 Task: Find connections with filter location Londerzeel with filter topic #Storytellingwith filter profile language German with filter current company L&T POWER with filter school SHANTILAL SHAH ENGINEERING COLLEGE ,BHAVNAGAR 043 with filter industry Wholesale Alcoholic Beverages with filter service category Filing with filter keywords title Animal Shelter Worker
Action: Mouse moved to (692, 137)
Screenshot: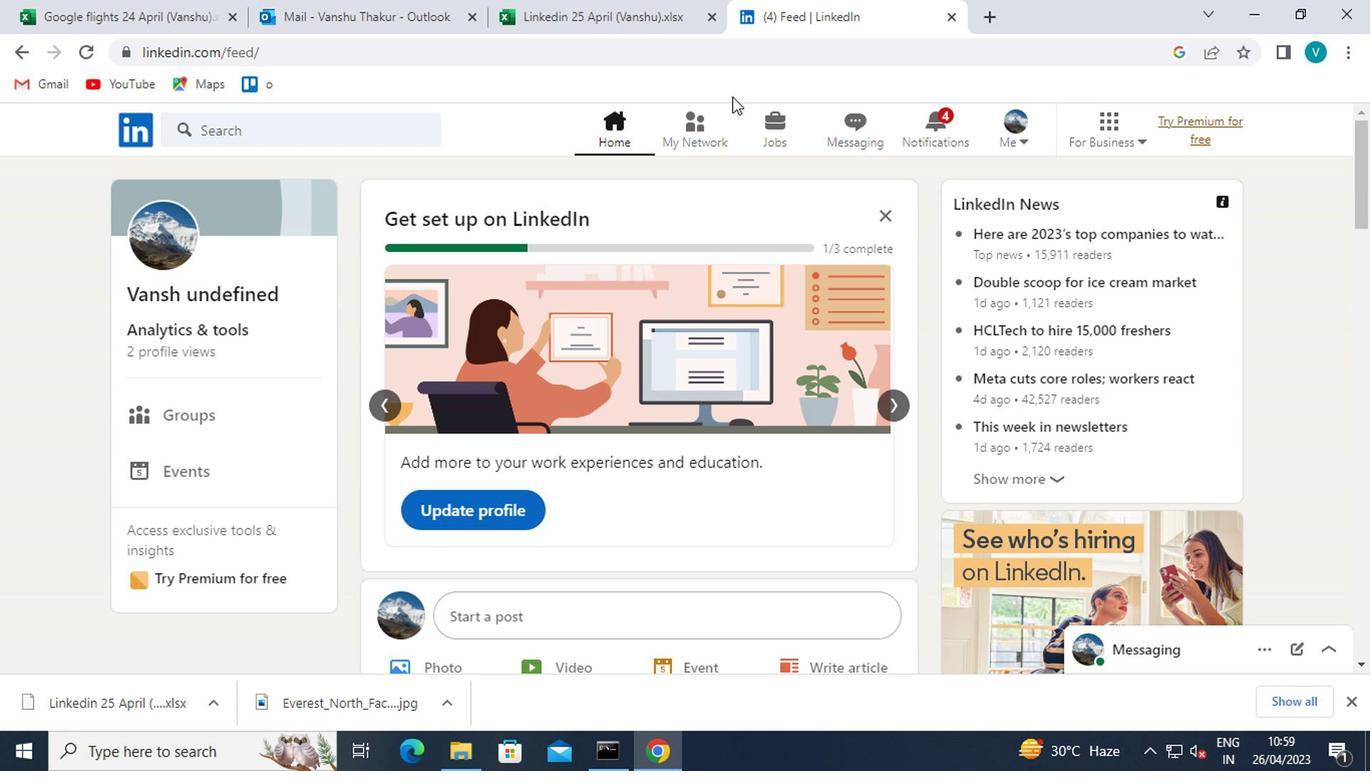 
Action: Mouse pressed left at (692, 137)
Screenshot: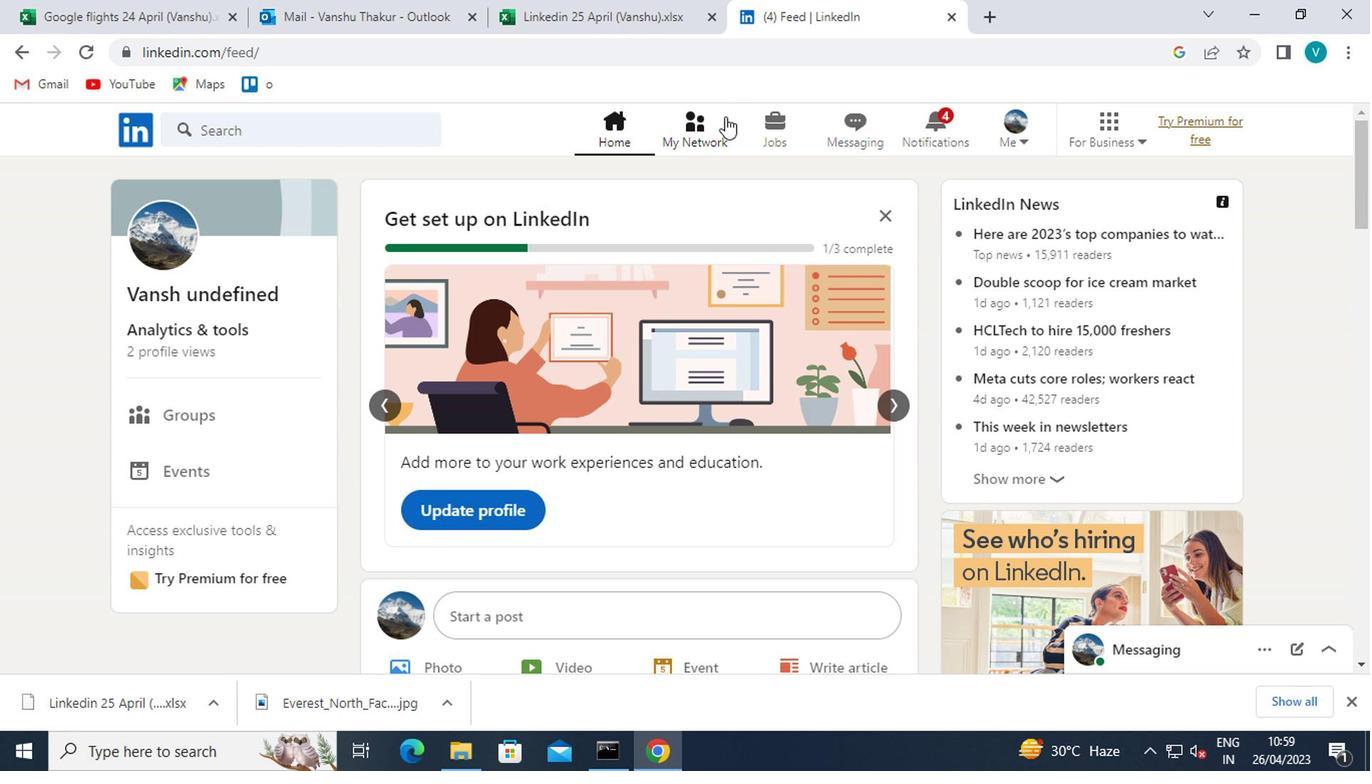 
Action: Mouse moved to (236, 237)
Screenshot: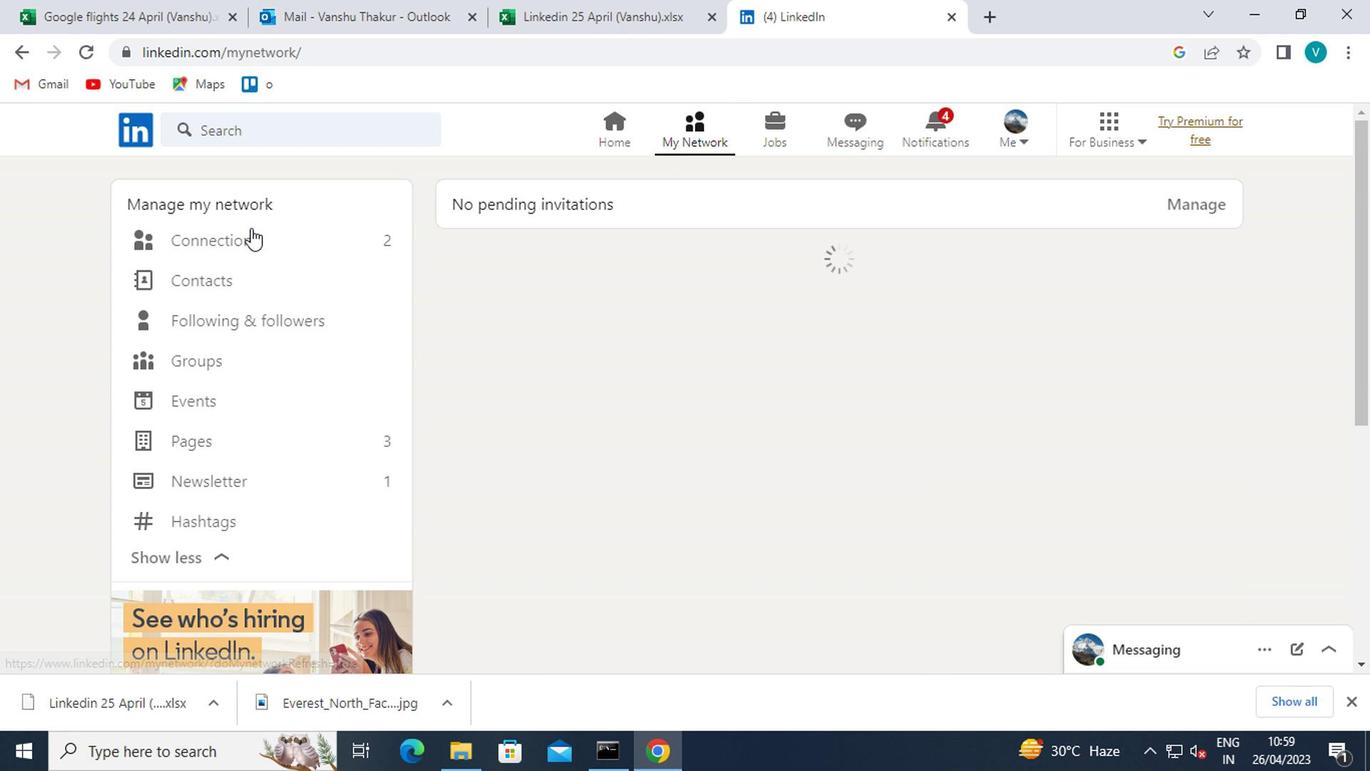 
Action: Mouse pressed left at (236, 237)
Screenshot: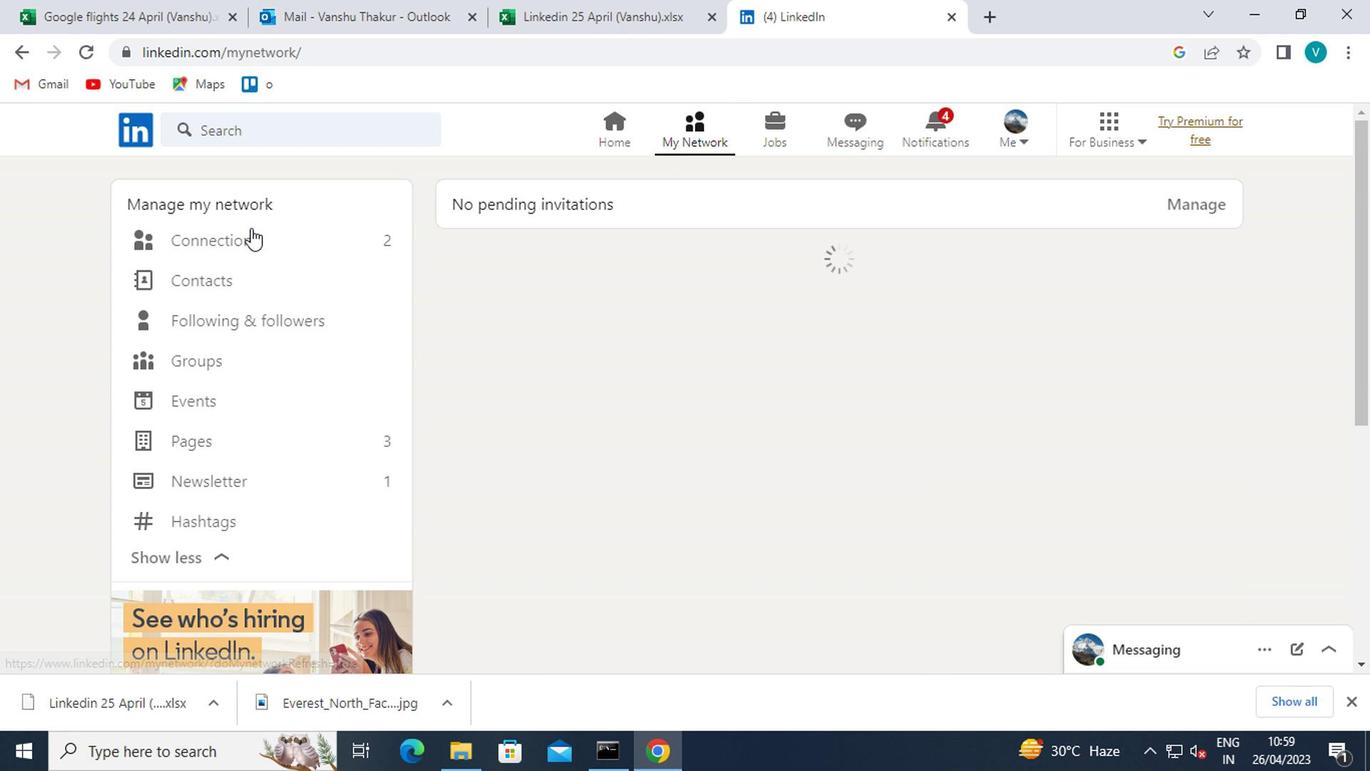 
Action: Mouse moved to (827, 242)
Screenshot: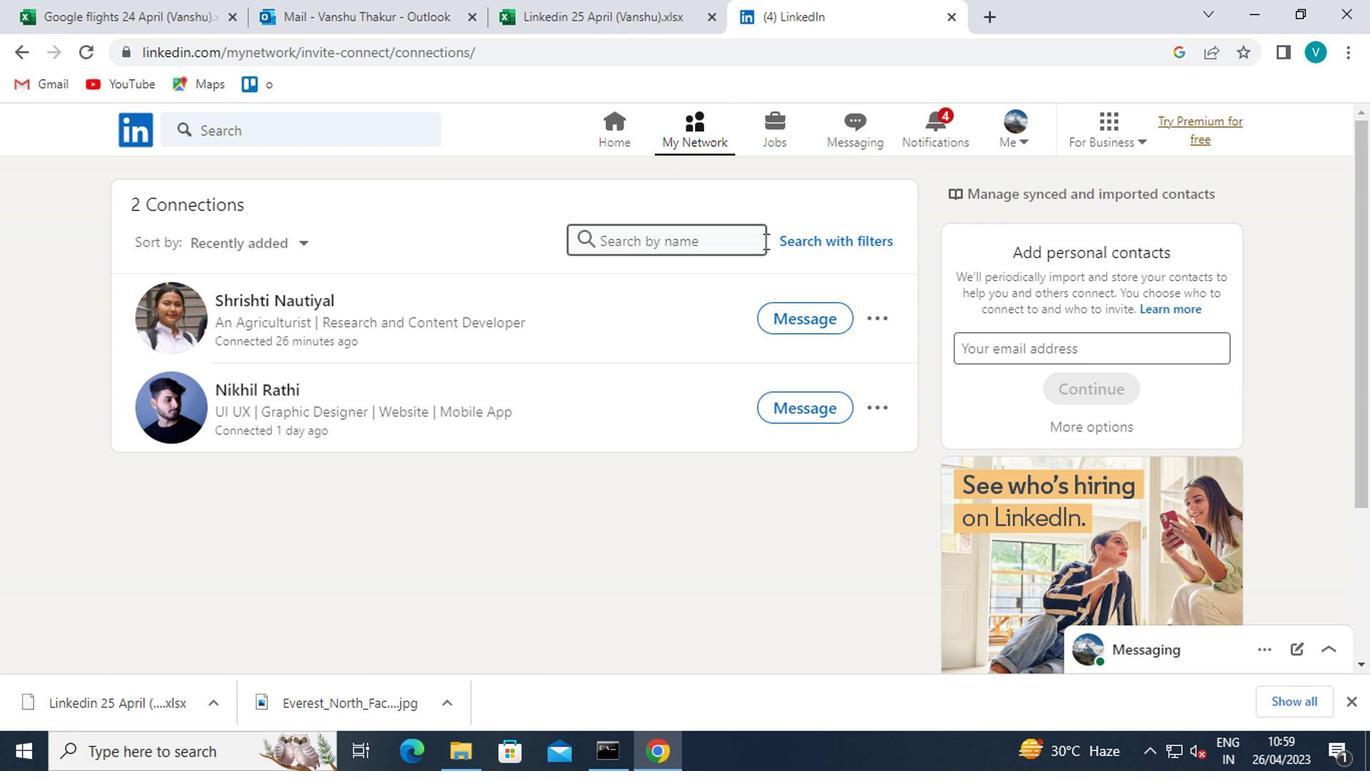 
Action: Mouse pressed left at (827, 242)
Screenshot: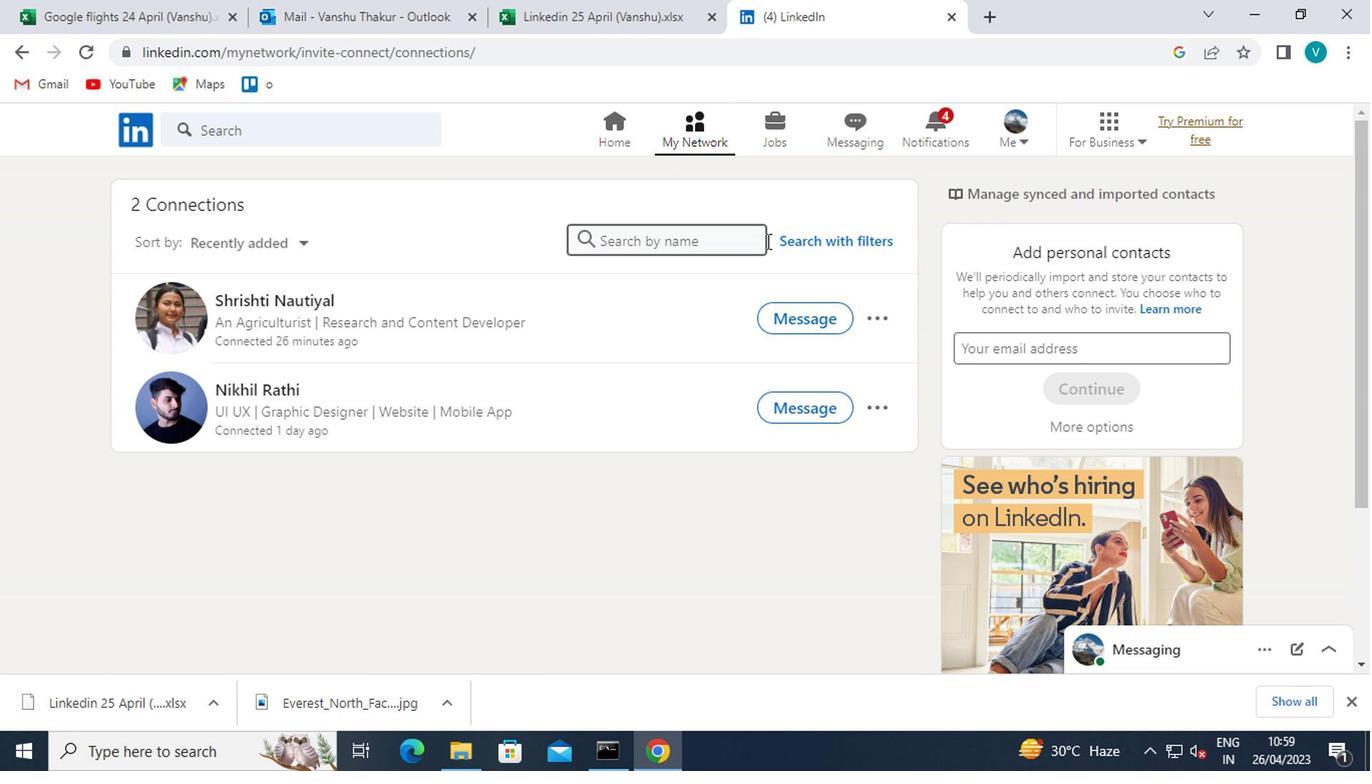 
Action: Mouse moved to (675, 186)
Screenshot: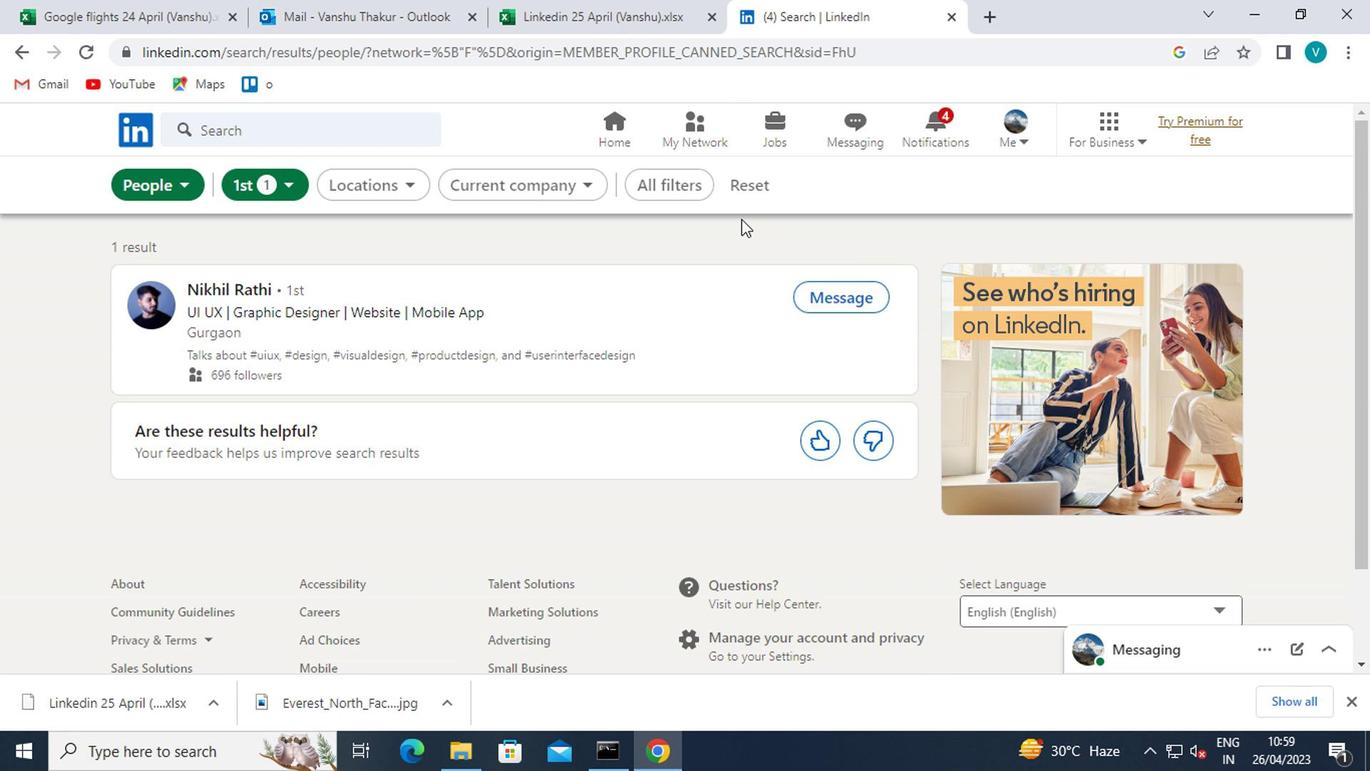 
Action: Mouse pressed left at (675, 186)
Screenshot: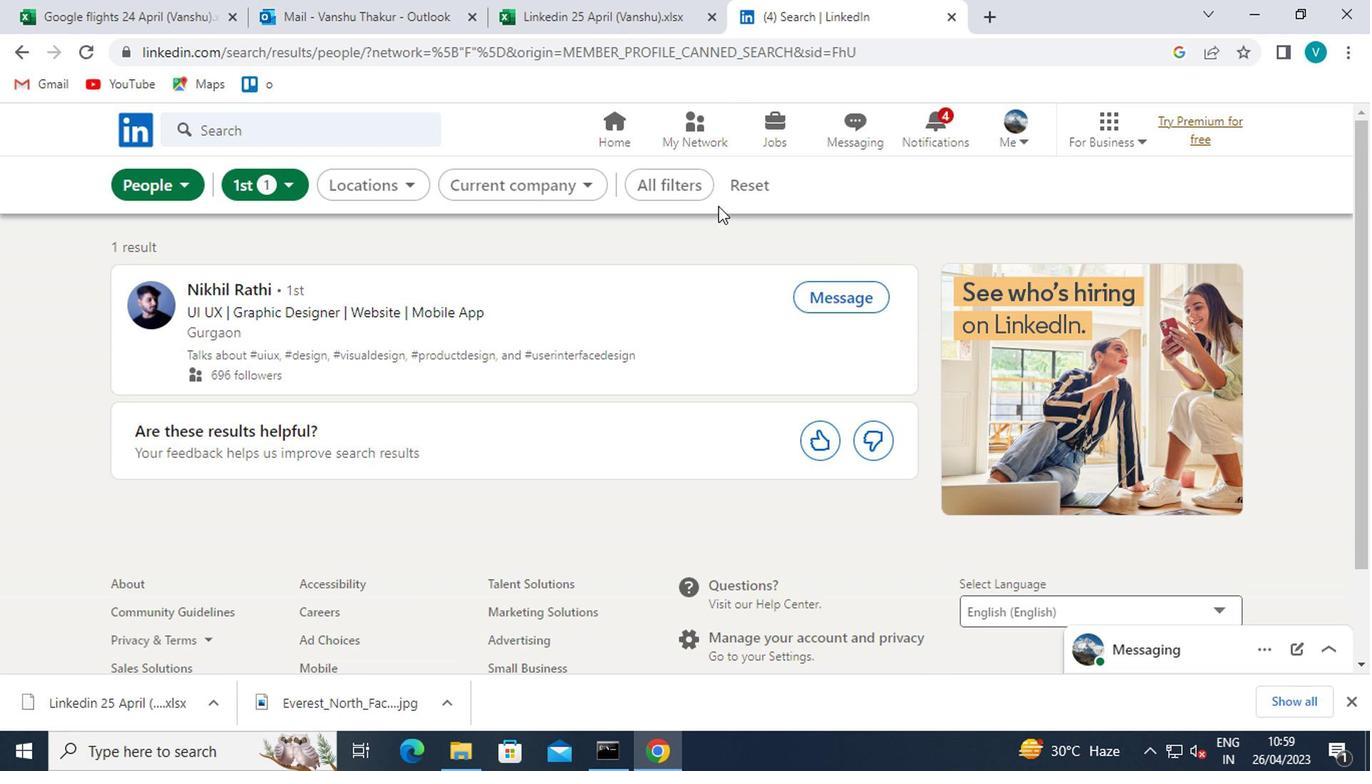 
Action: Mouse moved to (893, 271)
Screenshot: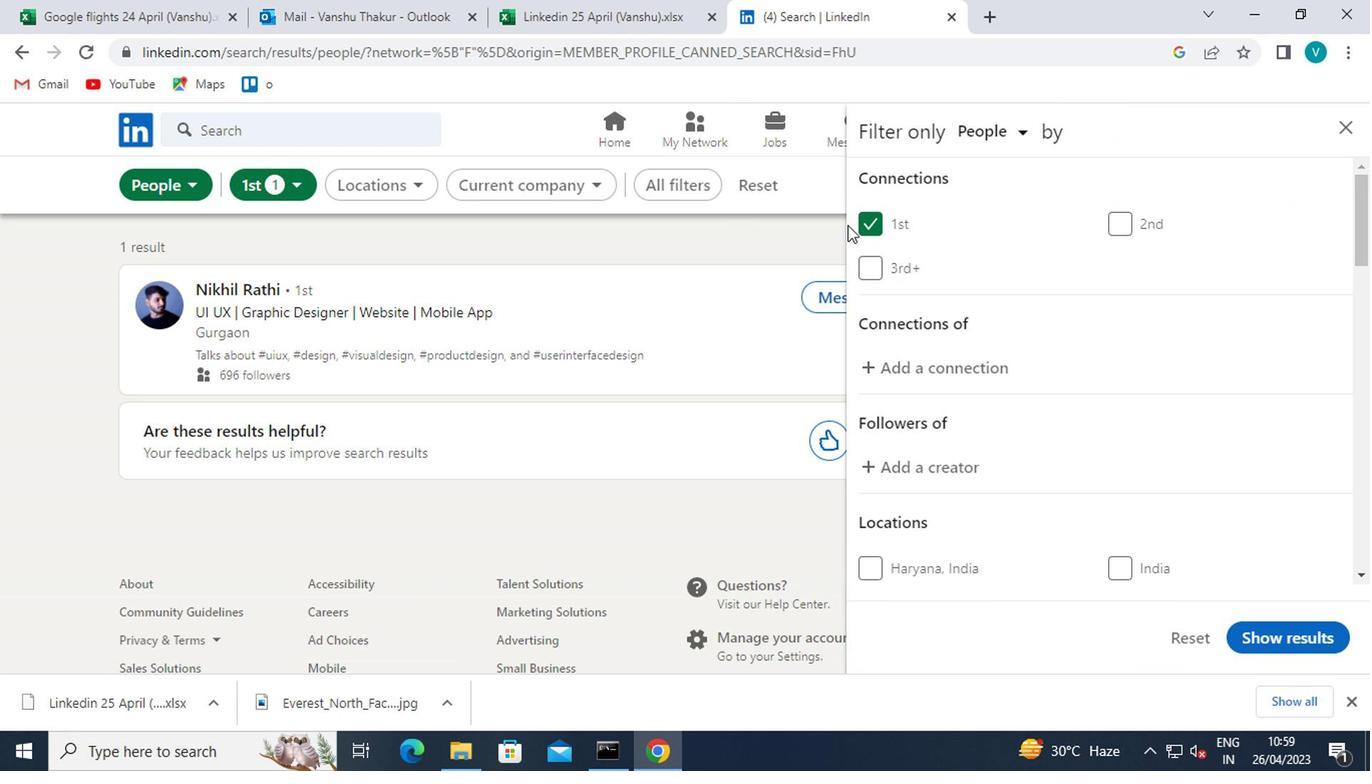 
Action: Mouse scrolled (893, 270) with delta (0, -1)
Screenshot: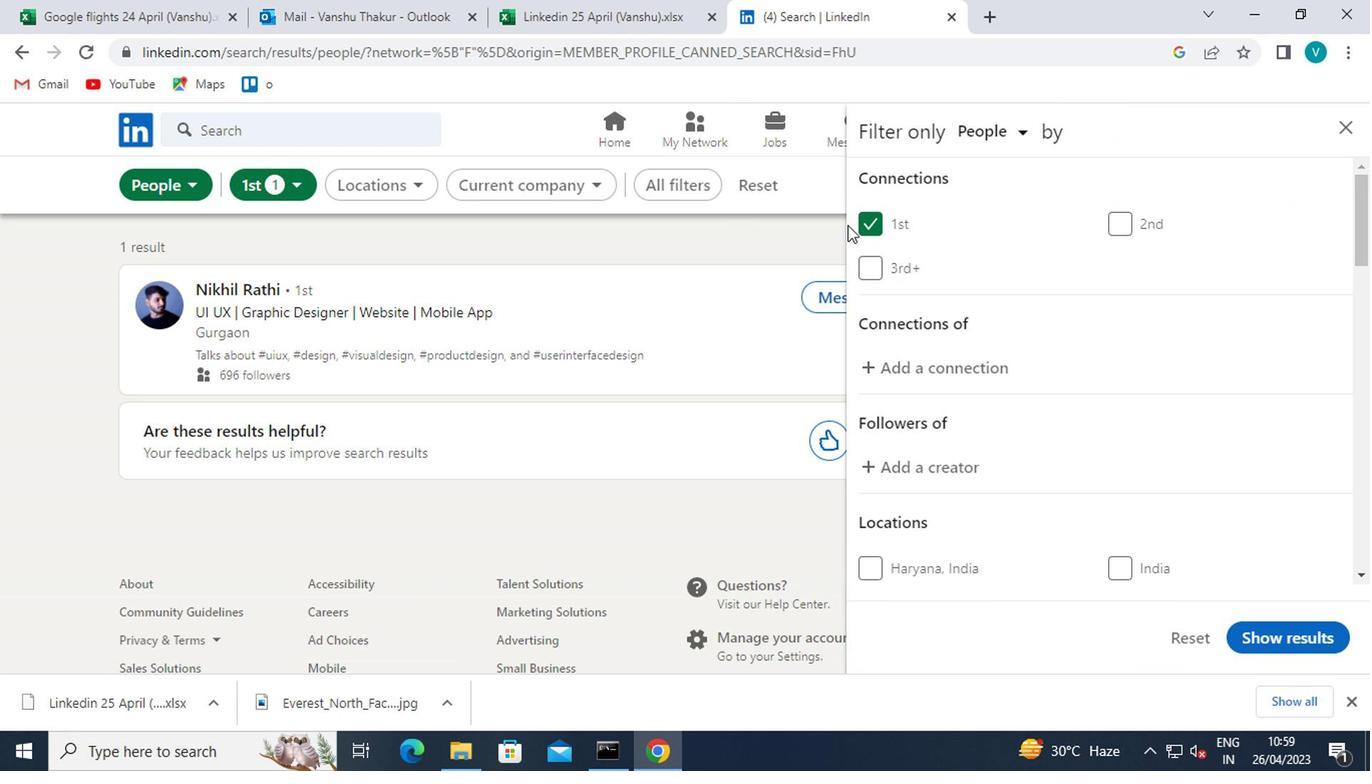 
Action: Mouse moved to (896, 275)
Screenshot: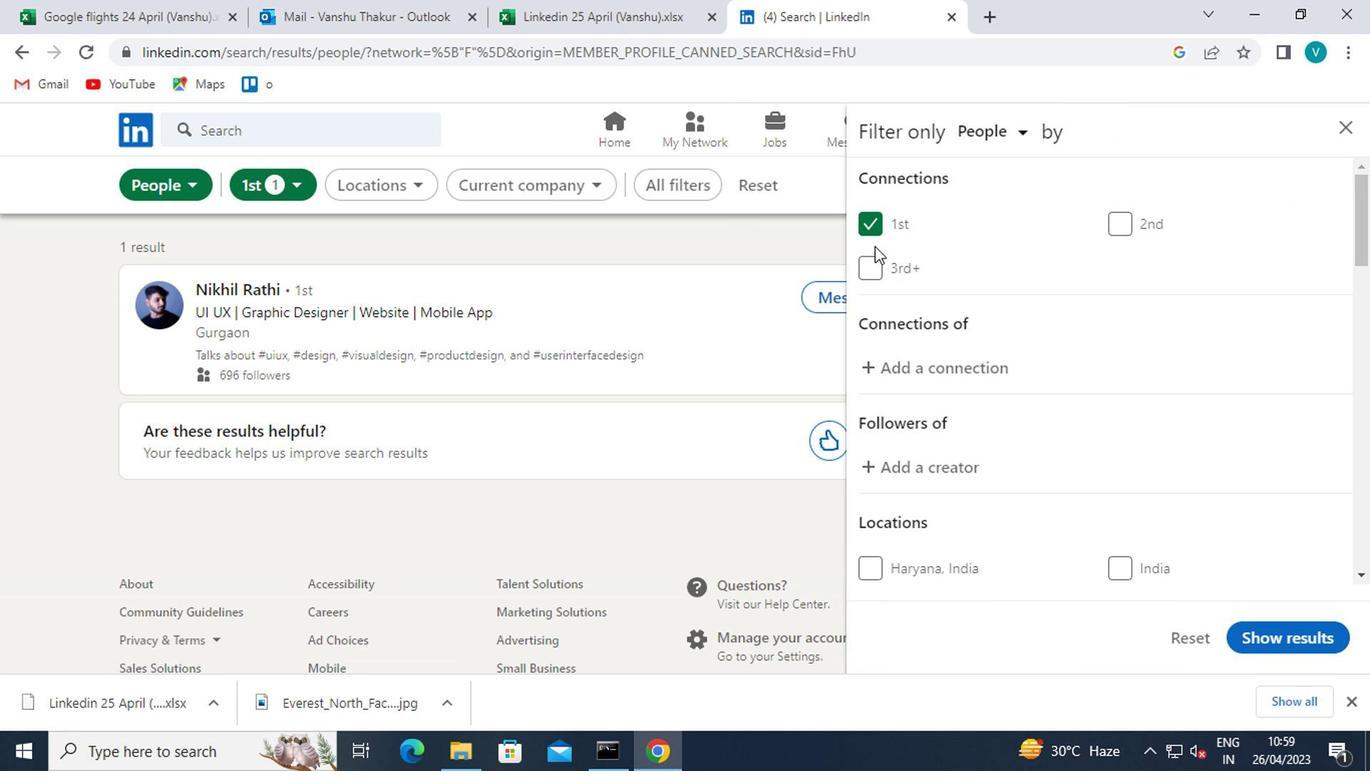 
Action: Mouse scrolled (896, 274) with delta (0, 0)
Screenshot: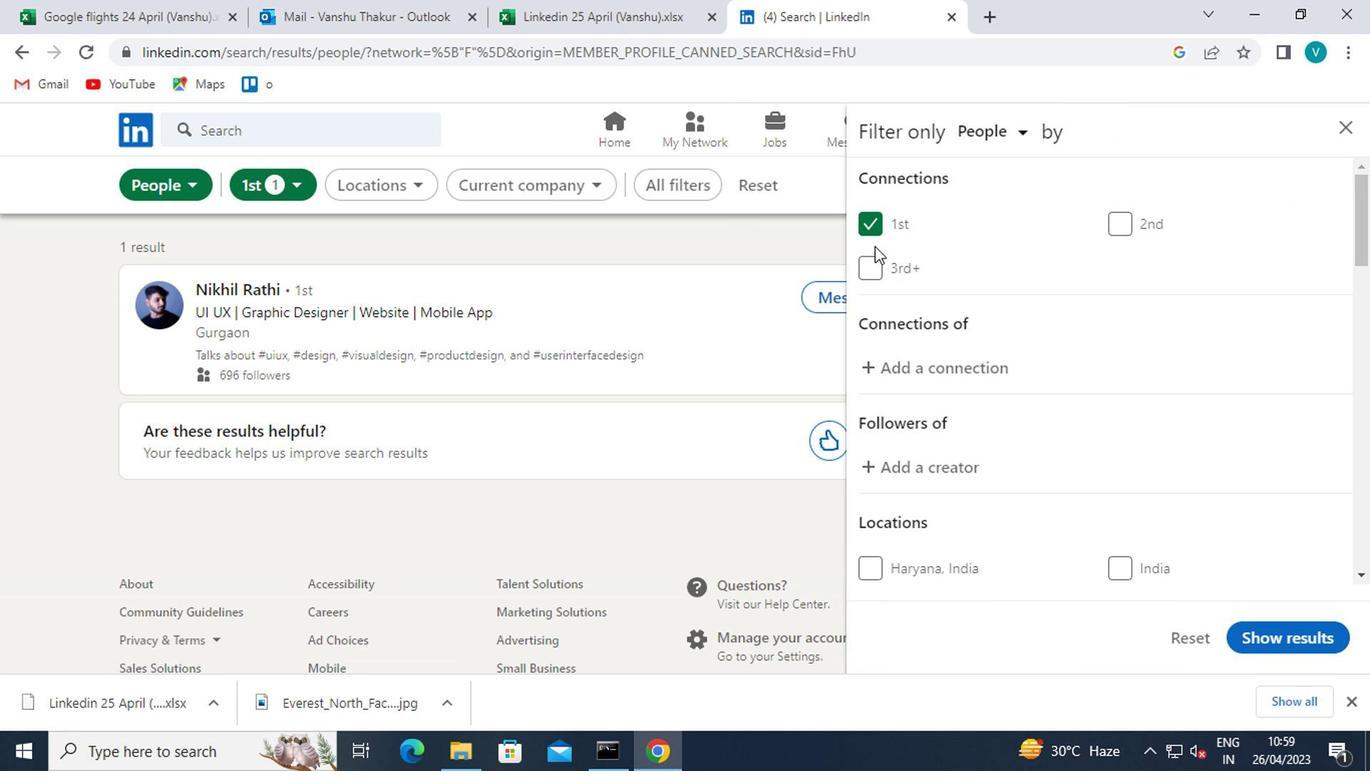 
Action: Mouse moved to (933, 459)
Screenshot: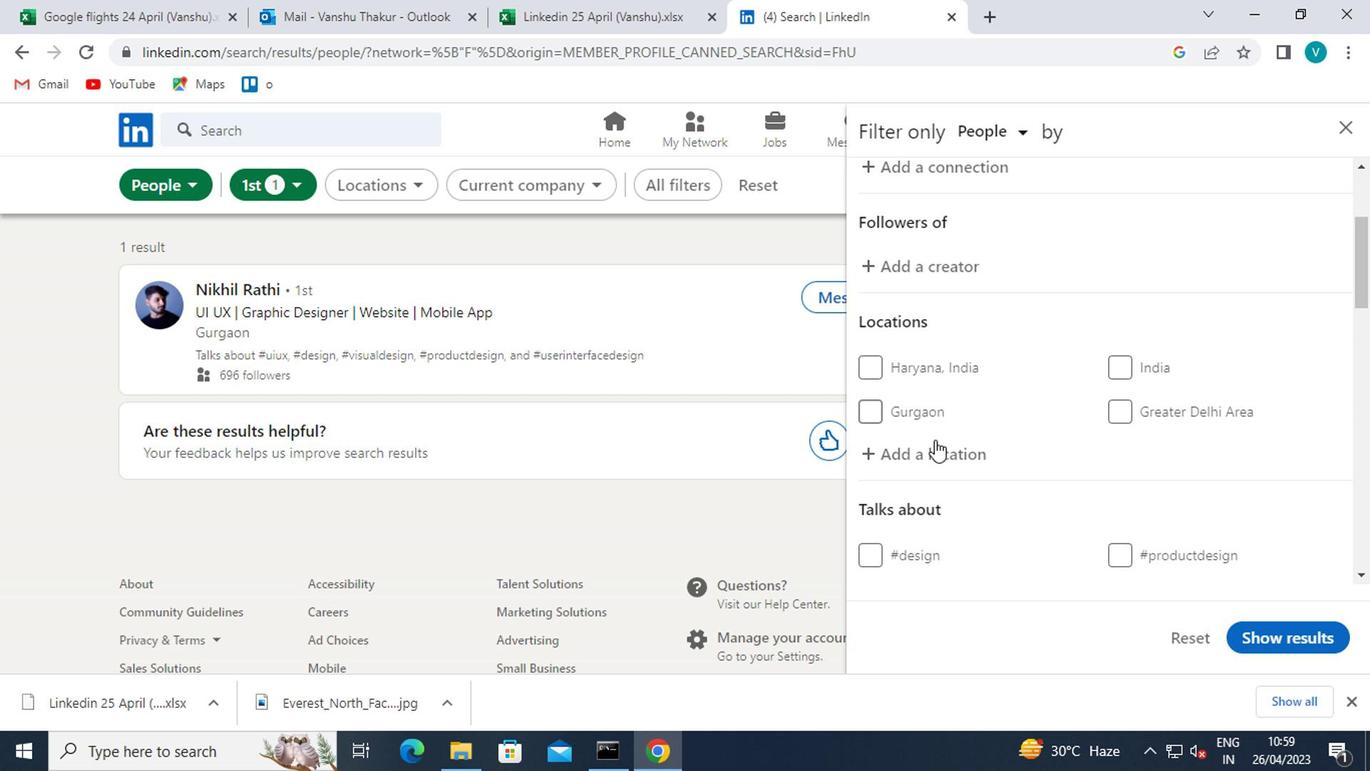 
Action: Mouse pressed left at (933, 459)
Screenshot: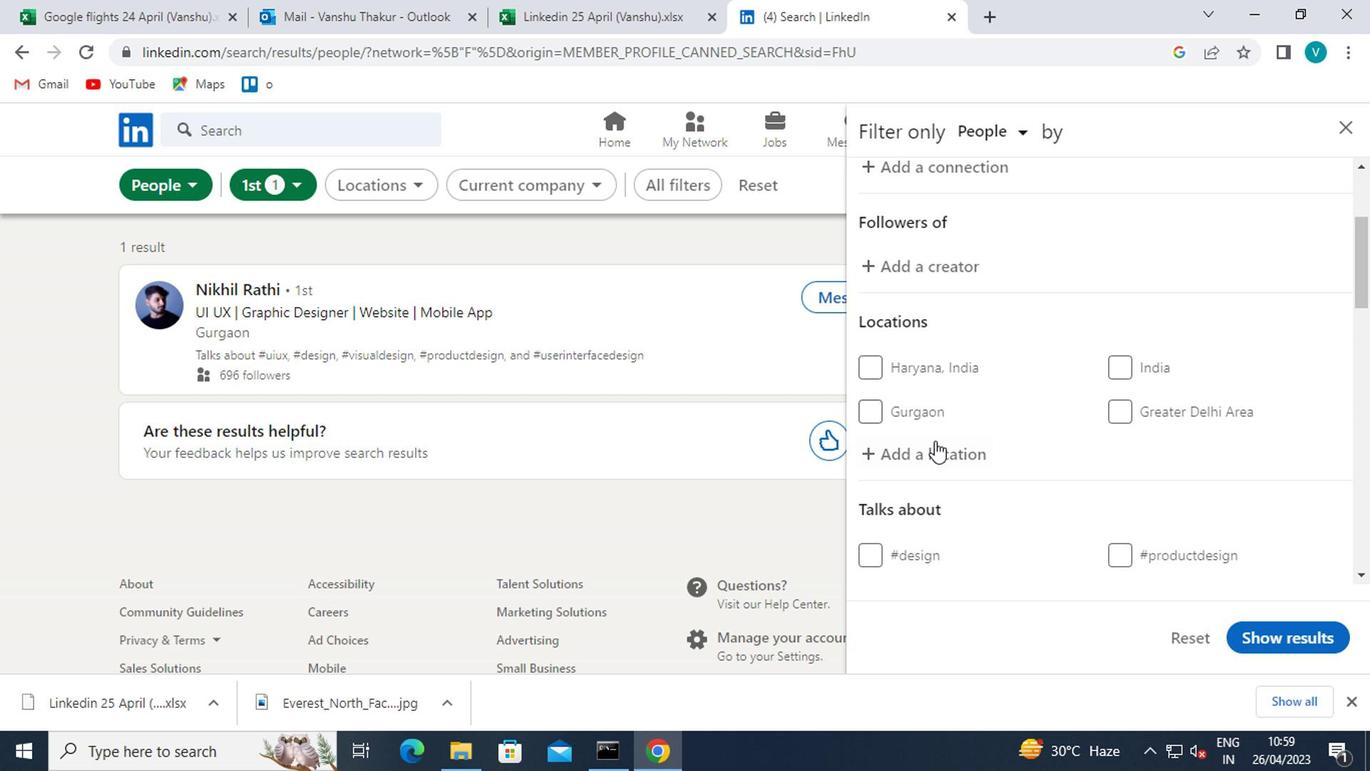
Action: Mouse moved to (916, 454)
Screenshot: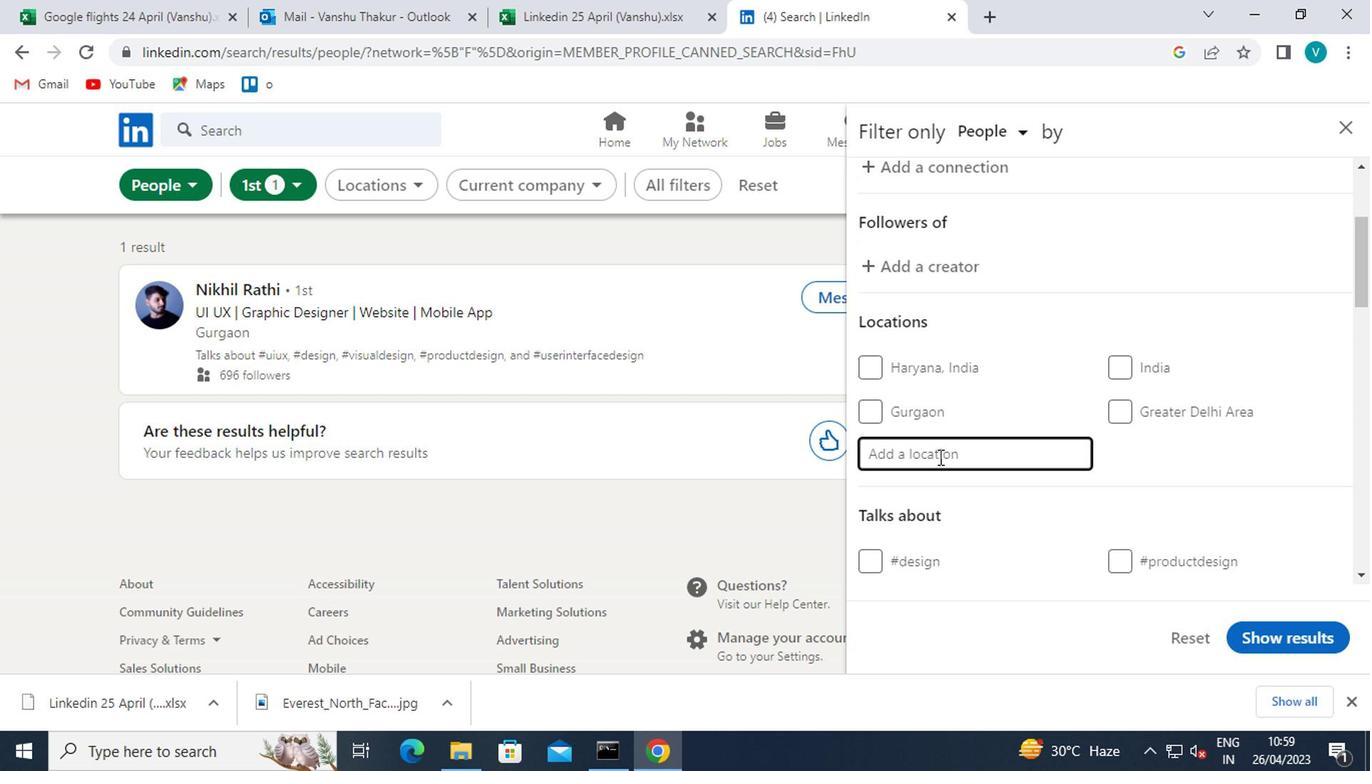 
Action: Key pressed <Key.shift>LONDERZEEL
Screenshot: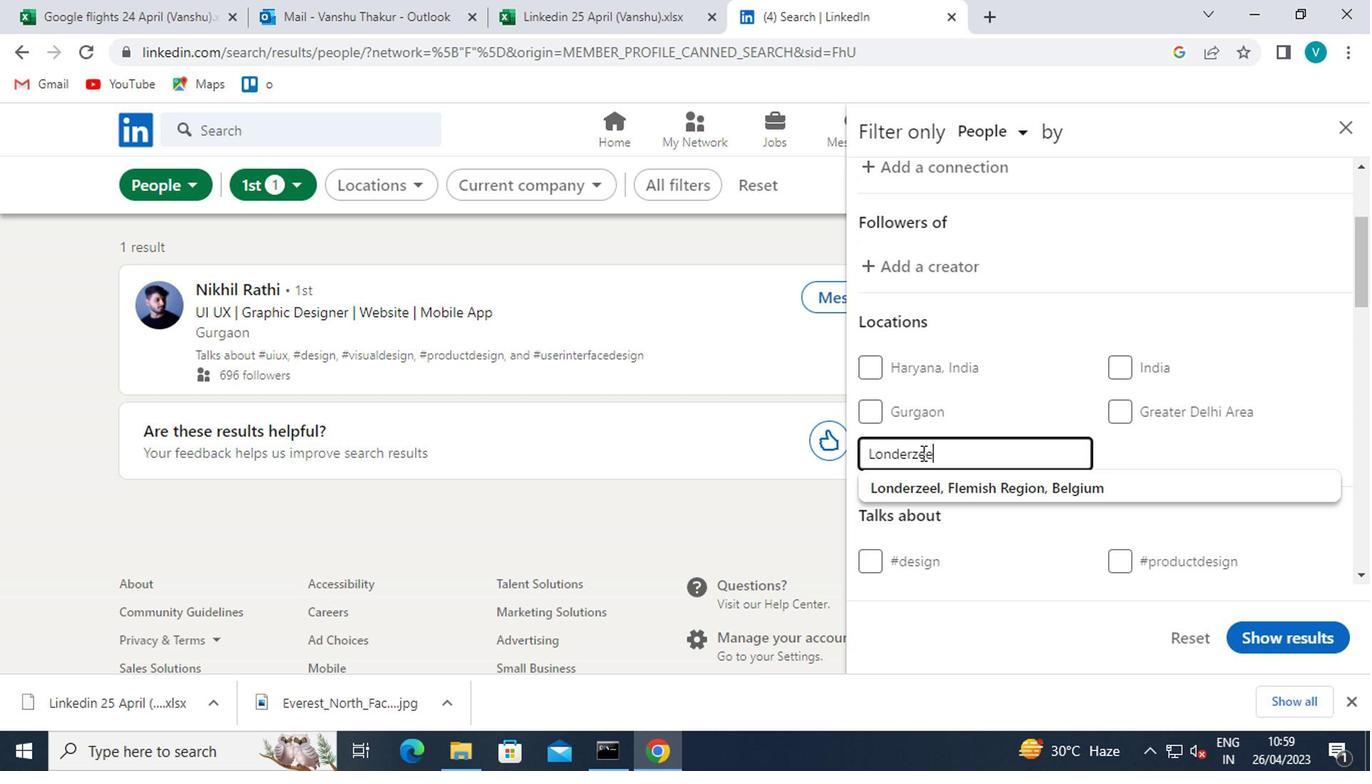
Action: Mouse moved to (913, 484)
Screenshot: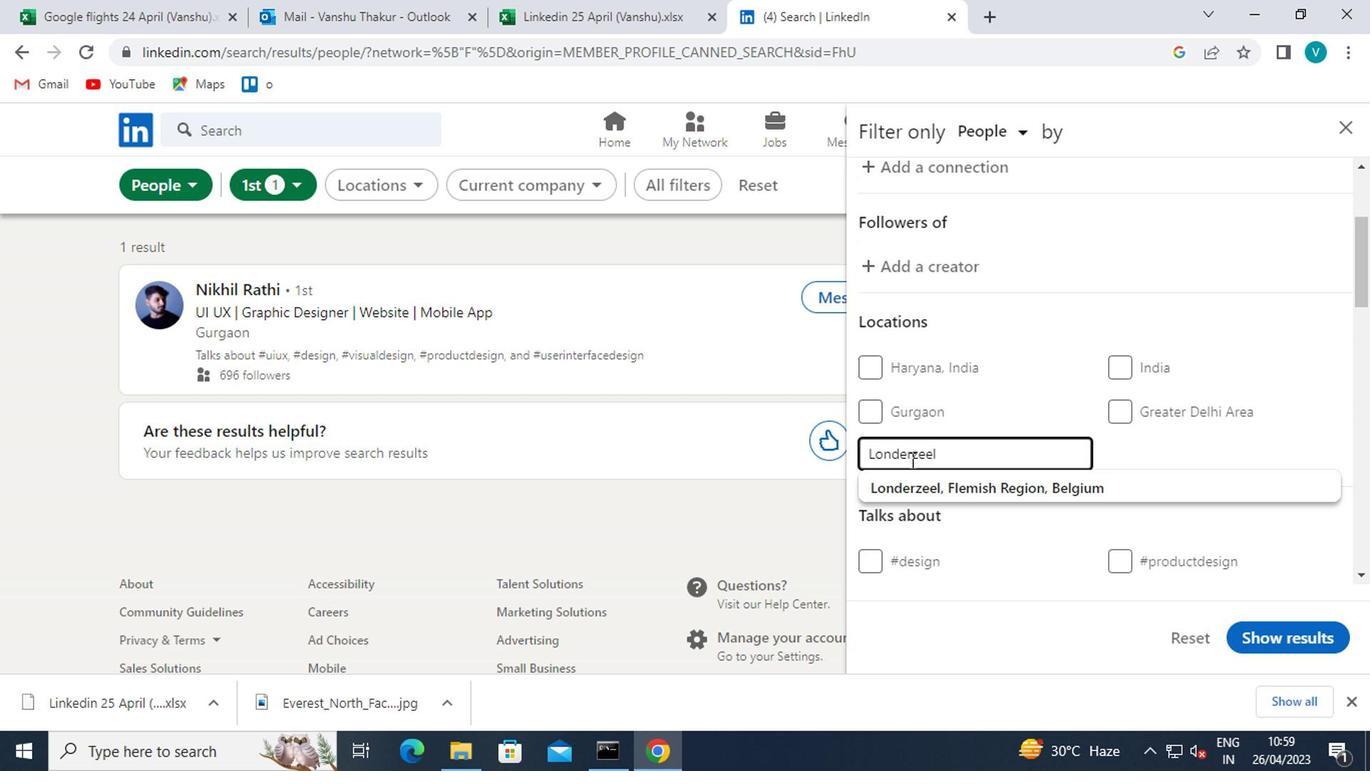 
Action: Mouse pressed left at (913, 484)
Screenshot: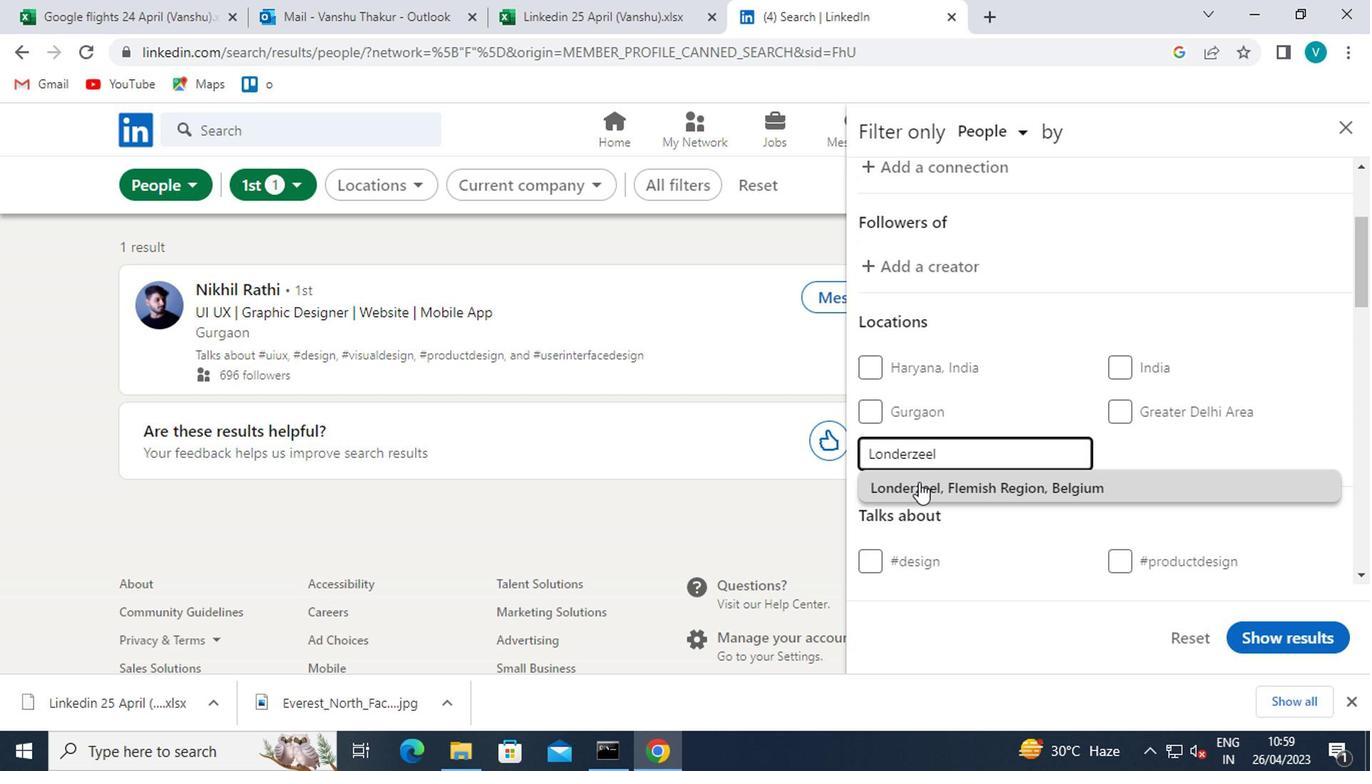 
Action: Mouse scrolled (913, 483) with delta (0, 0)
Screenshot: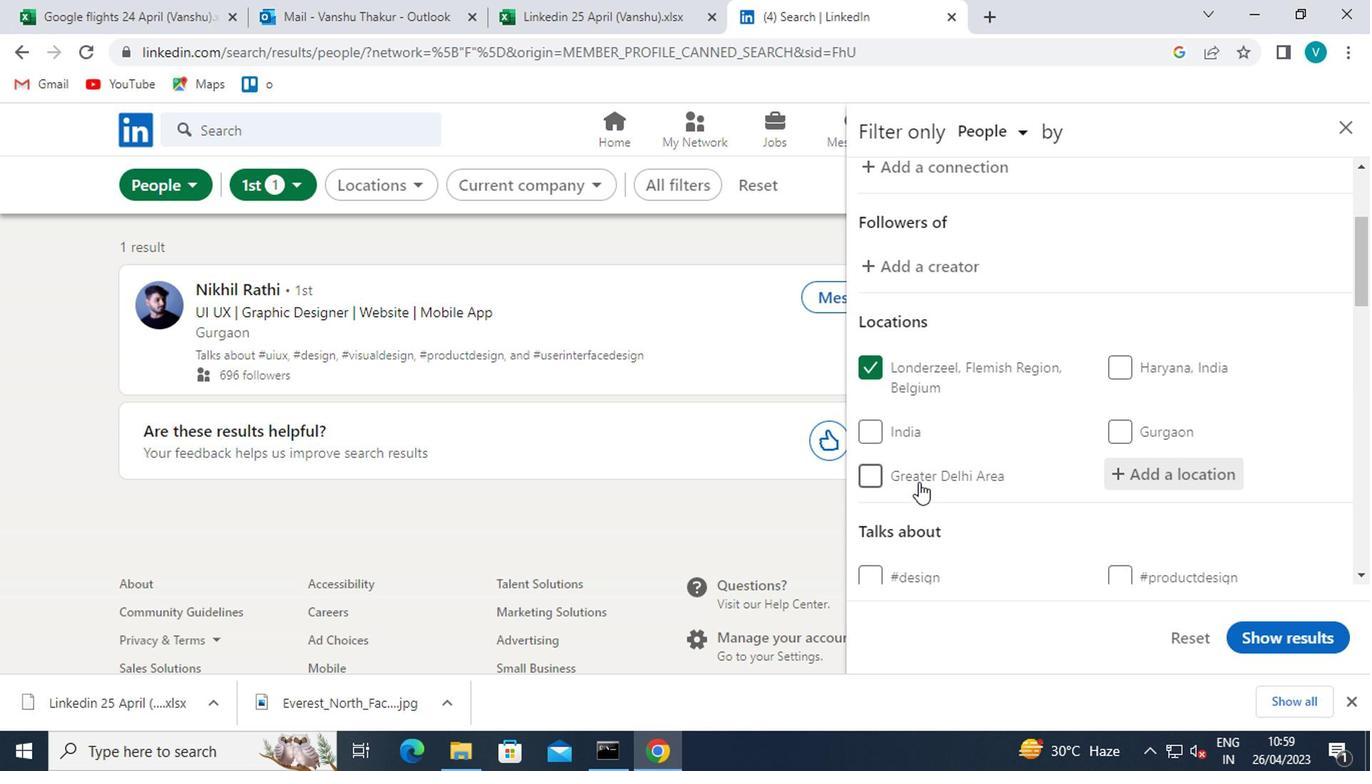 
Action: Mouse scrolled (913, 483) with delta (0, 0)
Screenshot: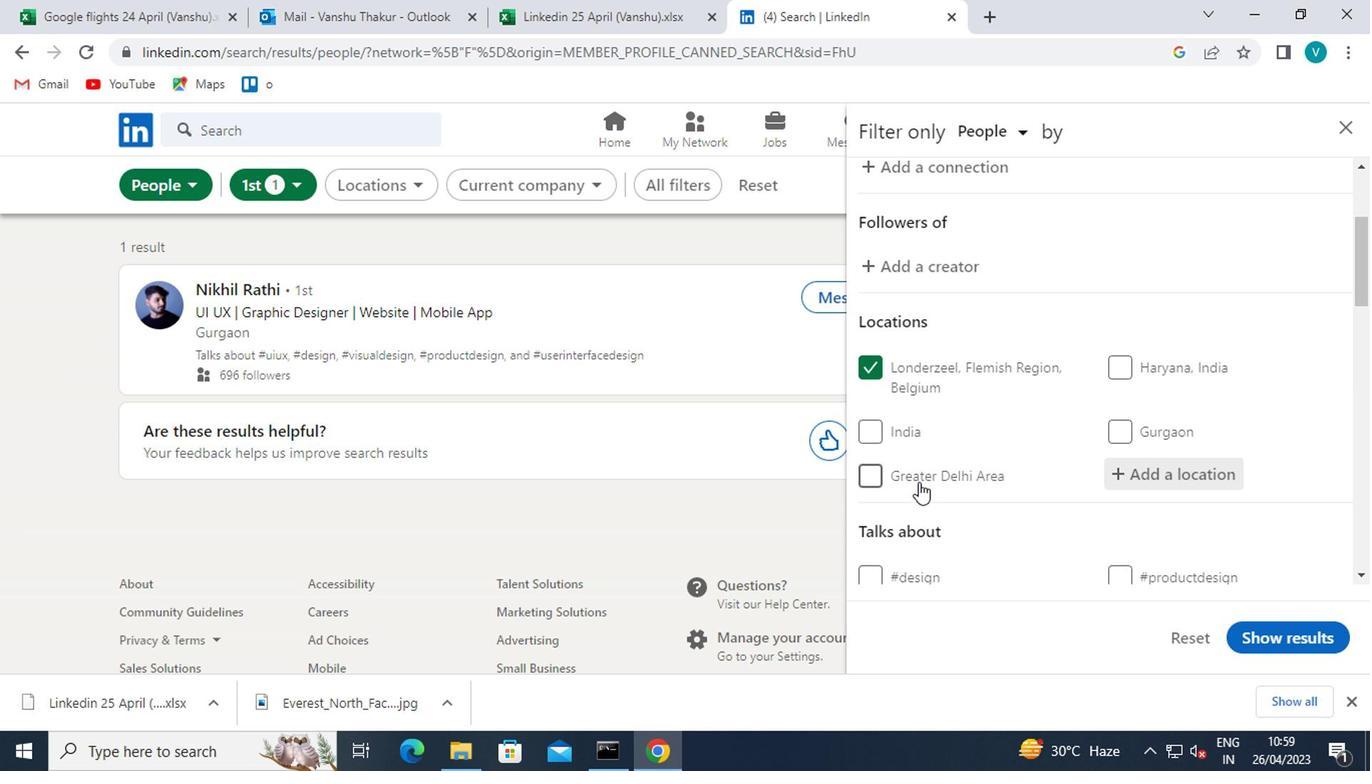 
Action: Mouse moved to (1144, 446)
Screenshot: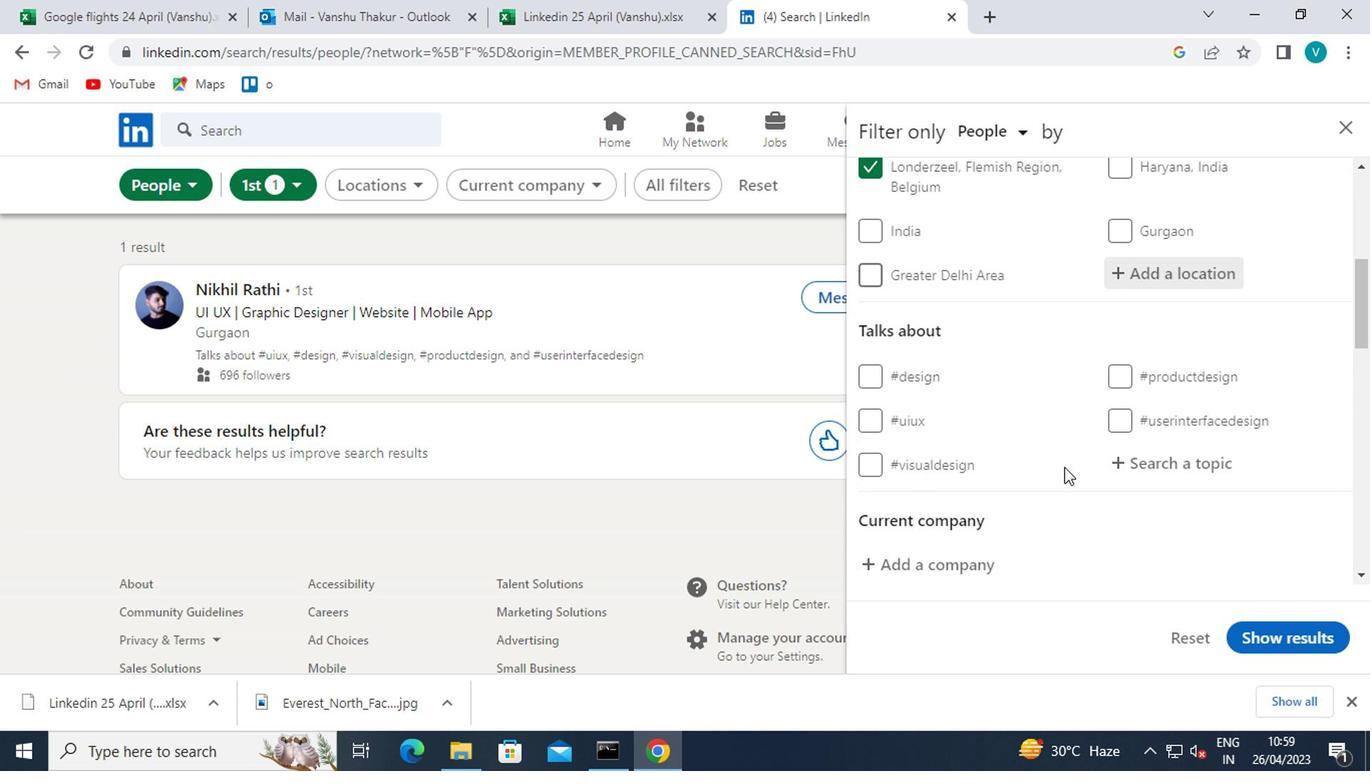 
Action: Mouse pressed left at (1144, 446)
Screenshot: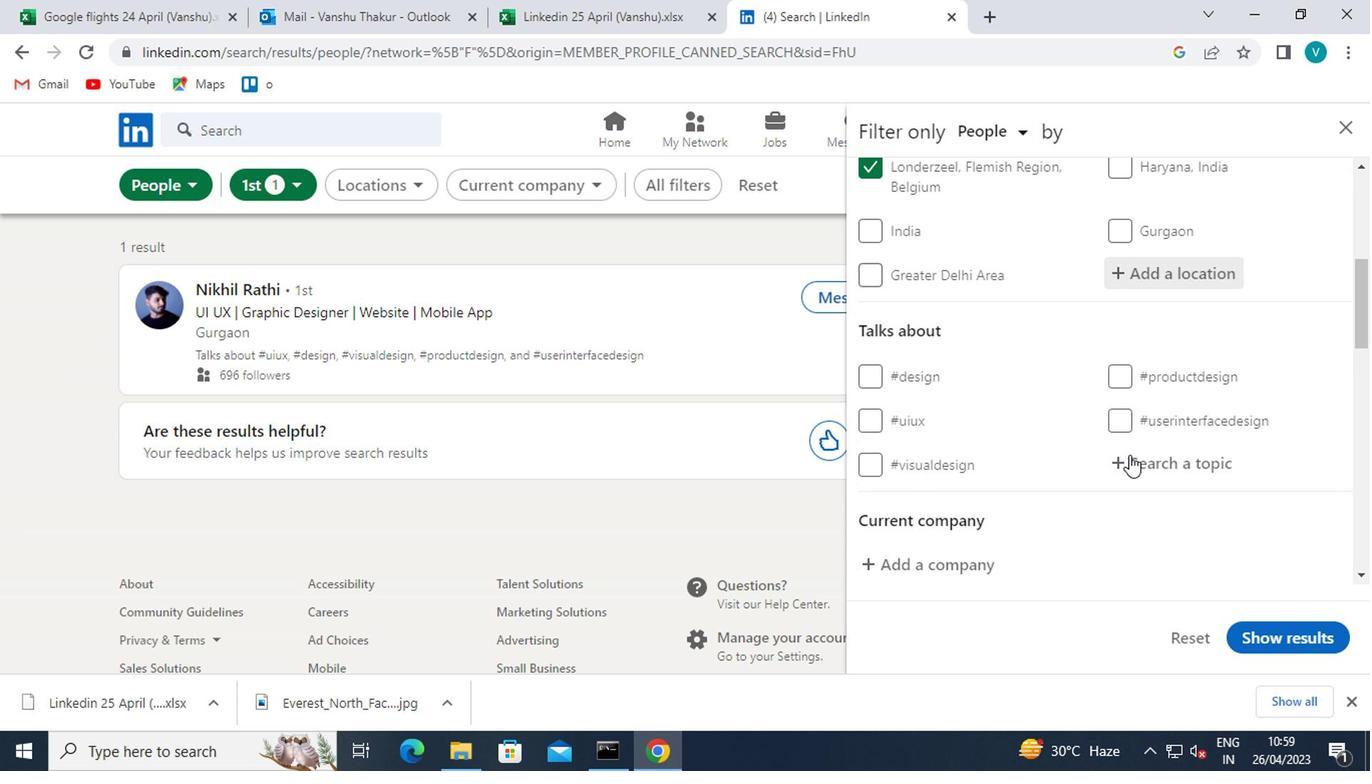 
Action: Mouse moved to (1137, 459)
Screenshot: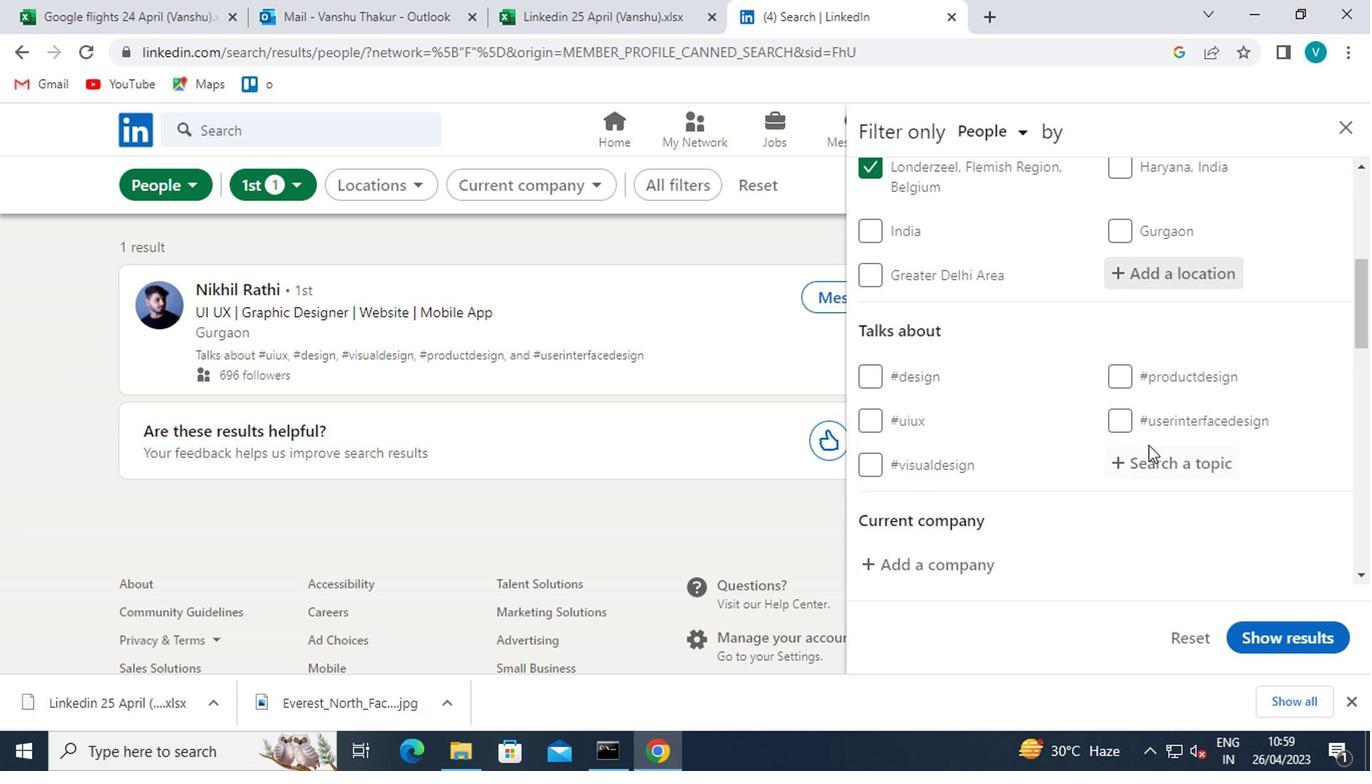 
Action: Mouse pressed left at (1137, 459)
Screenshot: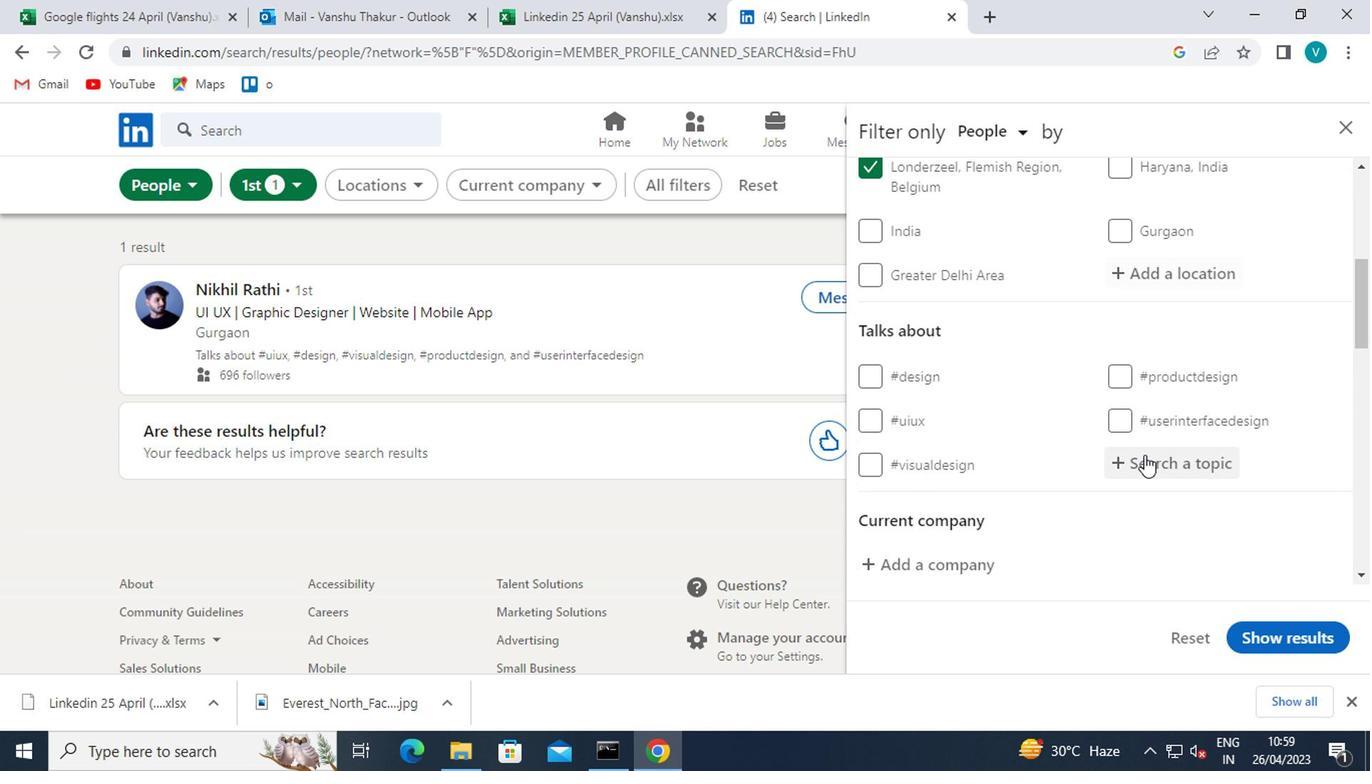 
Action: Mouse moved to (1105, 459)
Screenshot: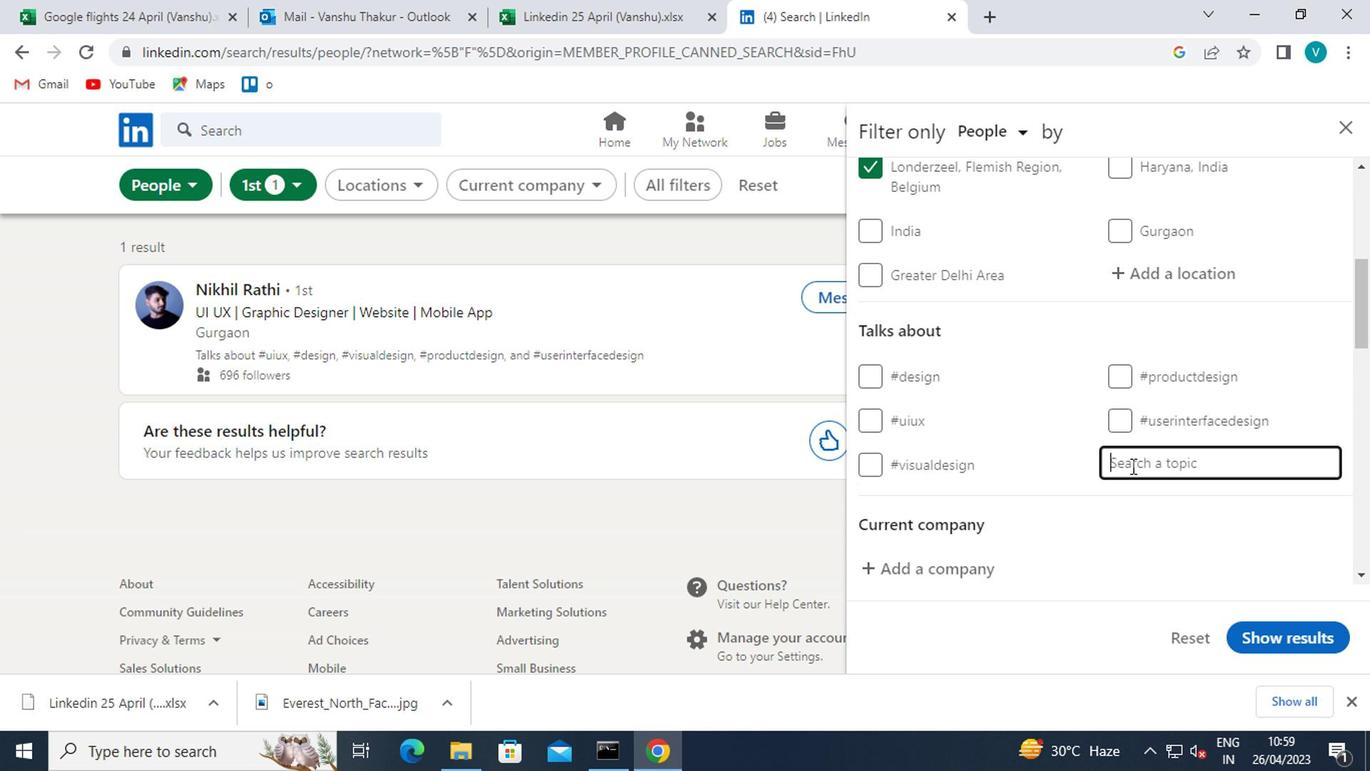 
Action: Key pressed <Key.shift>#<Key.shift>STORYTELLING
Screenshot: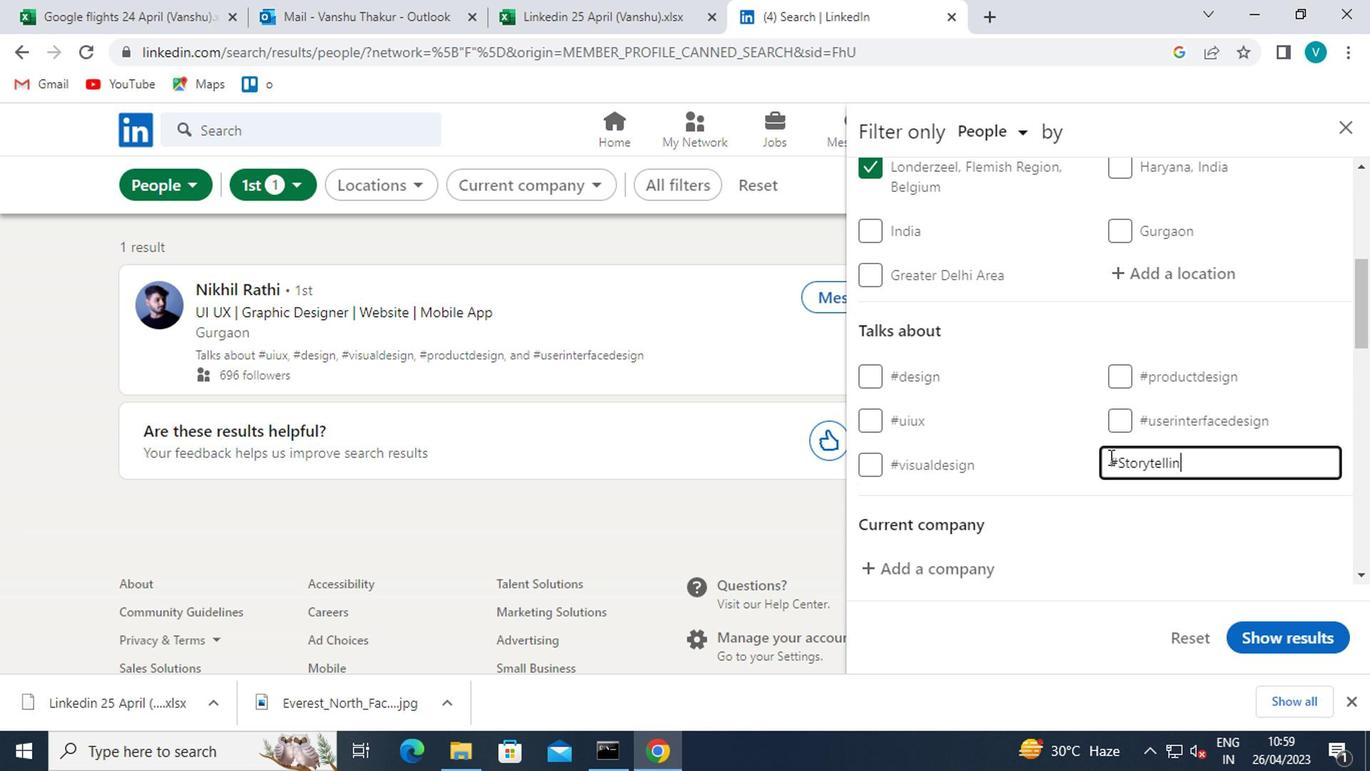 
Action: Mouse moved to (1111, 499)
Screenshot: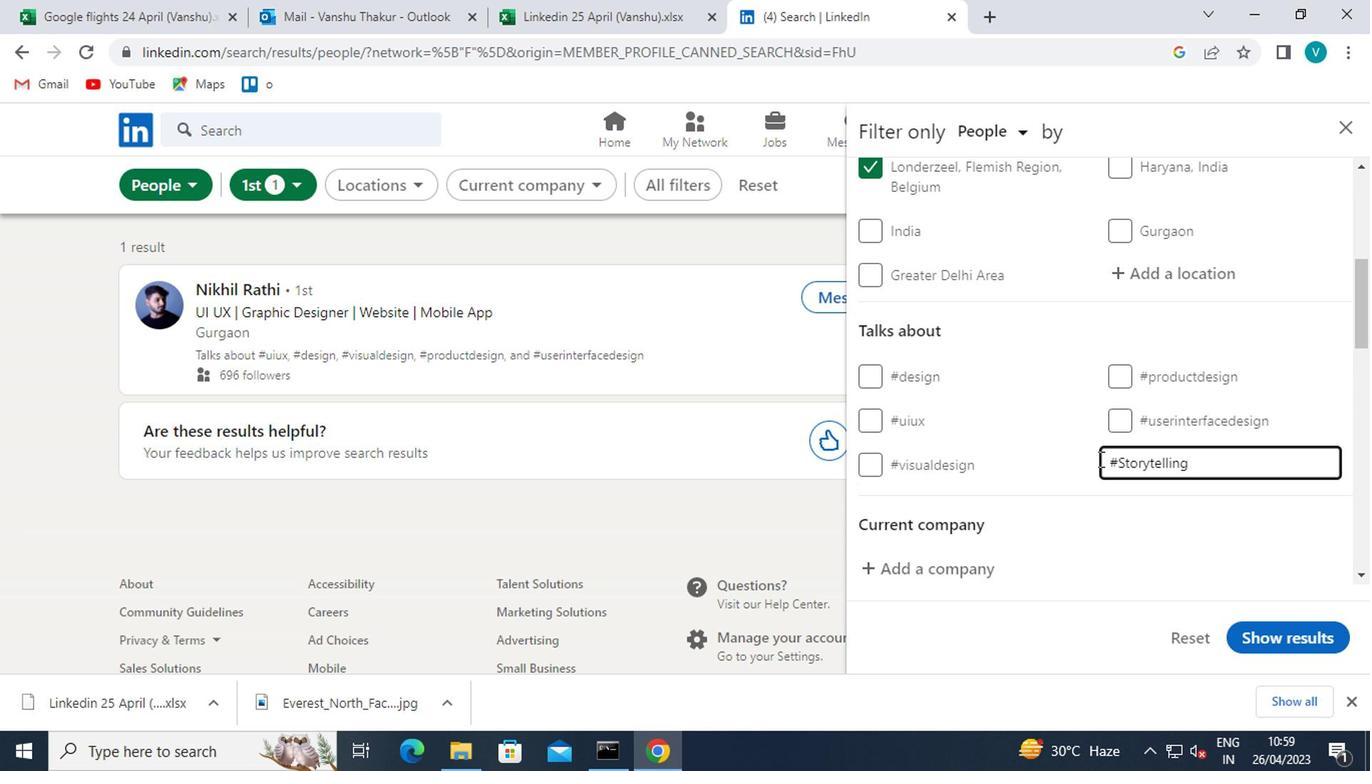 
Action: Mouse pressed left at (1111, 499)
Screenshot: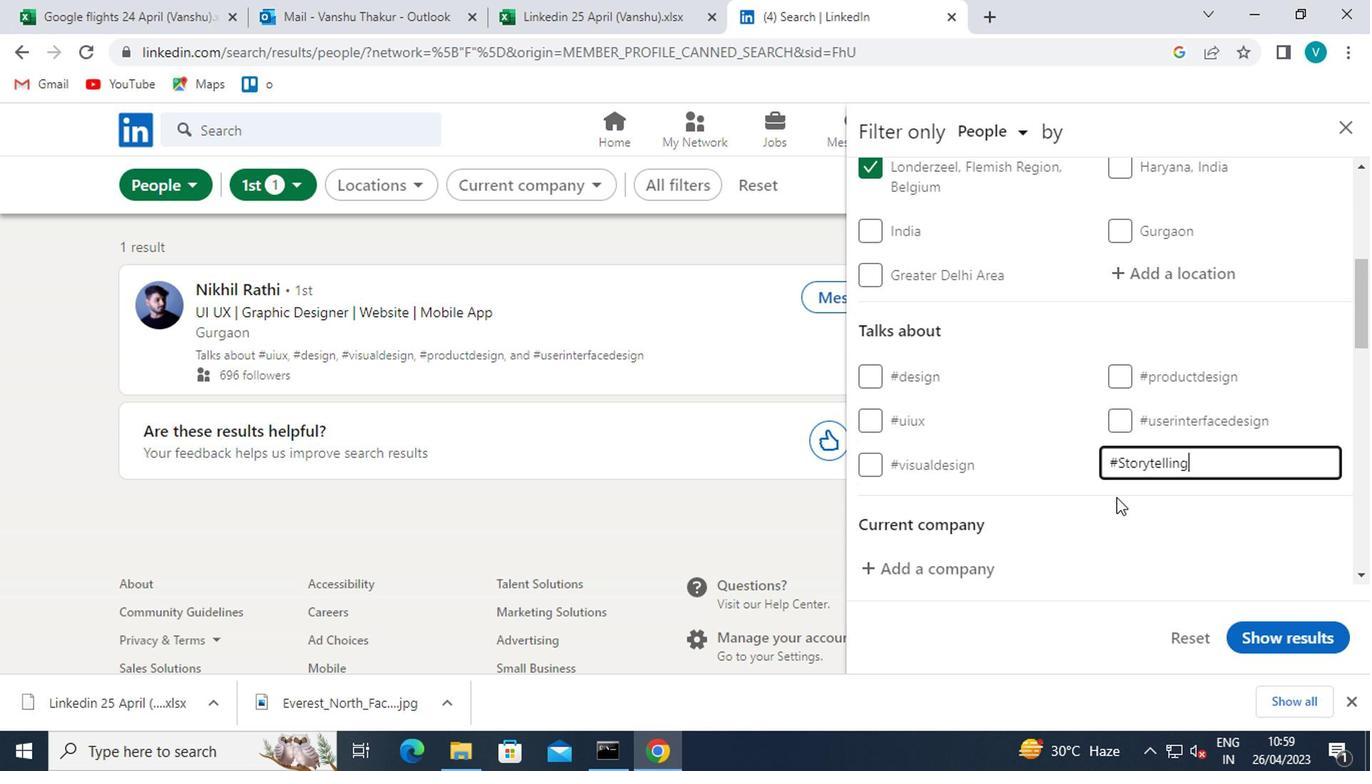 
Action: Mouse moved to (983, 473)
Screenshot: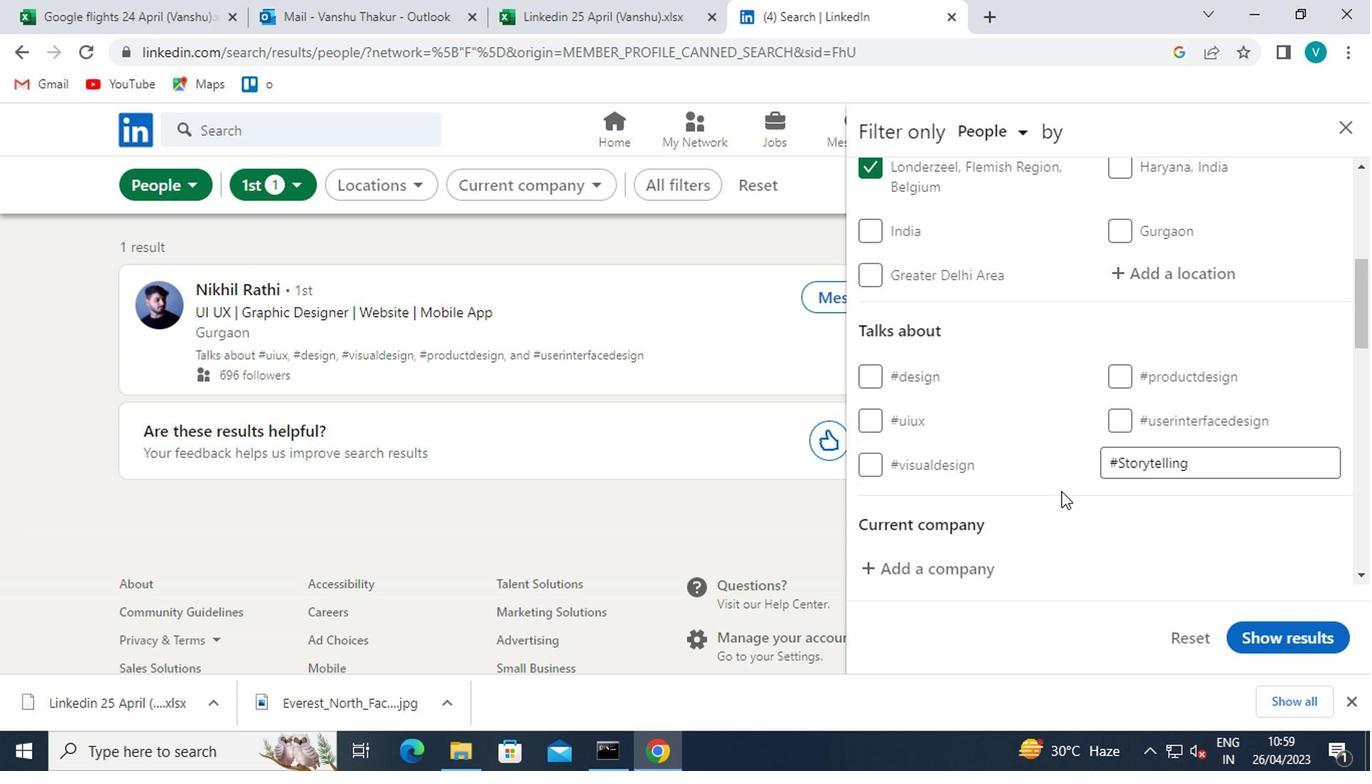 
Action: Mouse scrolled (983, 471) with delta (0, -1)
Screenshot: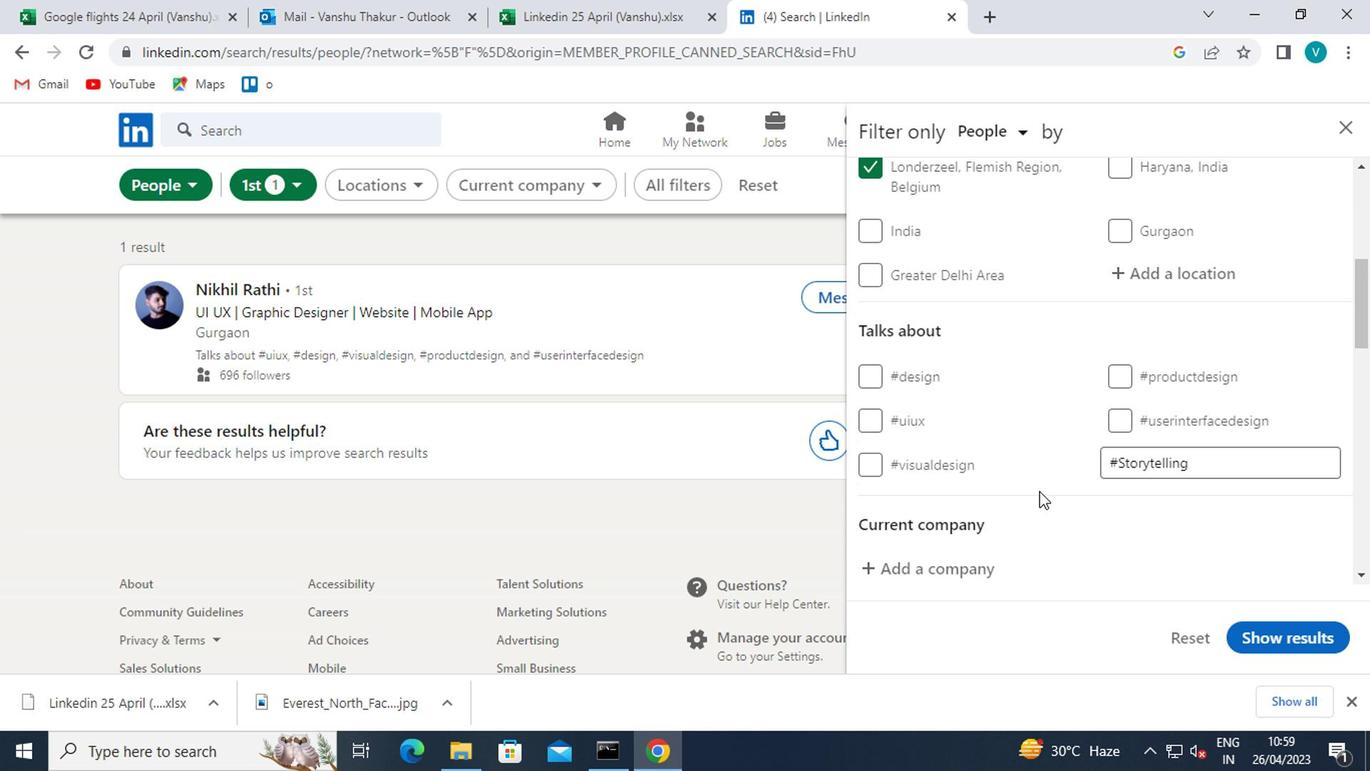 
Action: Mouse moved to (980, 473)
Screenshot: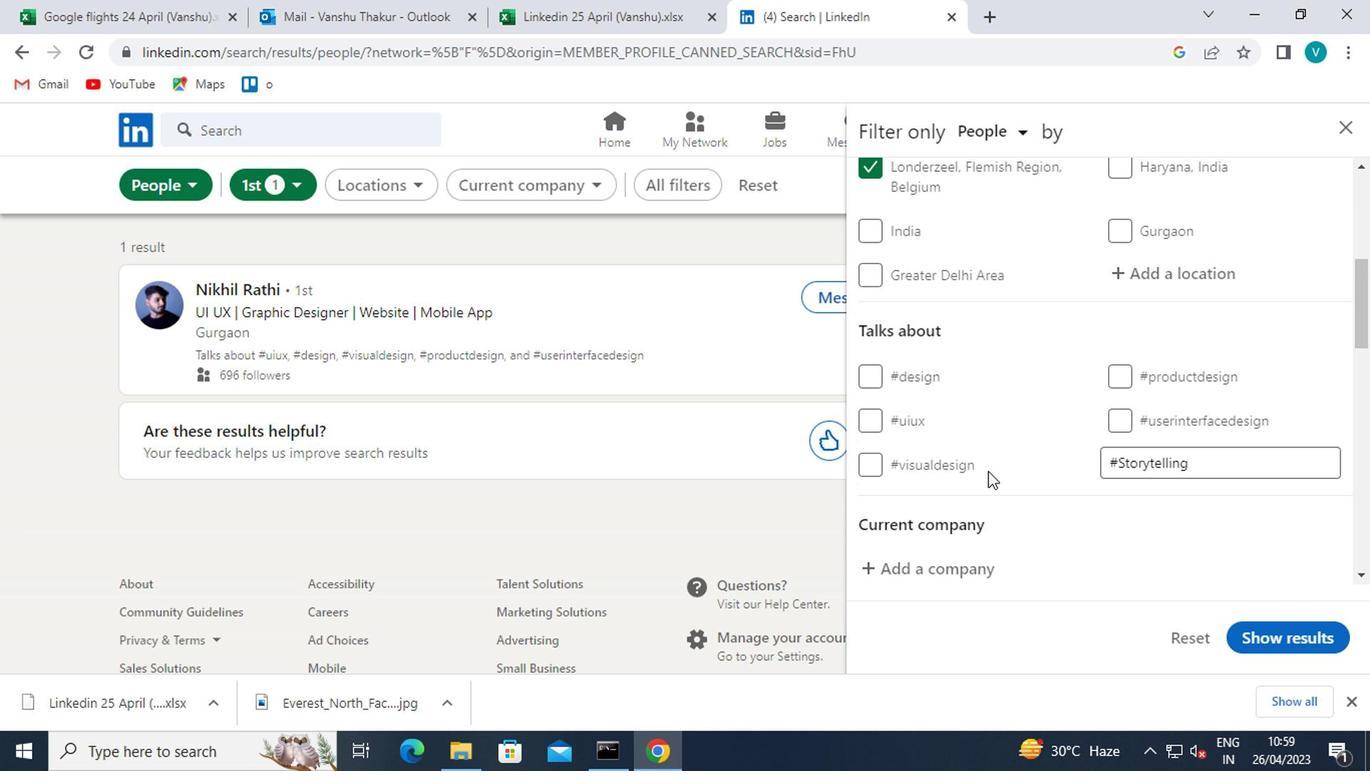 
Action: Mouse scrolled (980, 471) with delta (0, -1)
Screenshot: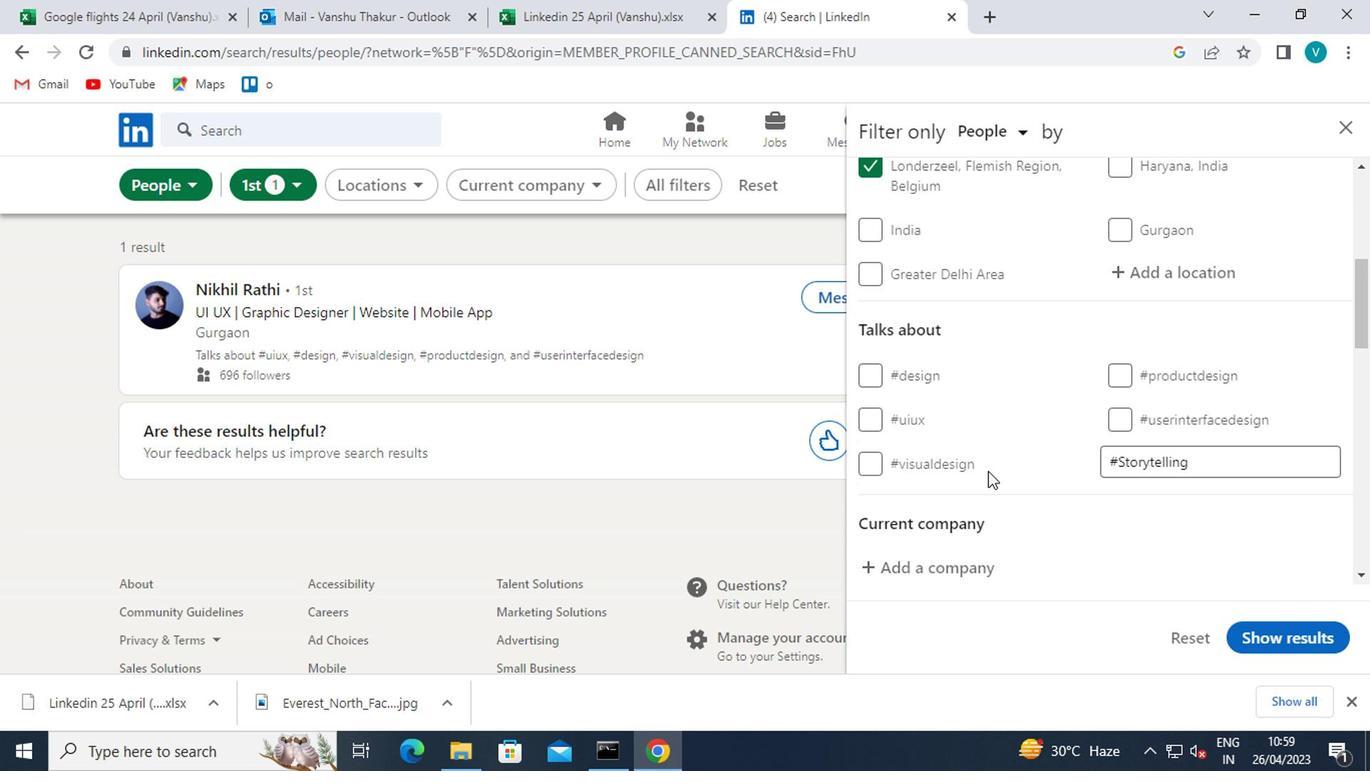 
Action: Mouse moved to (955, 368)
Screenshot: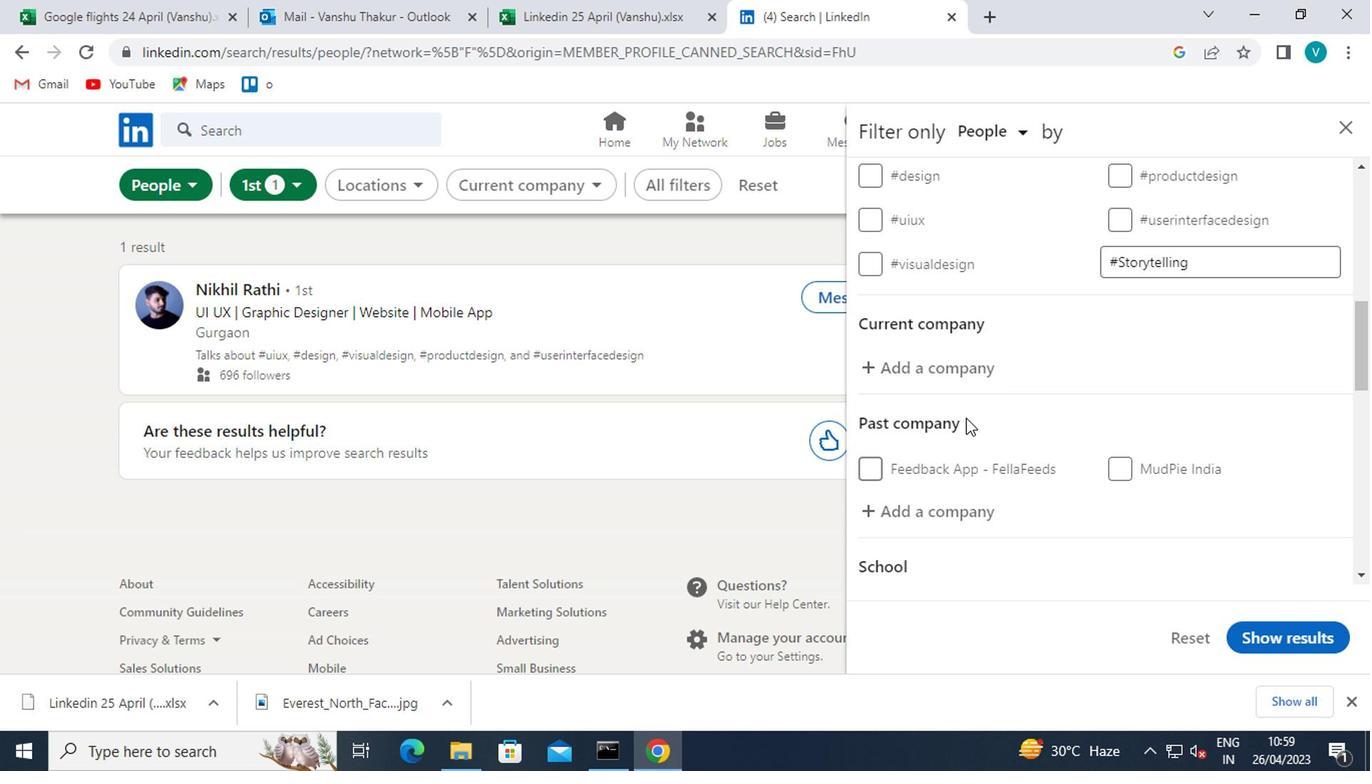 
Action: Mouse pressed left at (955, 368)
Screenshot: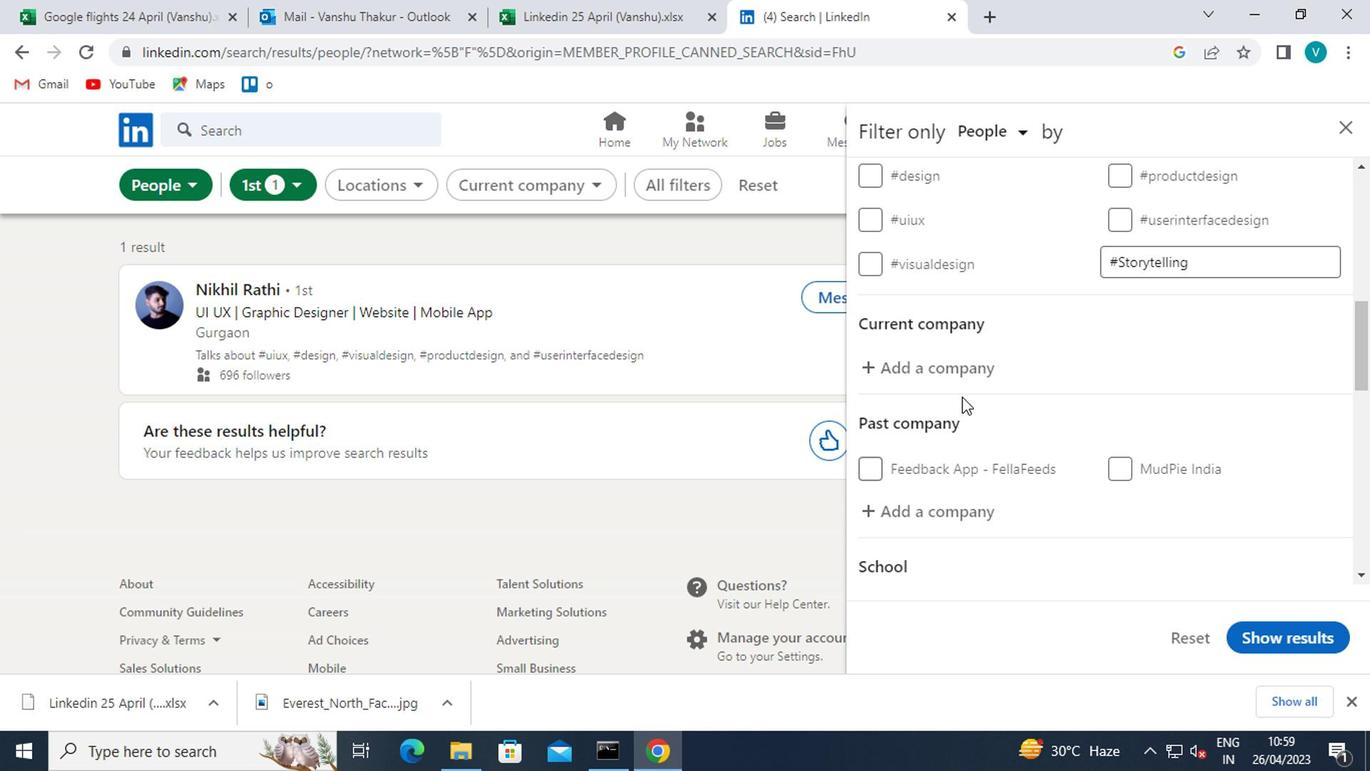 
Action: Key pressed <Key.shift>L<Key.shift><Key.shift>&<Key.shift>T<Key.space>
Screenshot: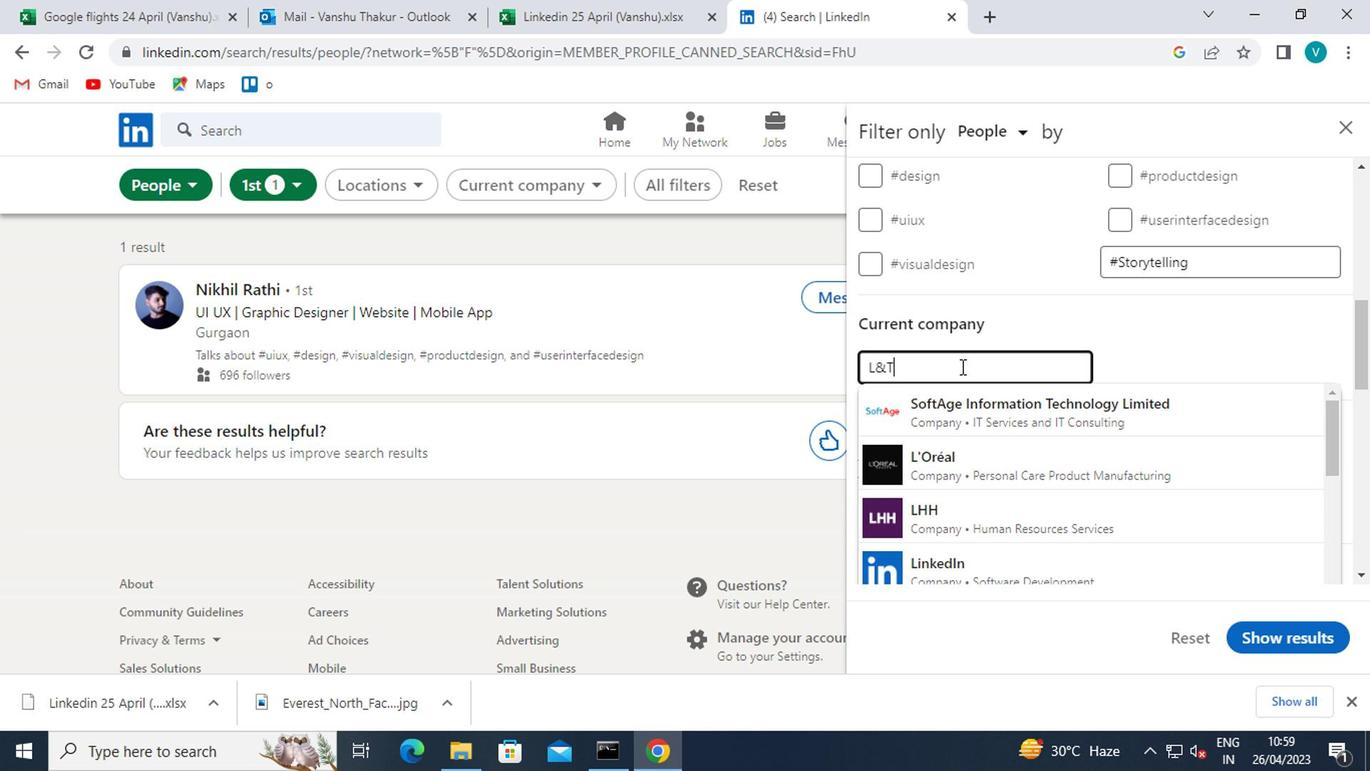 
Action: Mouse moved to (947, 524)
Screenshot: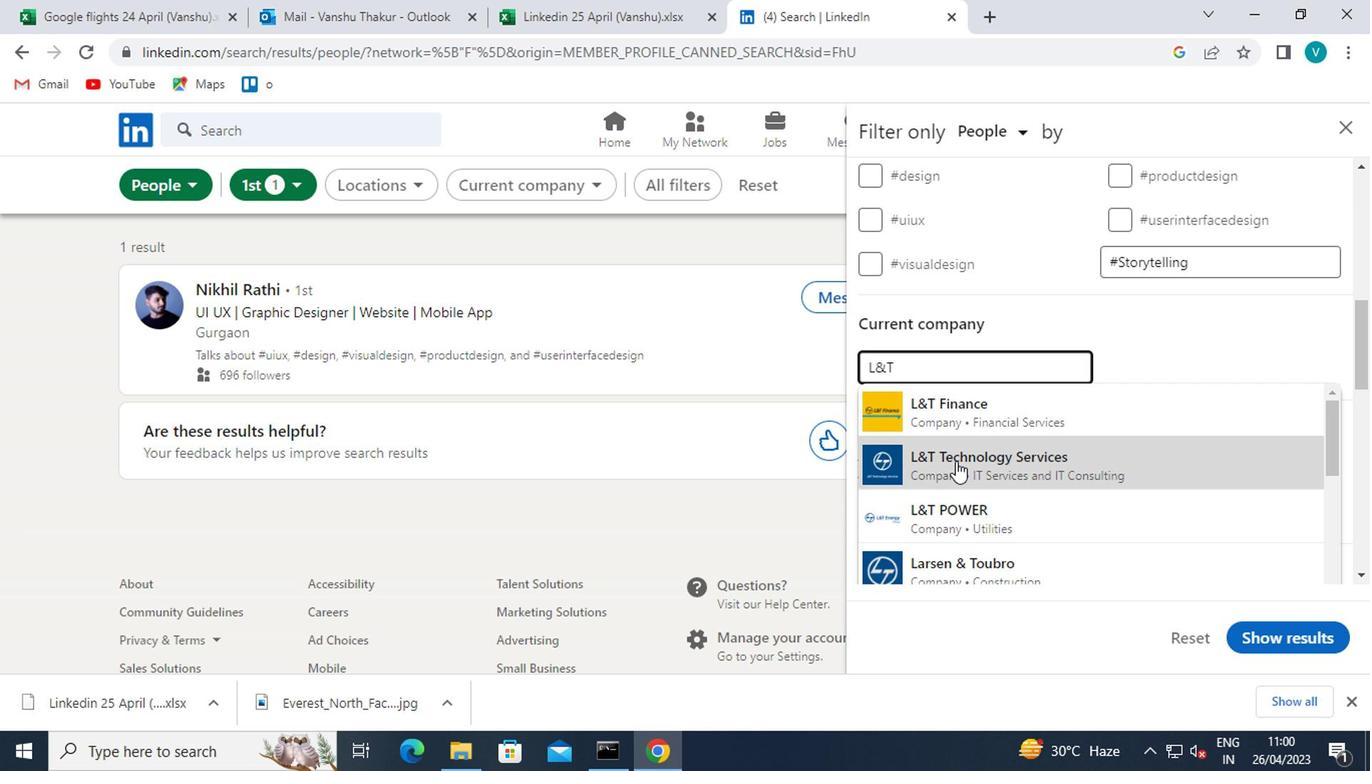 
Action: Mouse pressed left at (947, 524)
Screenshot: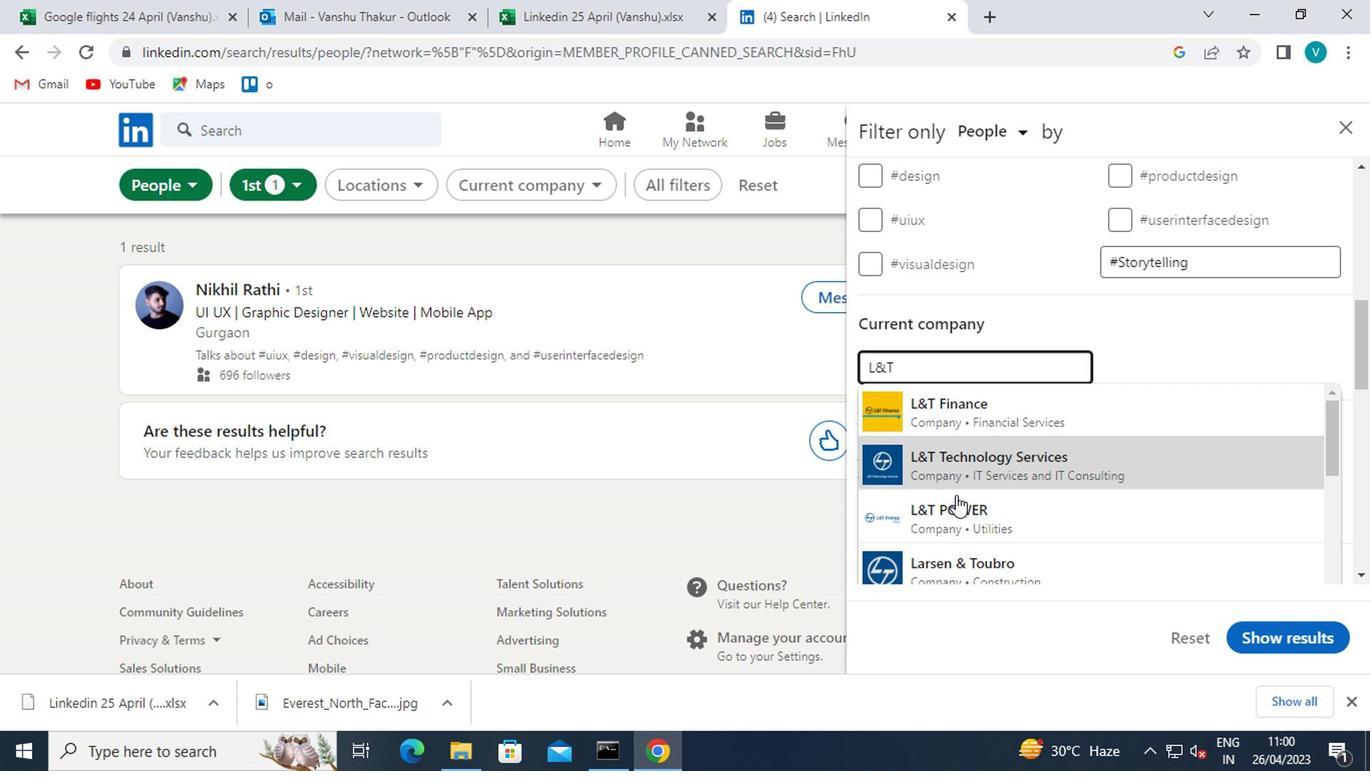 
Action: Mouse scrolled (947, 523) with delta (0, -1)
Screenshot: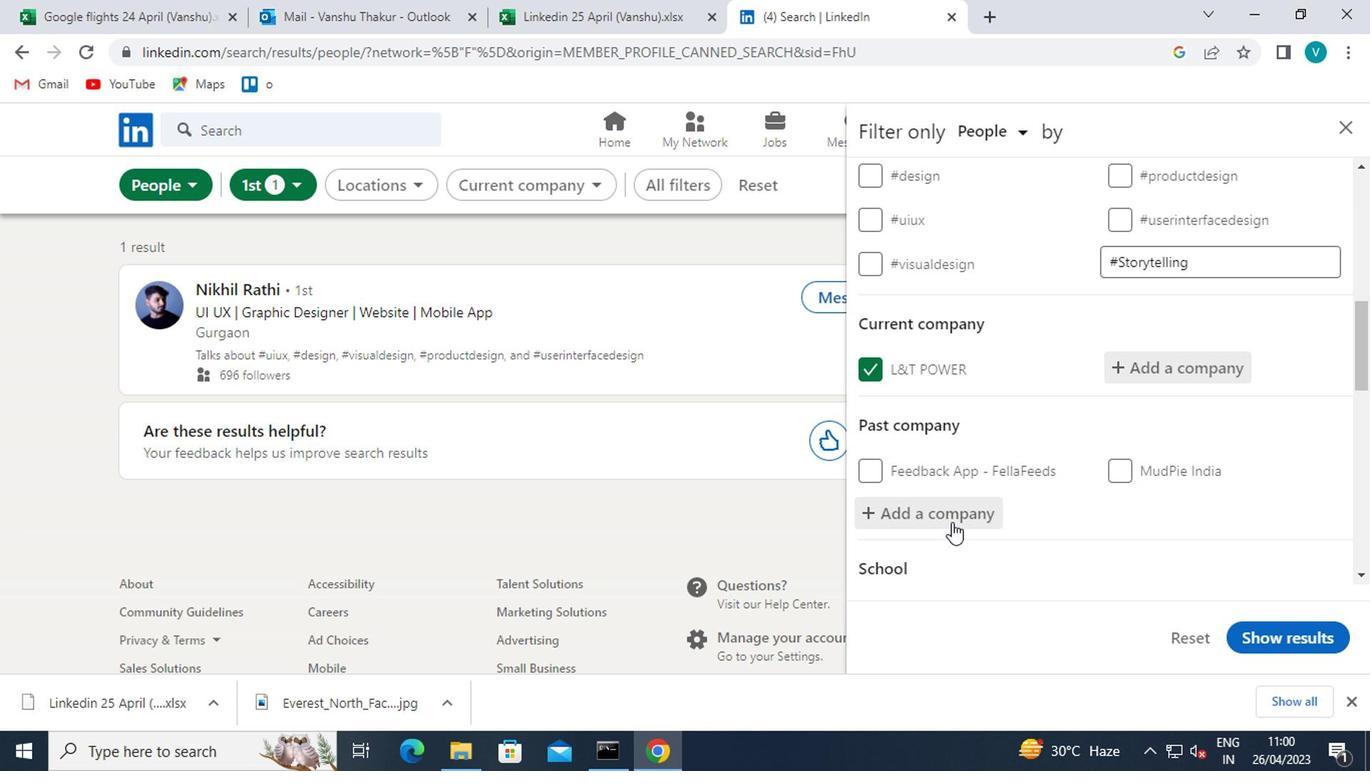 
Action: Mouse scrolled (947, 523) with delta (0, -1)
Screenshot: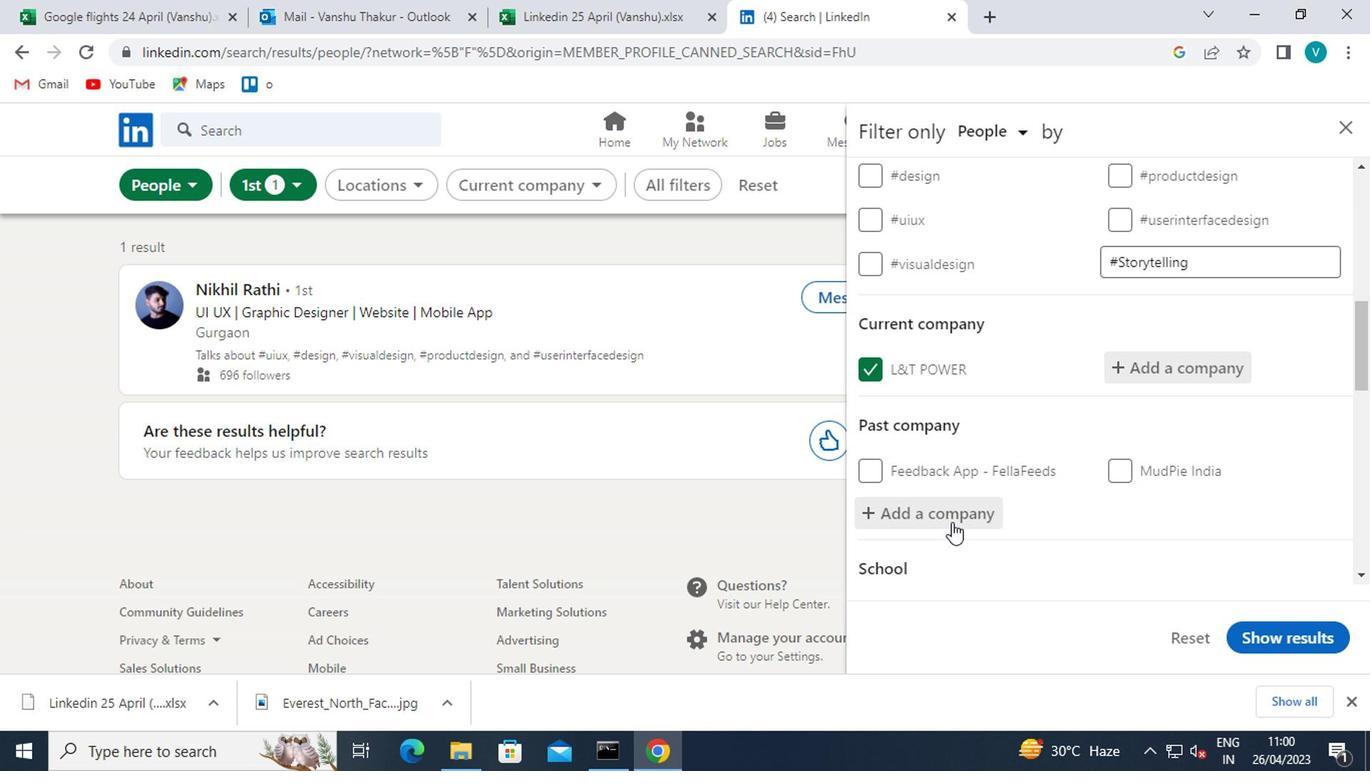 
Action: Mouse moved to (918, 479)
Screenshot: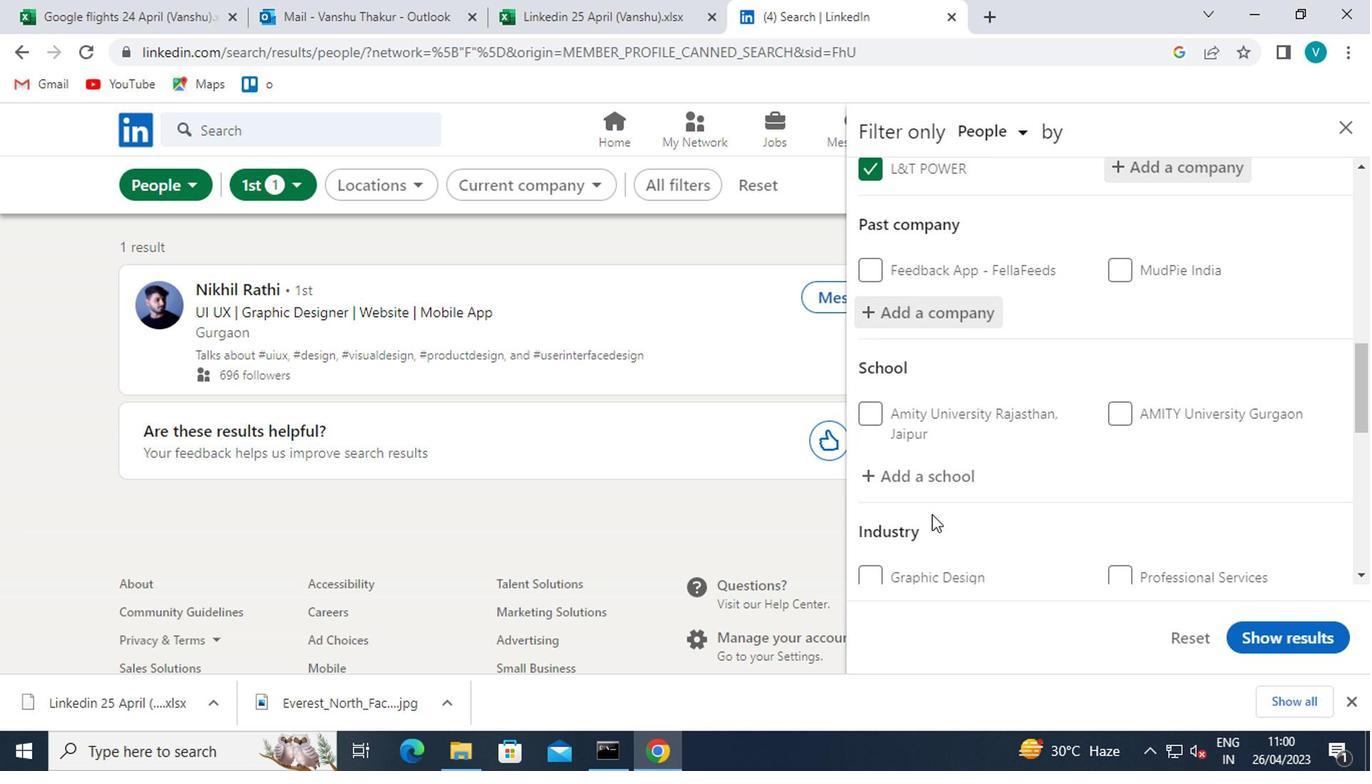 
Action: Mouse pressed left at (918, 479)
Screenshot: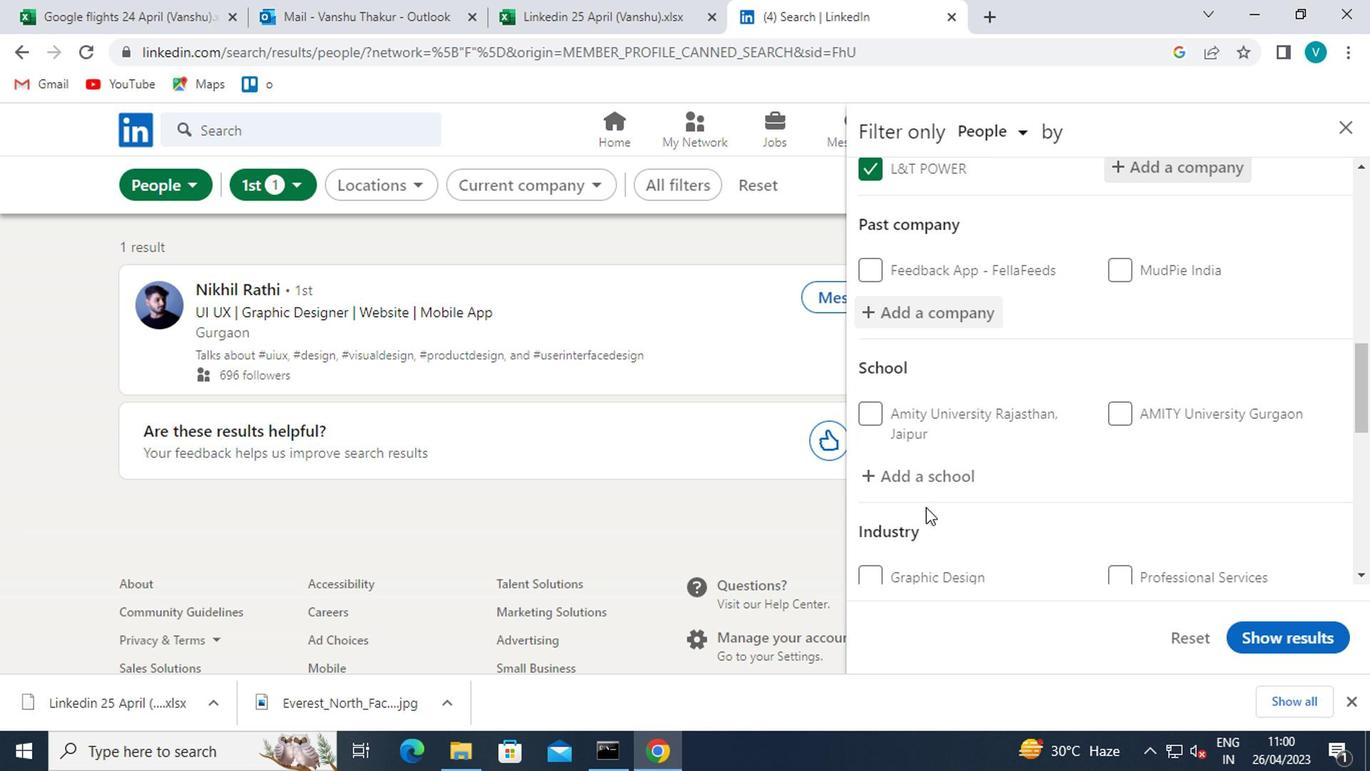 
Action: Key pressed <Key.shift>SHANTILAL<Key.space><Key.shift>SHAH<Key.space>
Screenshot: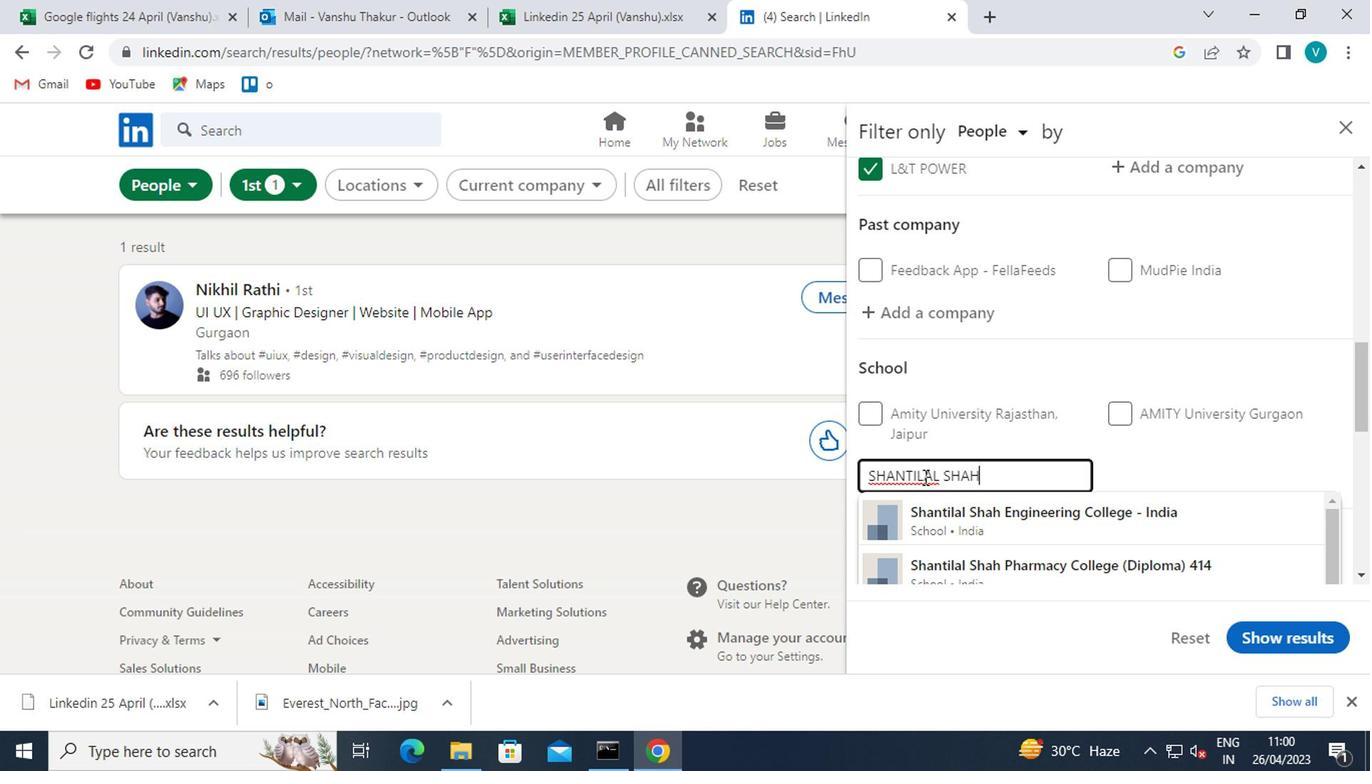 
Action: Mouse moved to (969, 507)
Screenshot: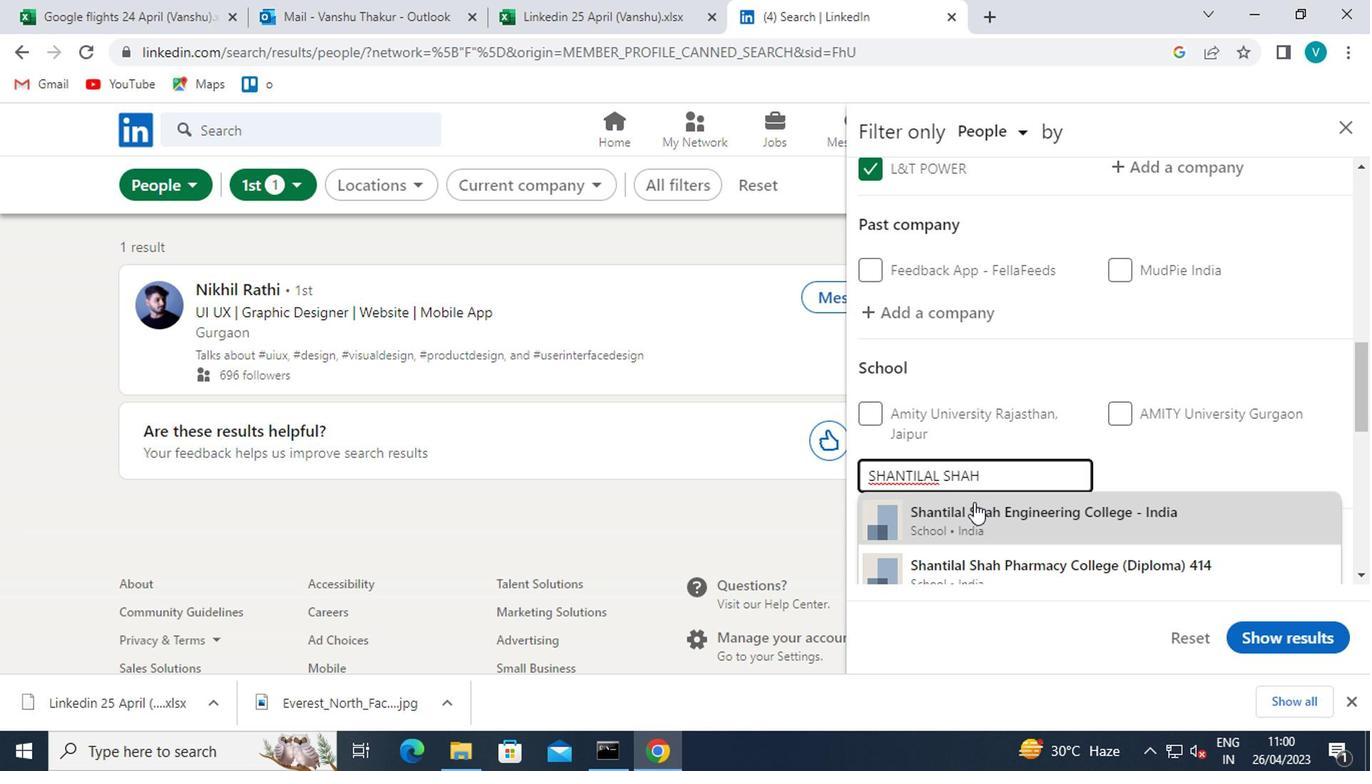 
Action: Mouse scrolled (969, 506) with delta (0, -1)
Screenshot: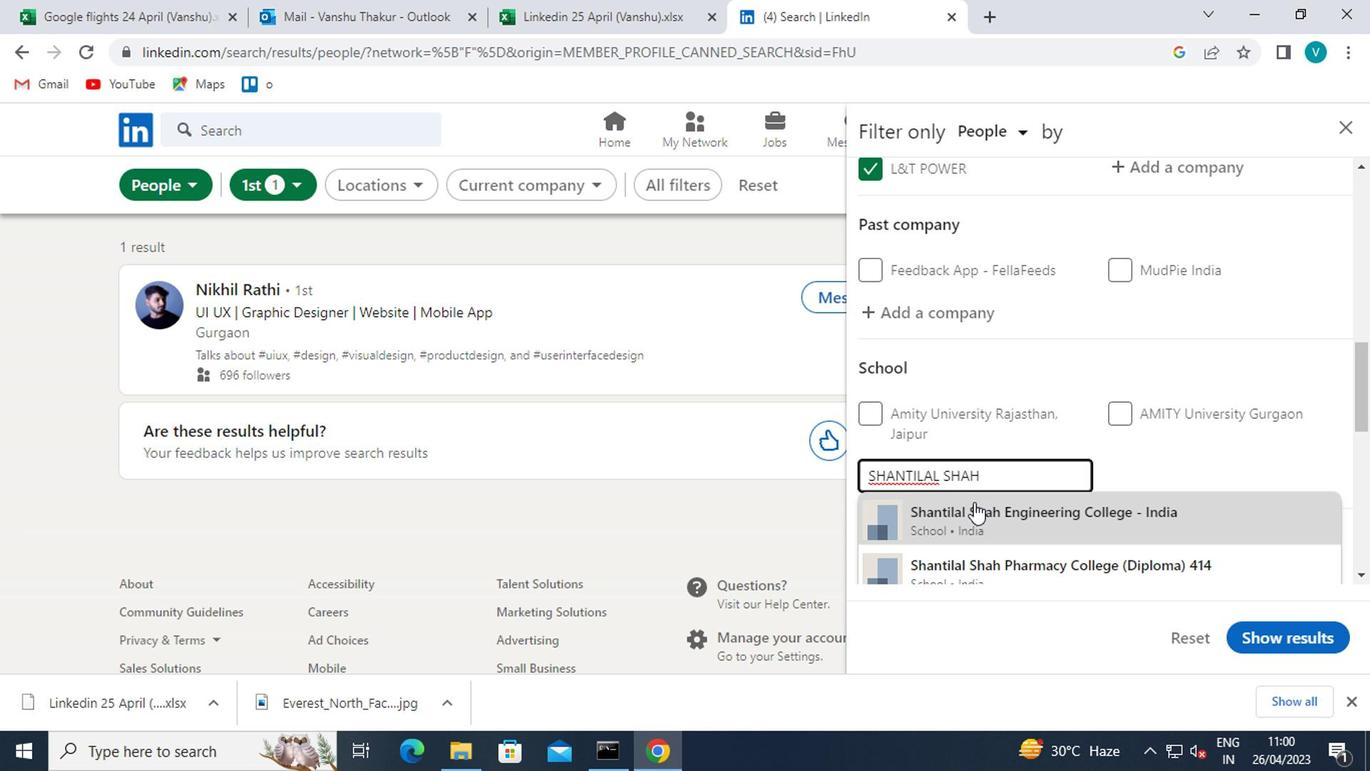 
Action: Mouse moved to (994, 365)
Screenshot: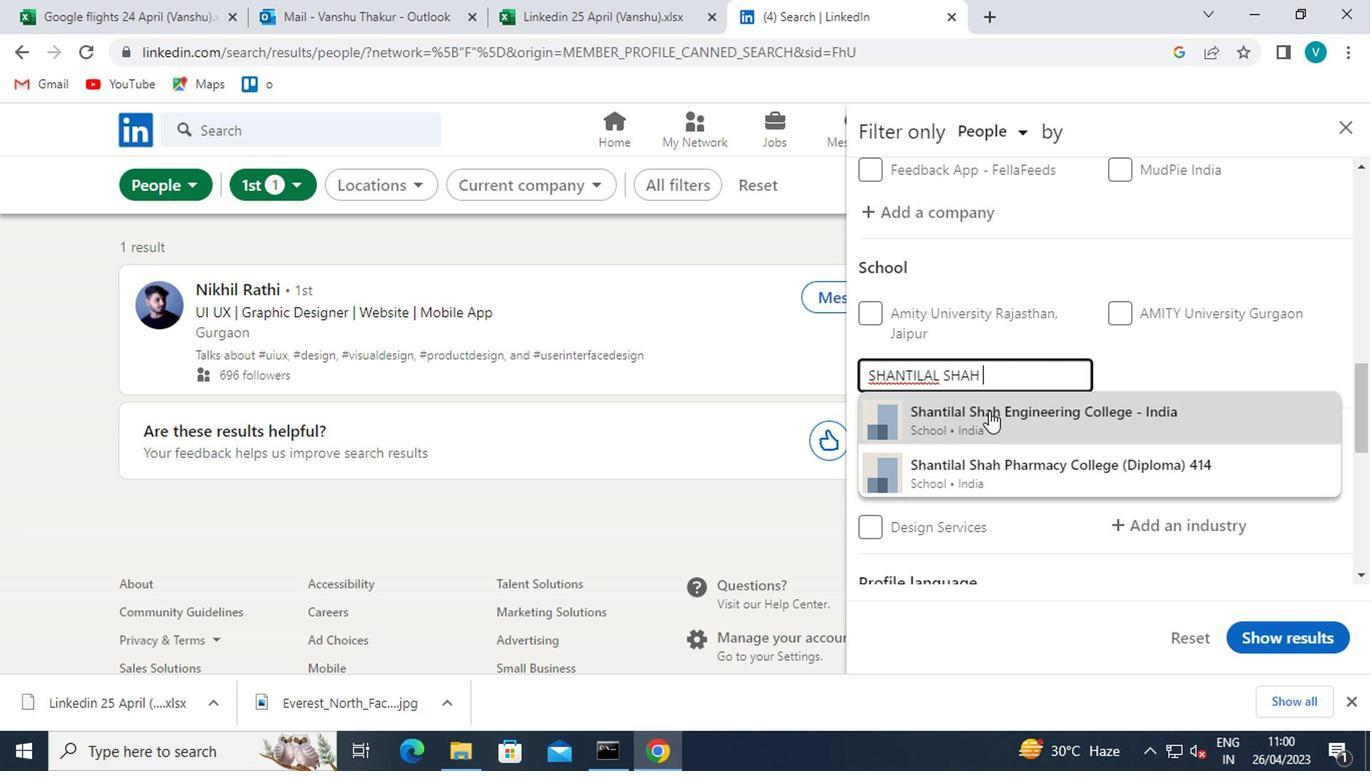 
Action: Mouse pressed left at (994, 365)
Screenshot: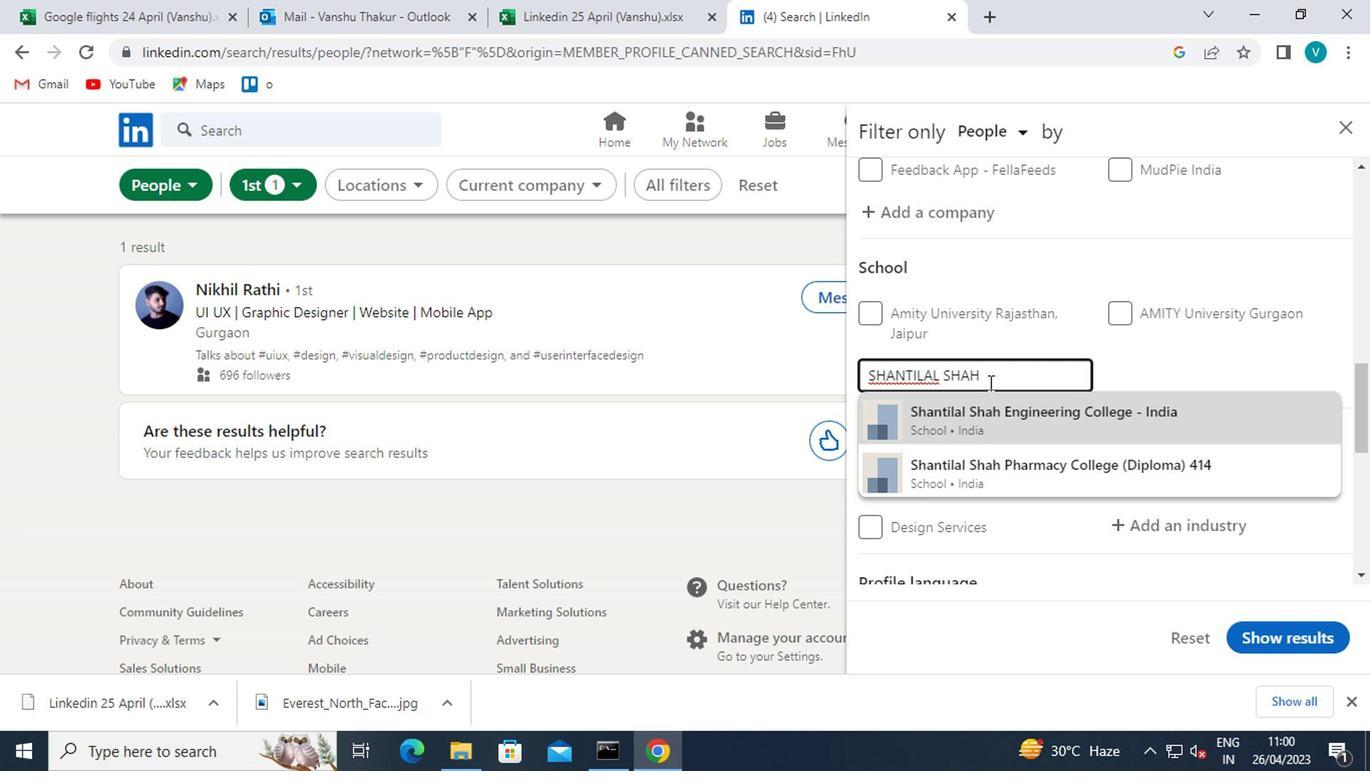 
Action: Key pressed <Key.shift>ENGINEERING<Key.space><Key.shift>COLLEGE,<Key.shift>B<Key.shift>HAVNAGAR<Key.space>043
Screenshot: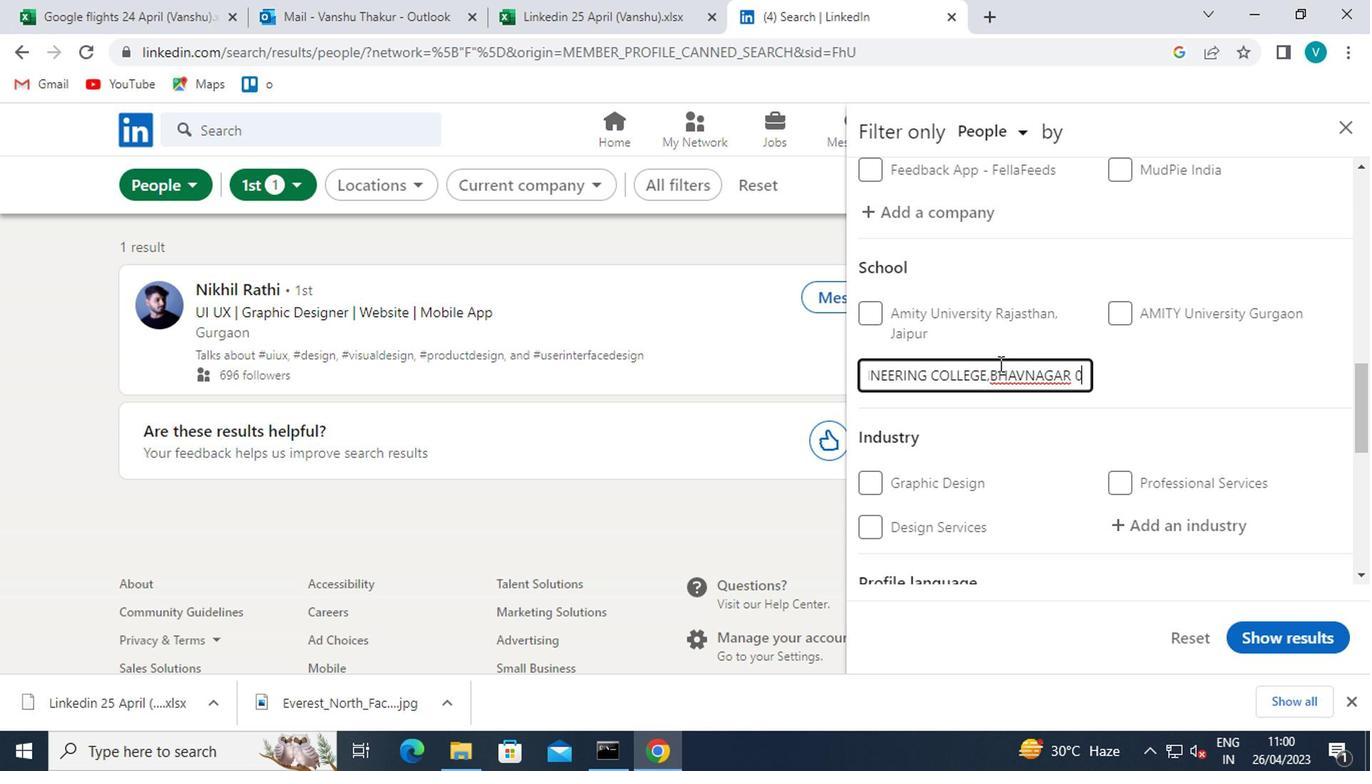 
Action: Mouse moved to (1218, 399)
Screenshot: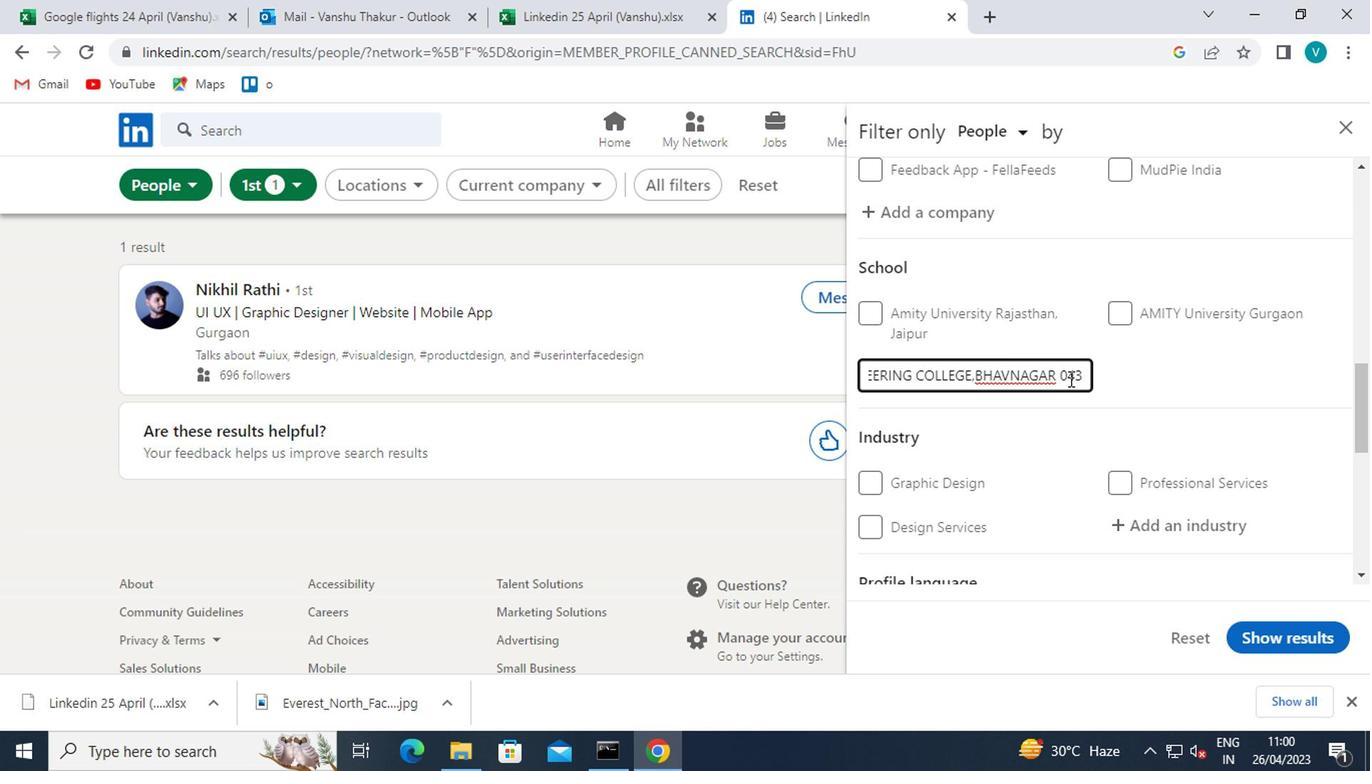 
Action: Mouse pressed left at (1218, 399)
Screenshot: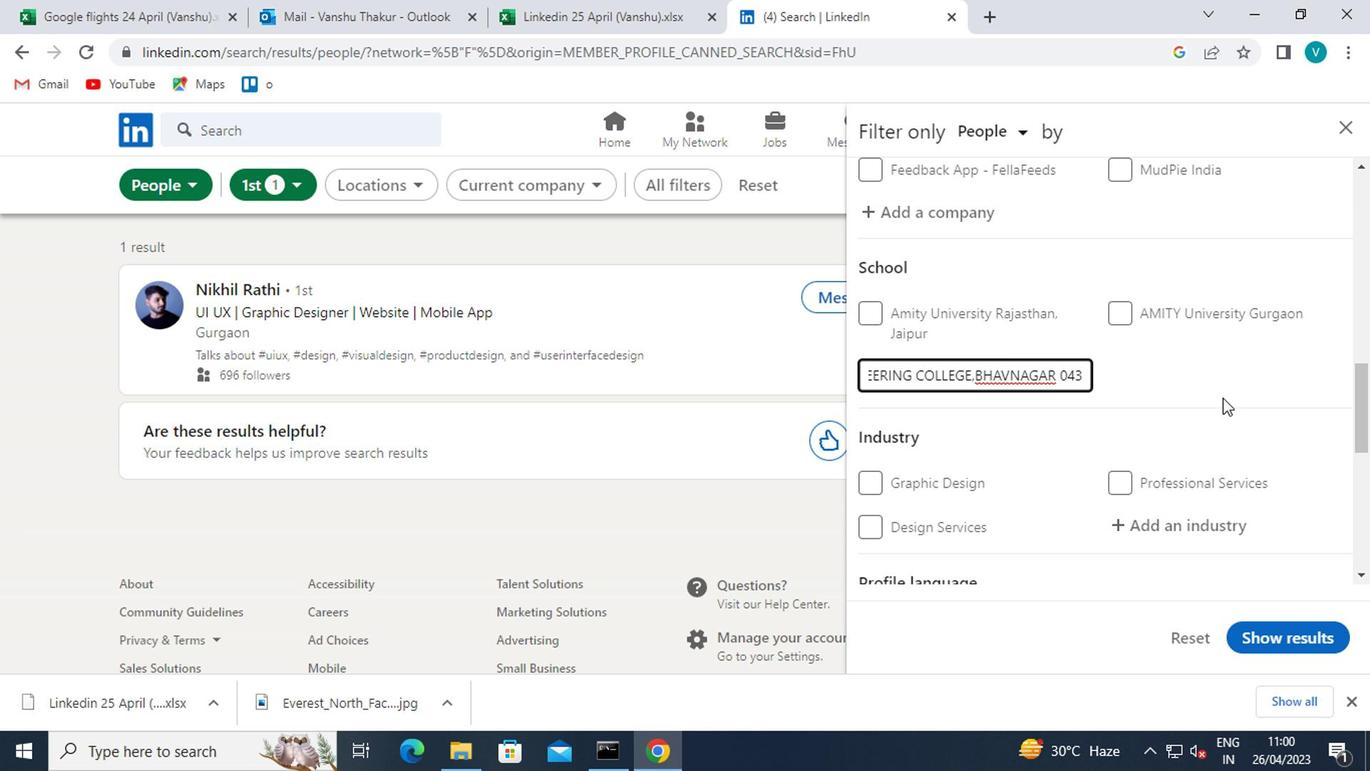 
Action: Mouse moved to (1180, 407)
Screenshot: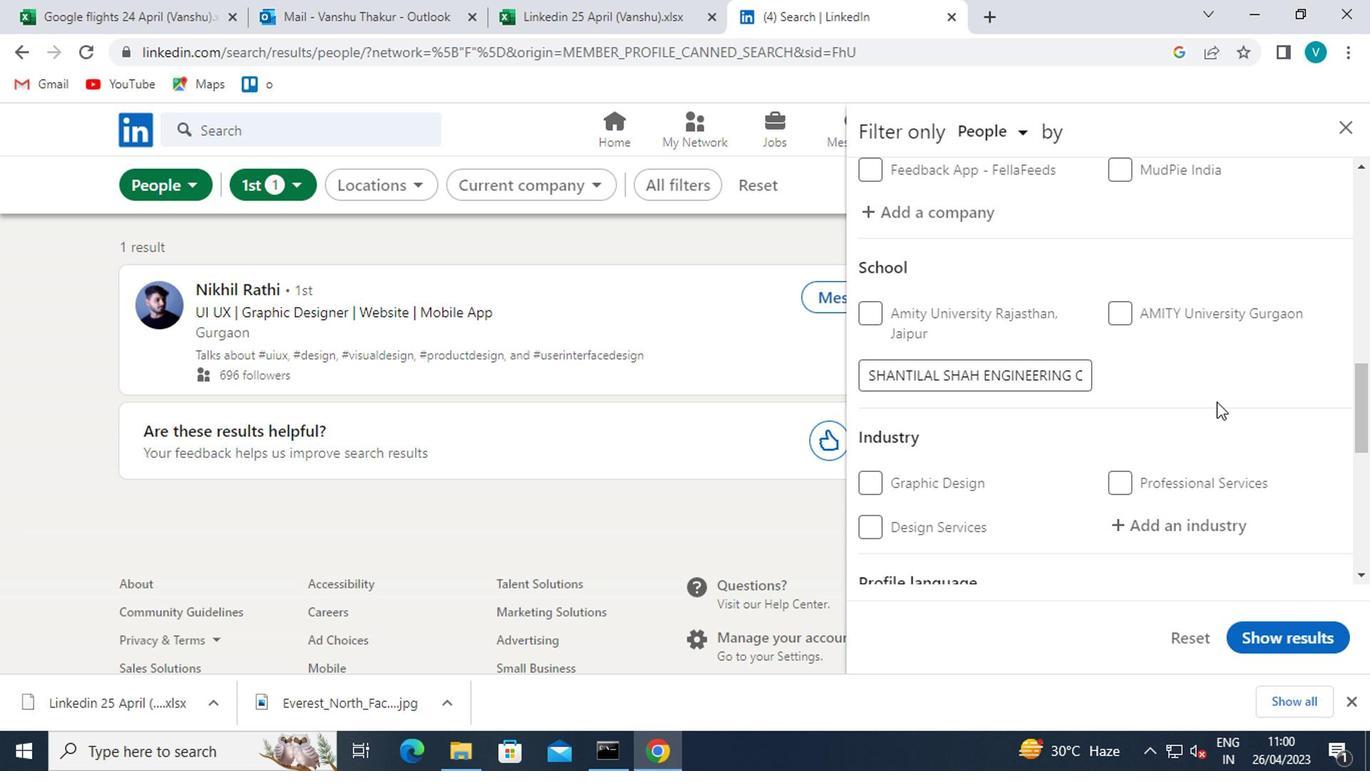 
Action: Mouse scrolled (1180, 406) with delta (0, 0)
Screenshot: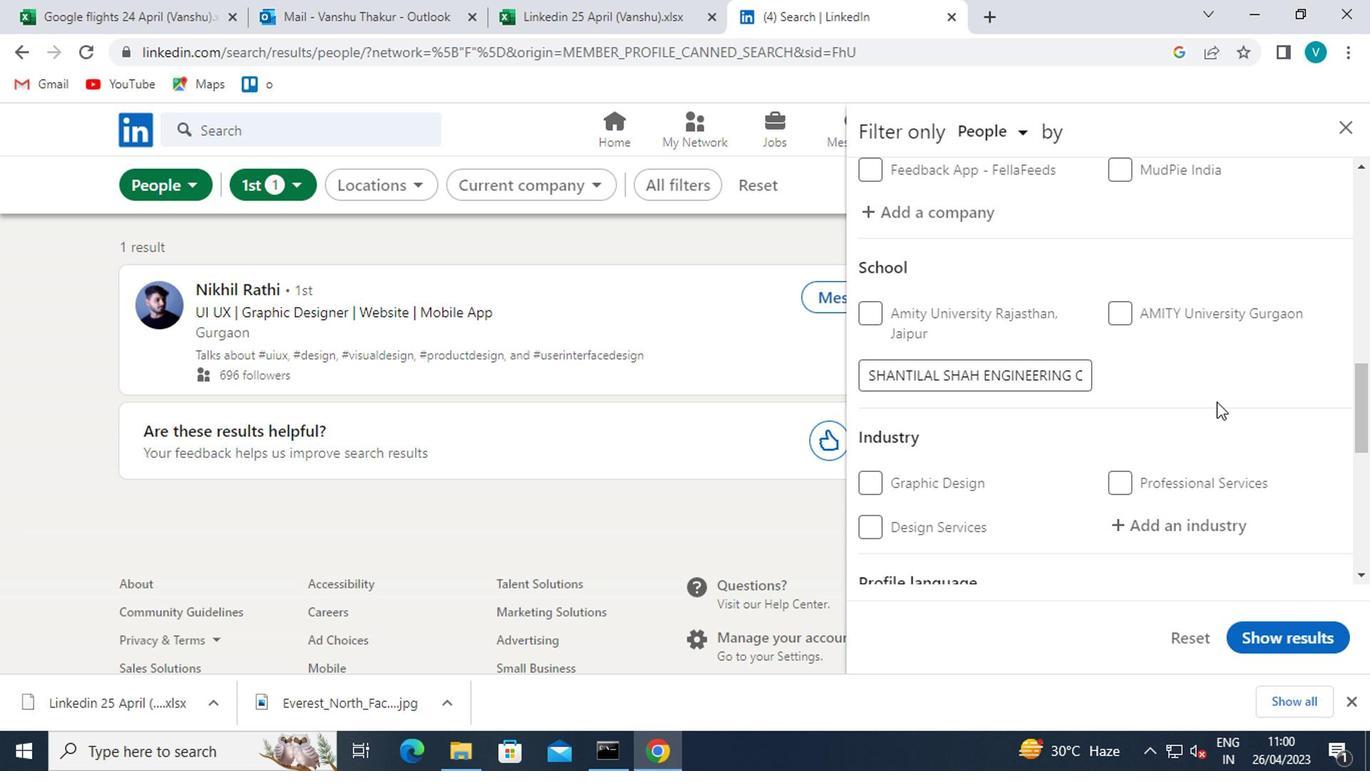 
Action: Mouse moved to (1160, 405)
Screenshot: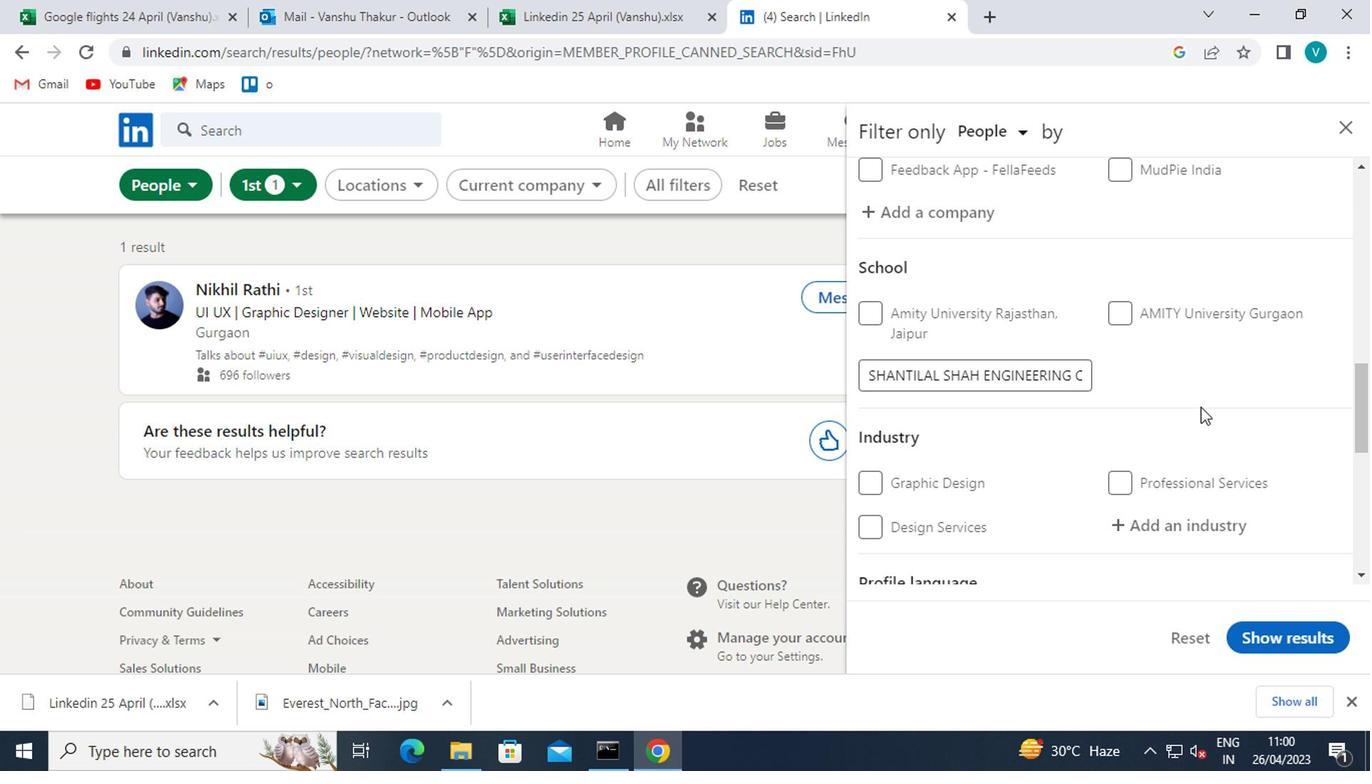 
Action: Mouse scrolled (1160, 404) with delta (0, 0)
Screenshot: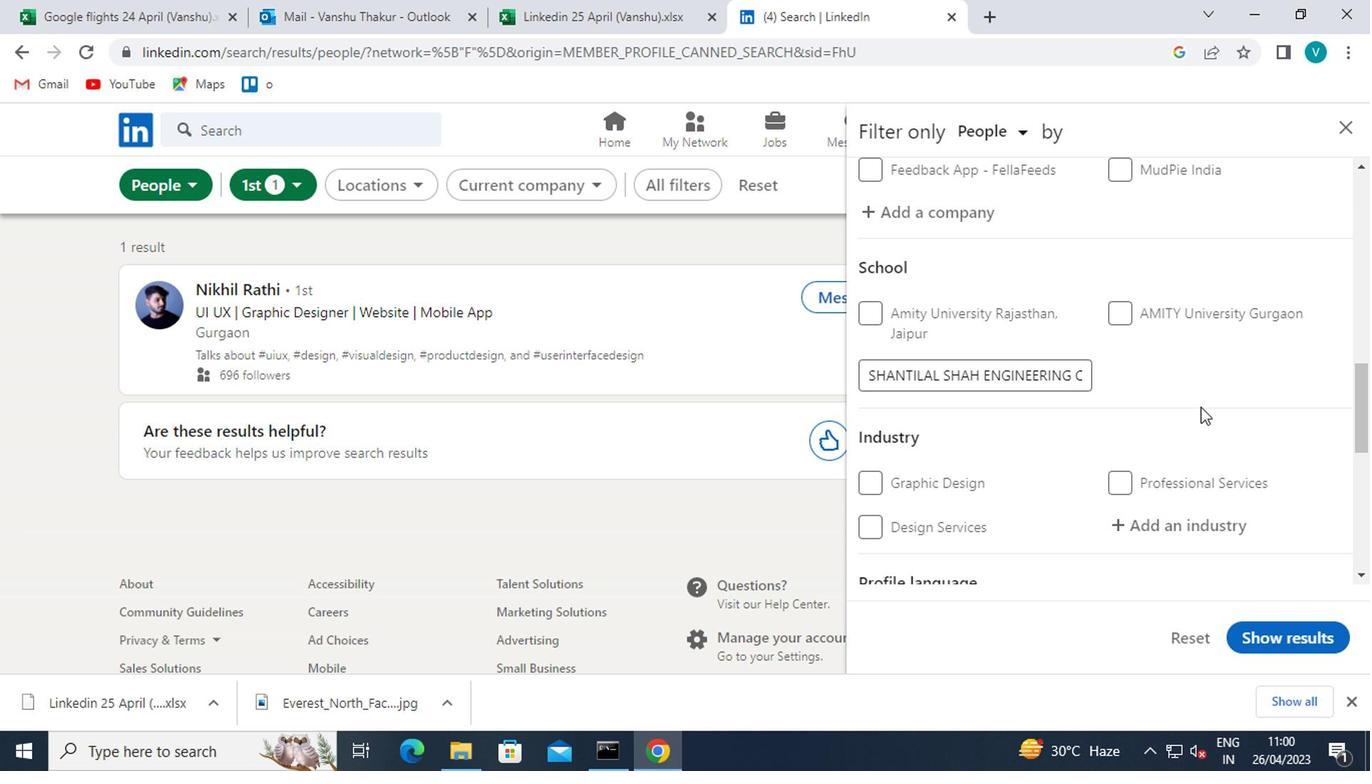 
Action: Mouse moved to (1186, 341)
Screenshot: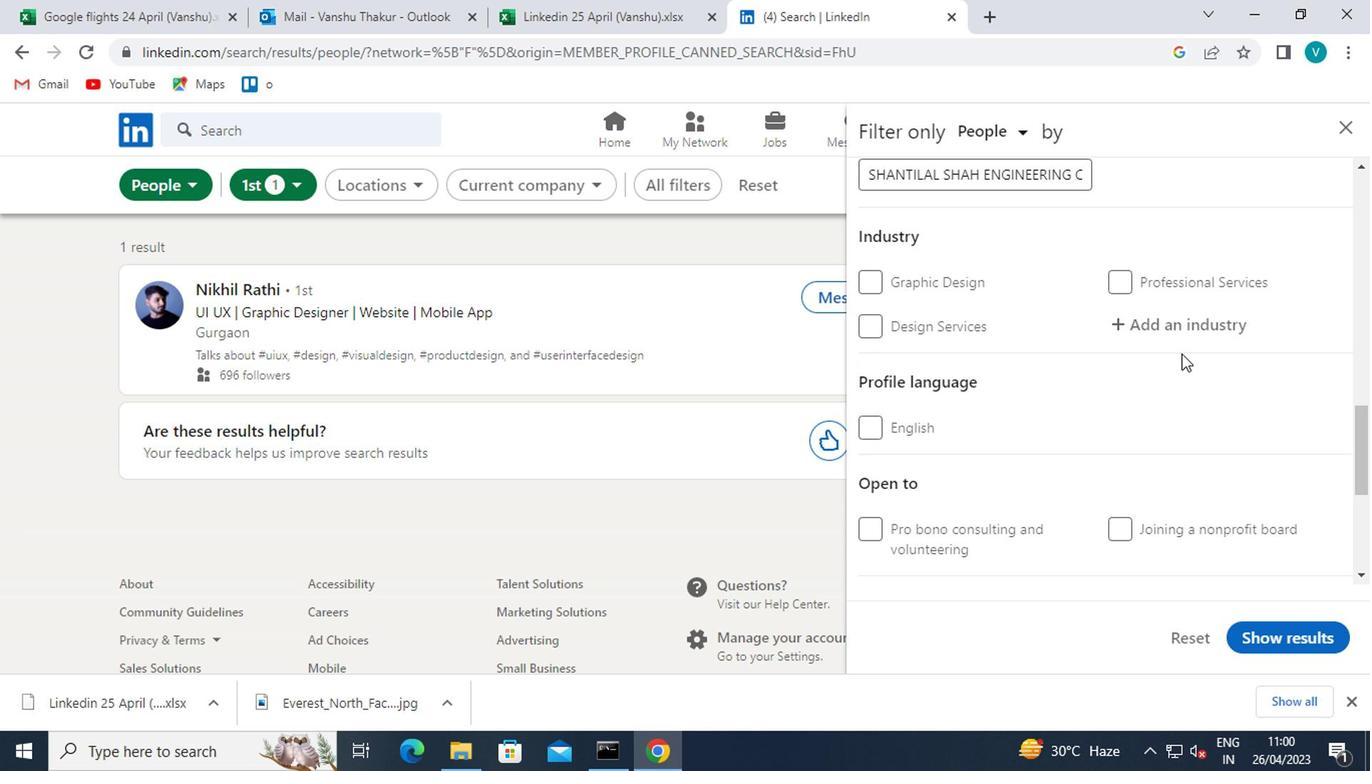 
Action: Mouse pressed left at (1186, 341)
Screenshot: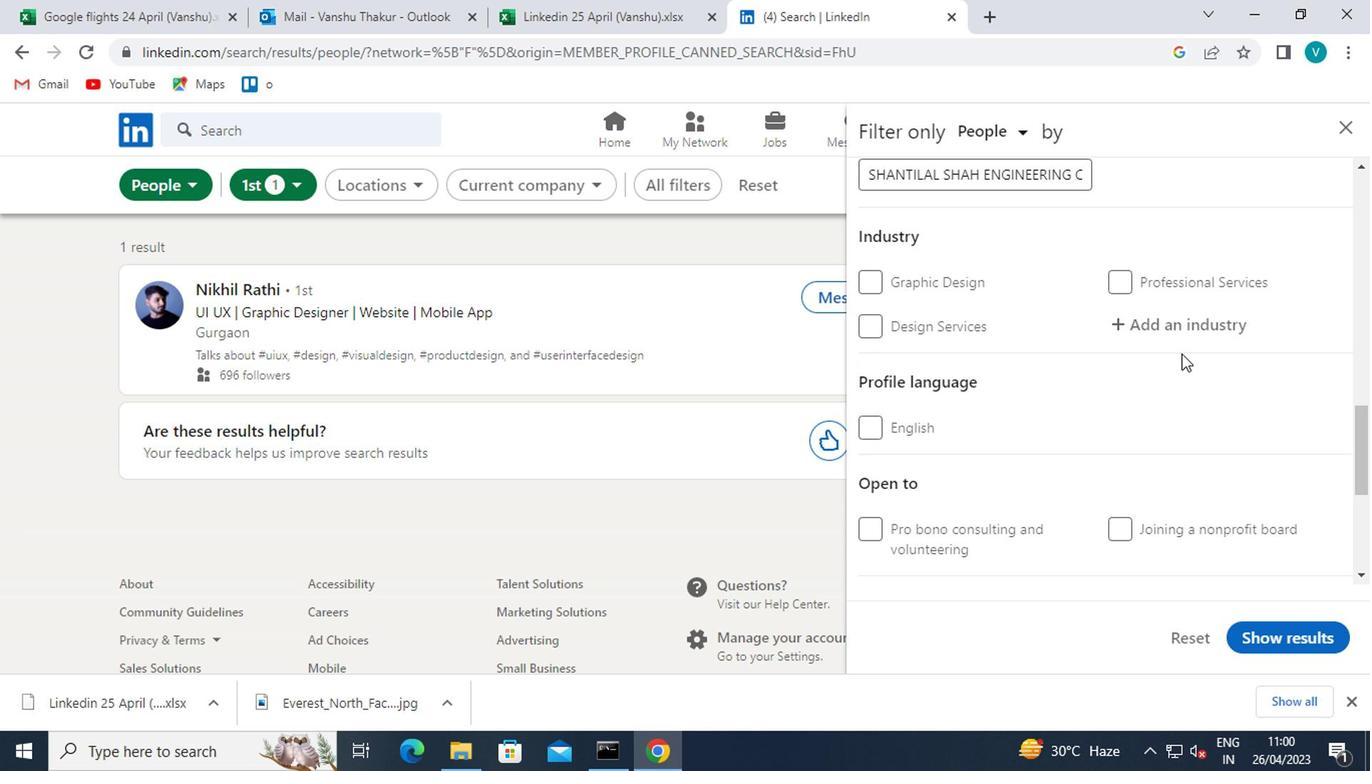 
Action: Mouse moved to (1193, 335)
Screenshot: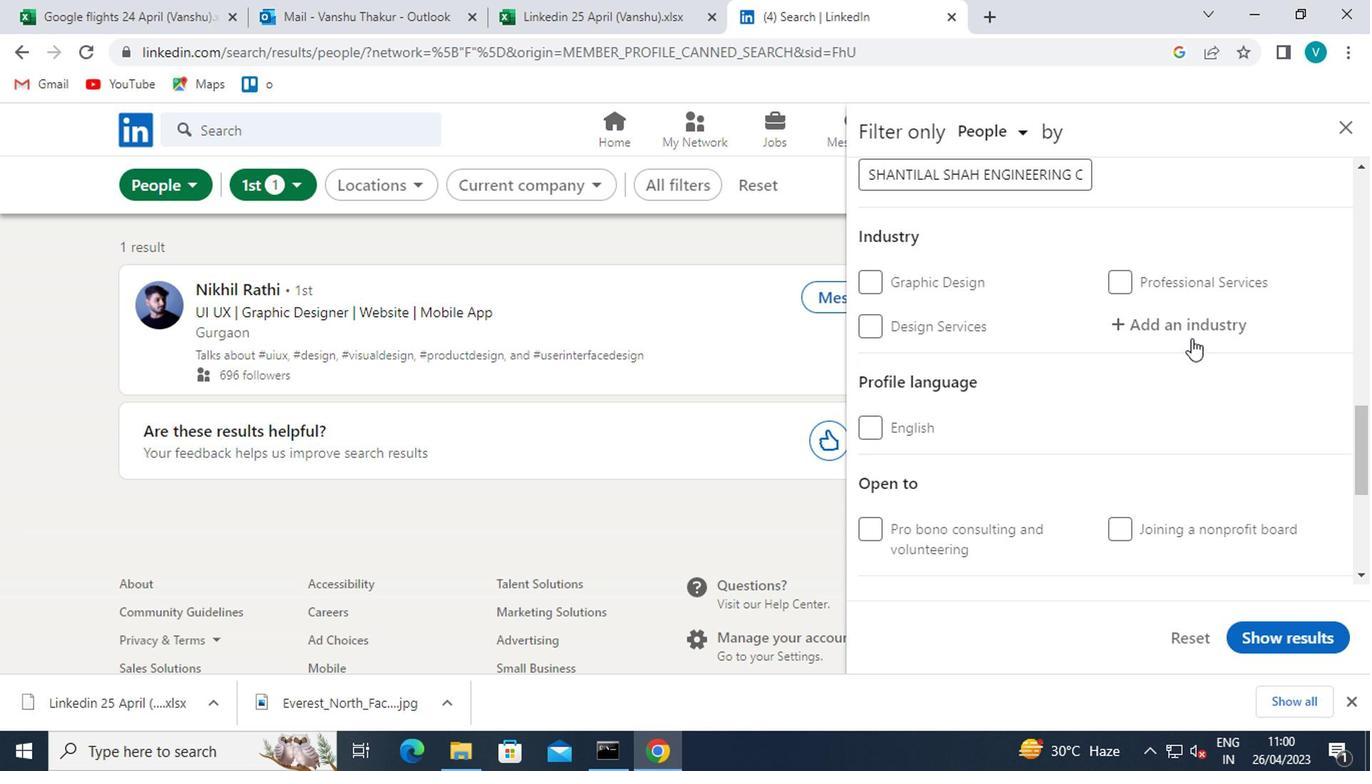 
Action: Mouse pressed left at (1193, 335)
Screenshot: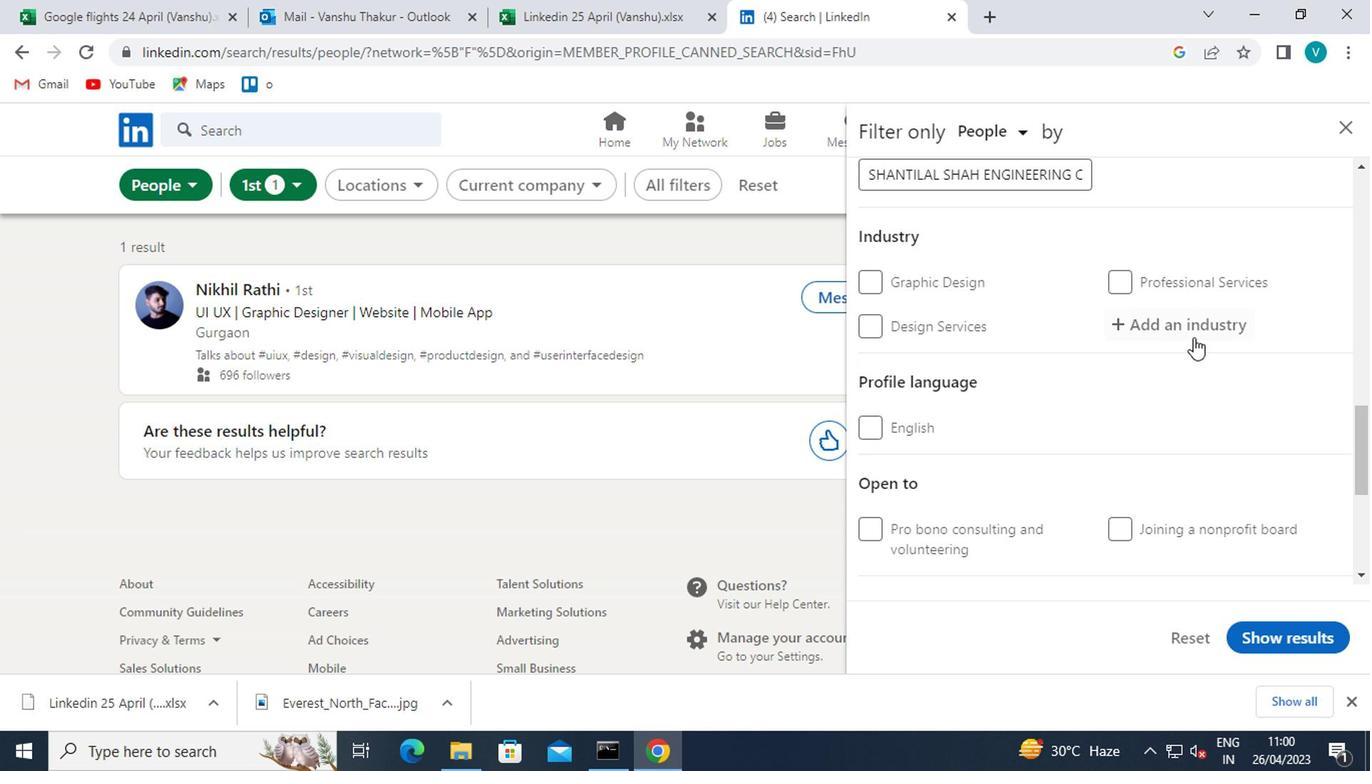 
Action: Mouse moved to (1167, 344)
Screenshot: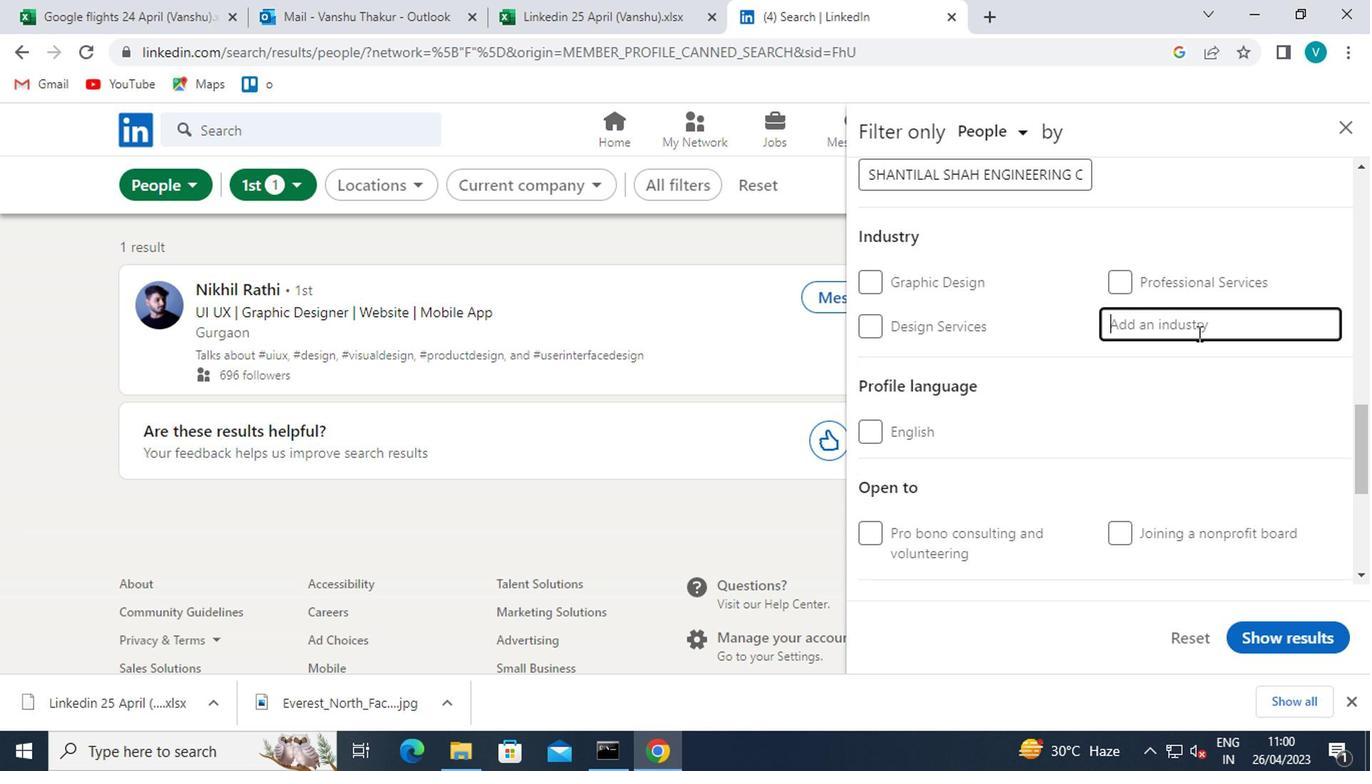 
Action: Key pressed <Key.shift>WHOLE
Screenshot: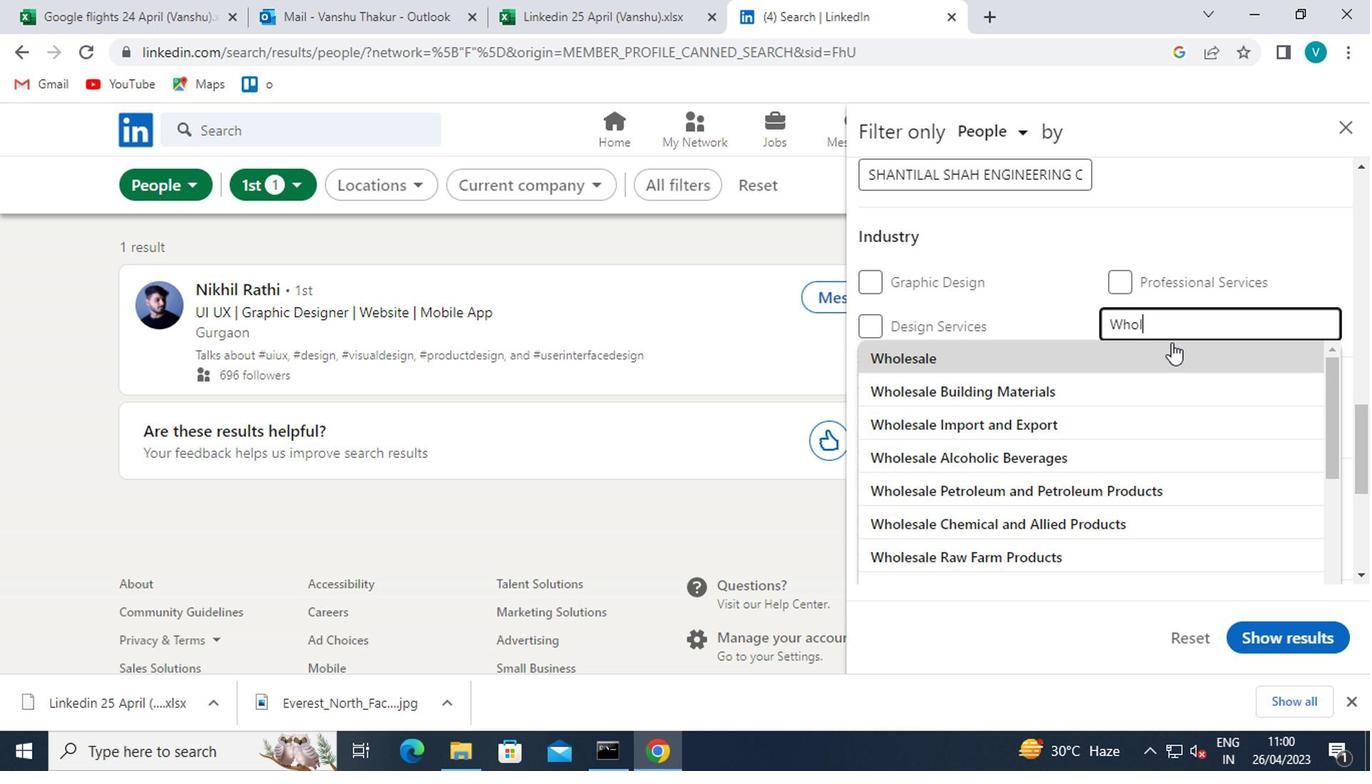 
Action: Mouse moved to (1006, 456)
Screenshot: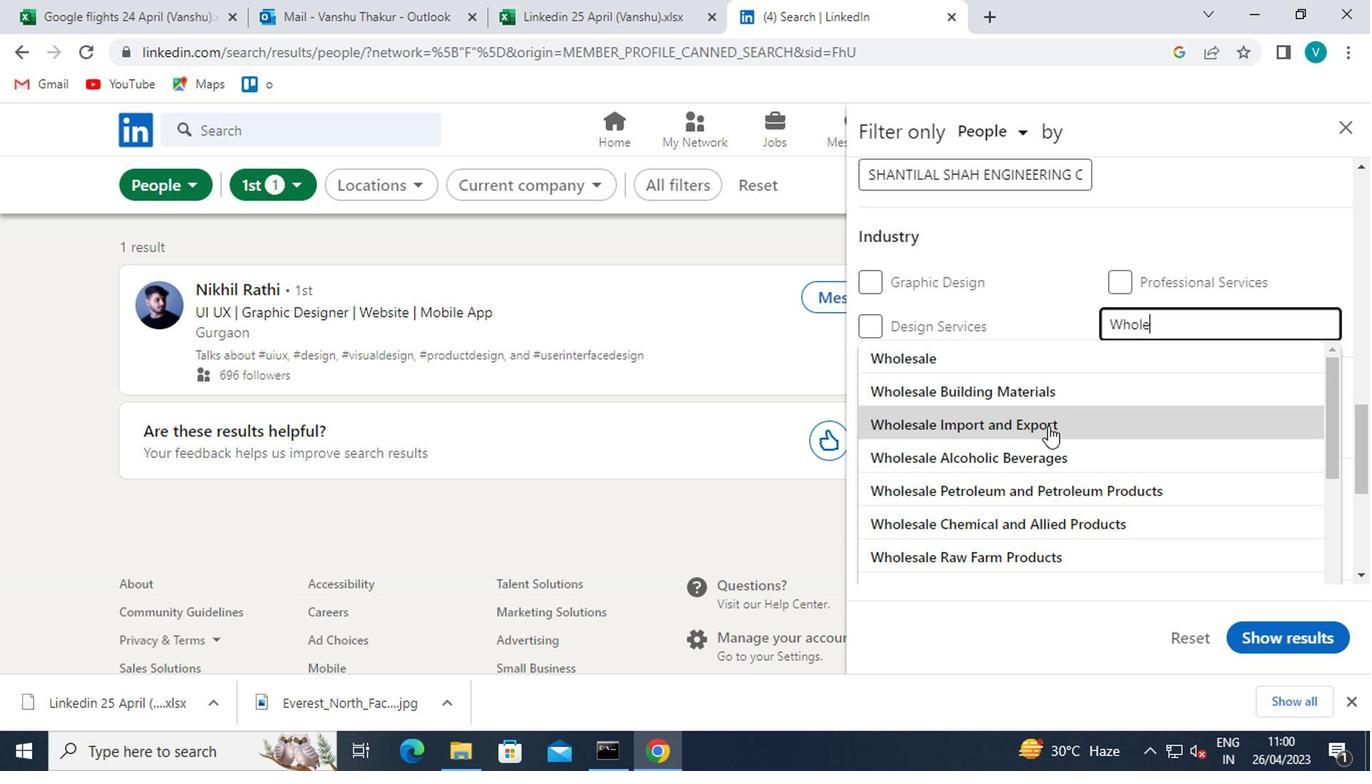 
Action: Mouse pressed left at (1006, 456)
Screenshot: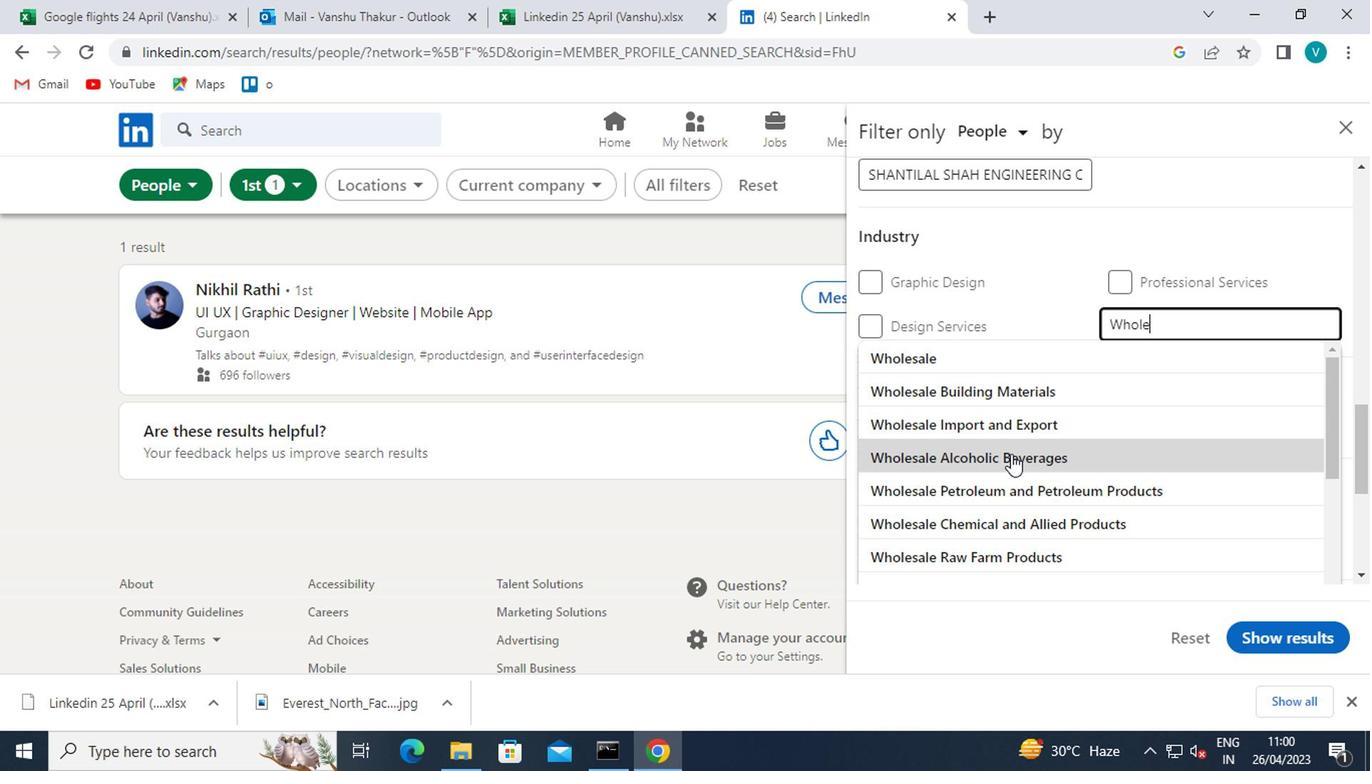 
Action: Mouse scrolled (1006, 454) with delta (0, -1)
Screenshot: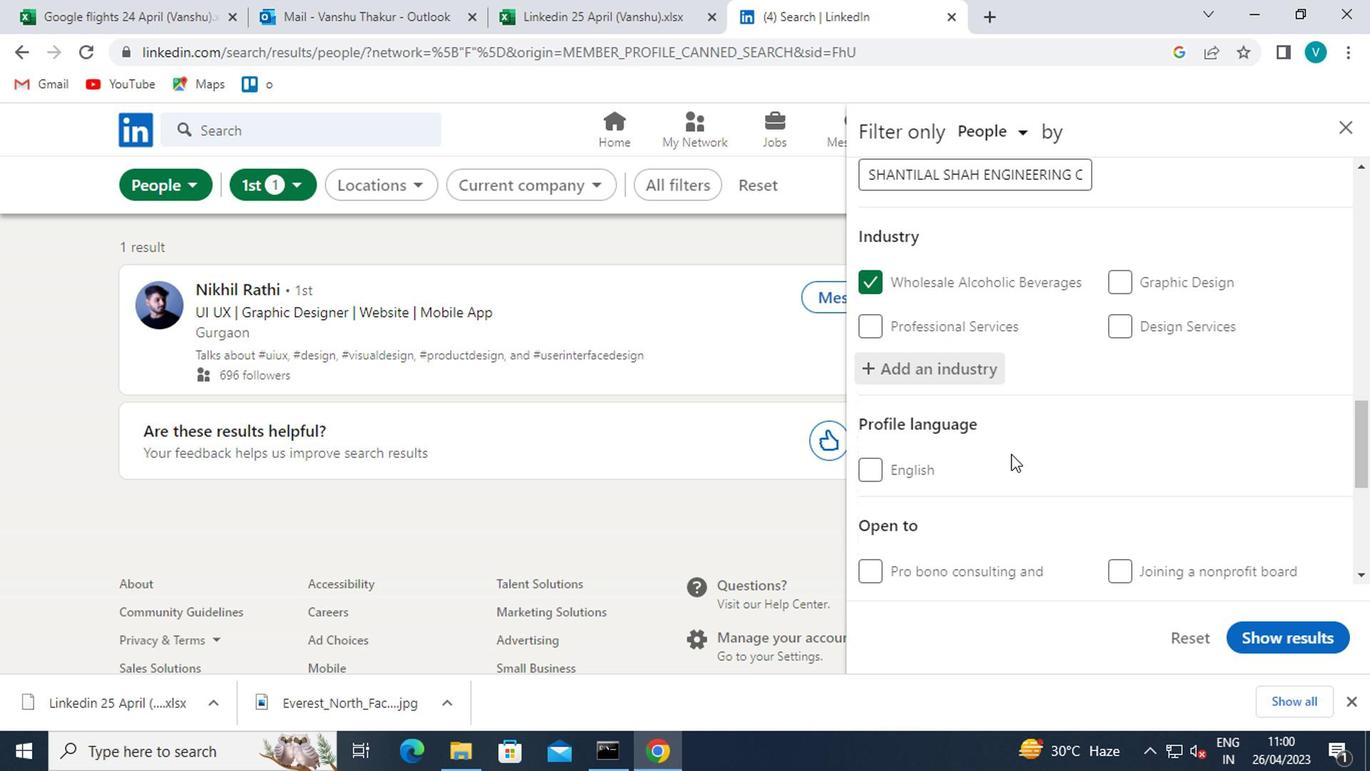 
Action: Mouse scrolled (1006, 454) with delta (0, -1)
Screenshot: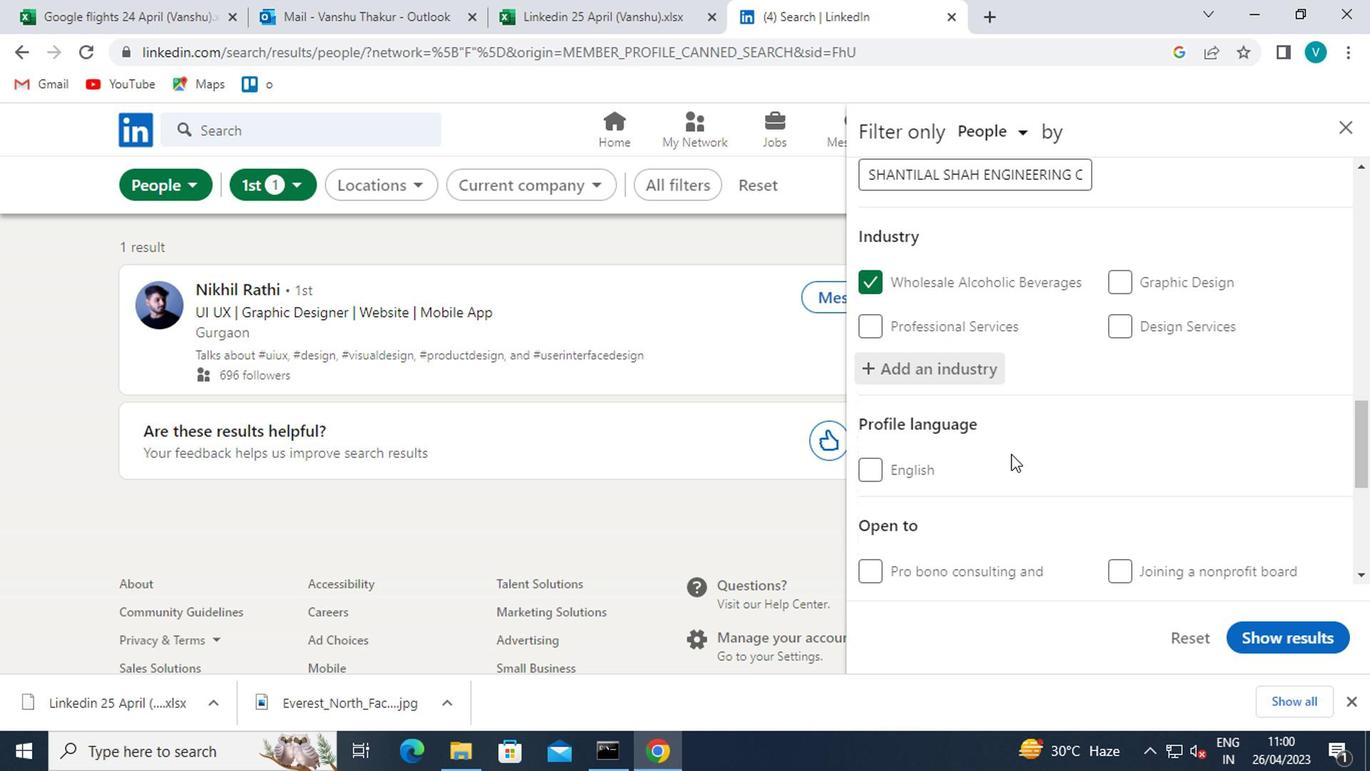 
Action: Mouse scrolled (1006, 454) with delta (0, -1)
Screenshot: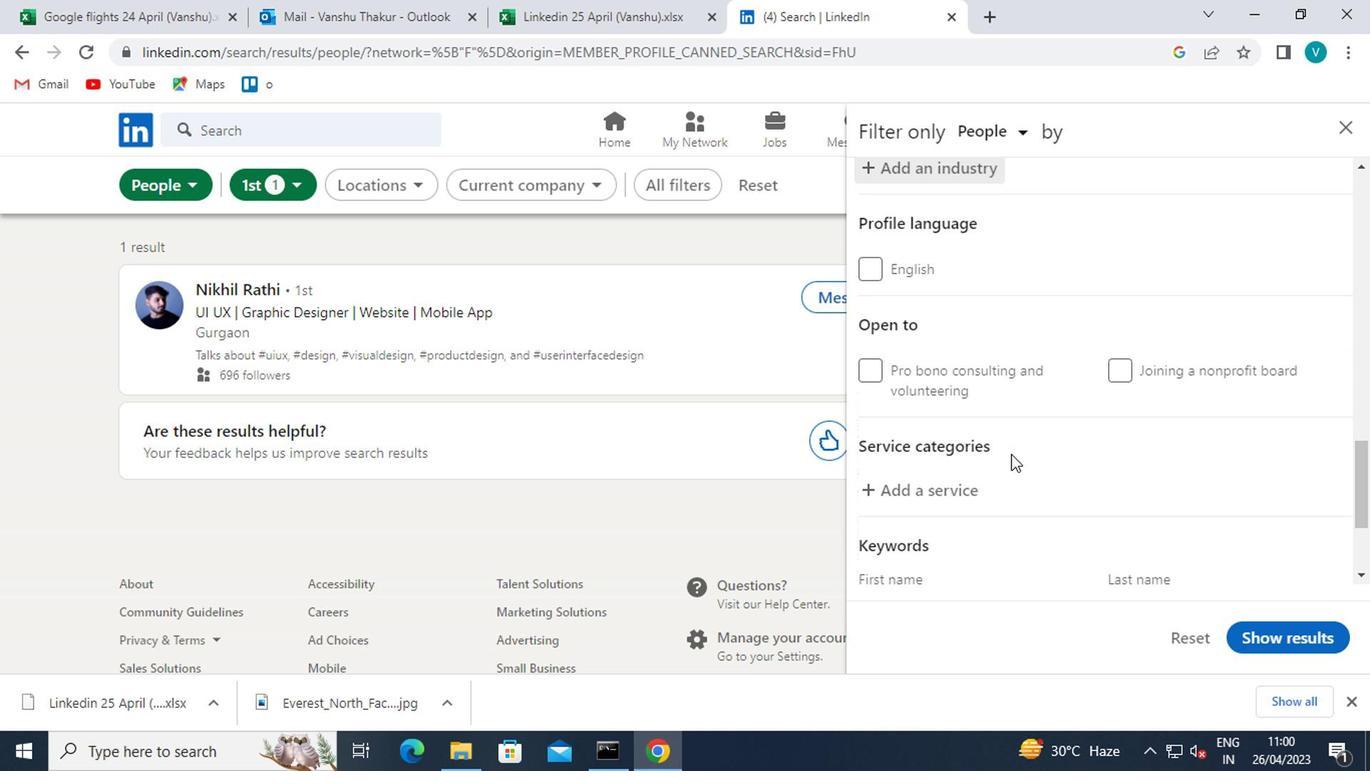 
Action: Mouse moved to (925, 380)
Screenshot: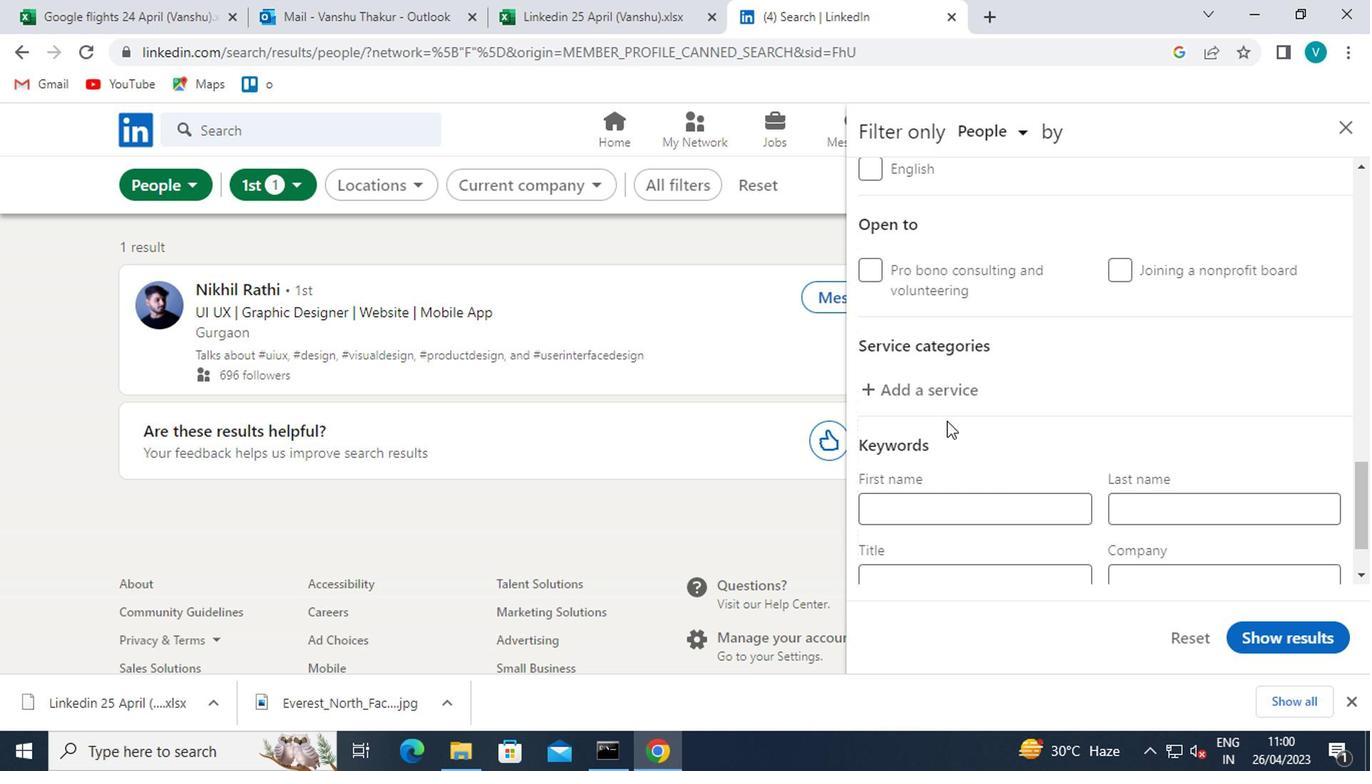 
Action: Mouse pressed left at (925, 380)
Screenshot: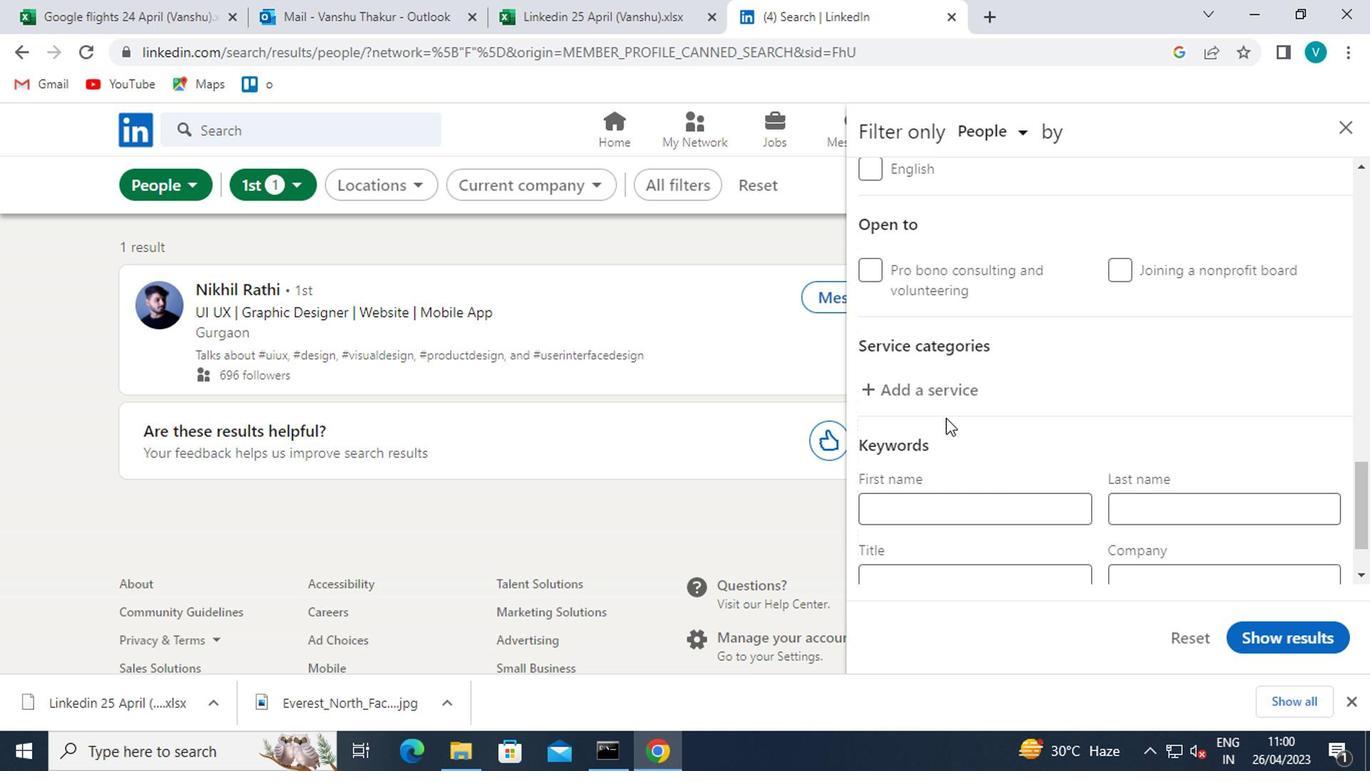 
Action: Key pressed <Key.shift>FILLING<Key.space>
Screenshot: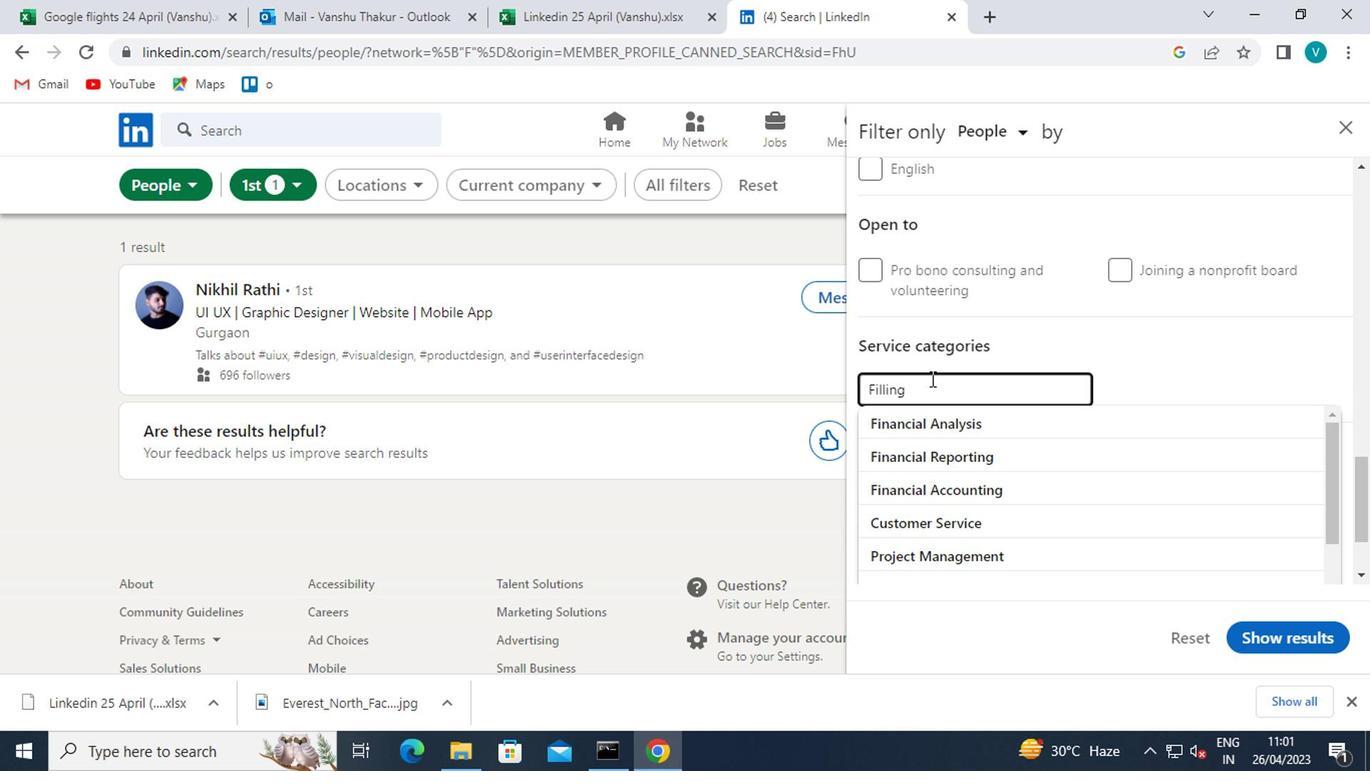 
Action: Mouse scrolled (925, 379) with delta (0, 0)
Screenshot: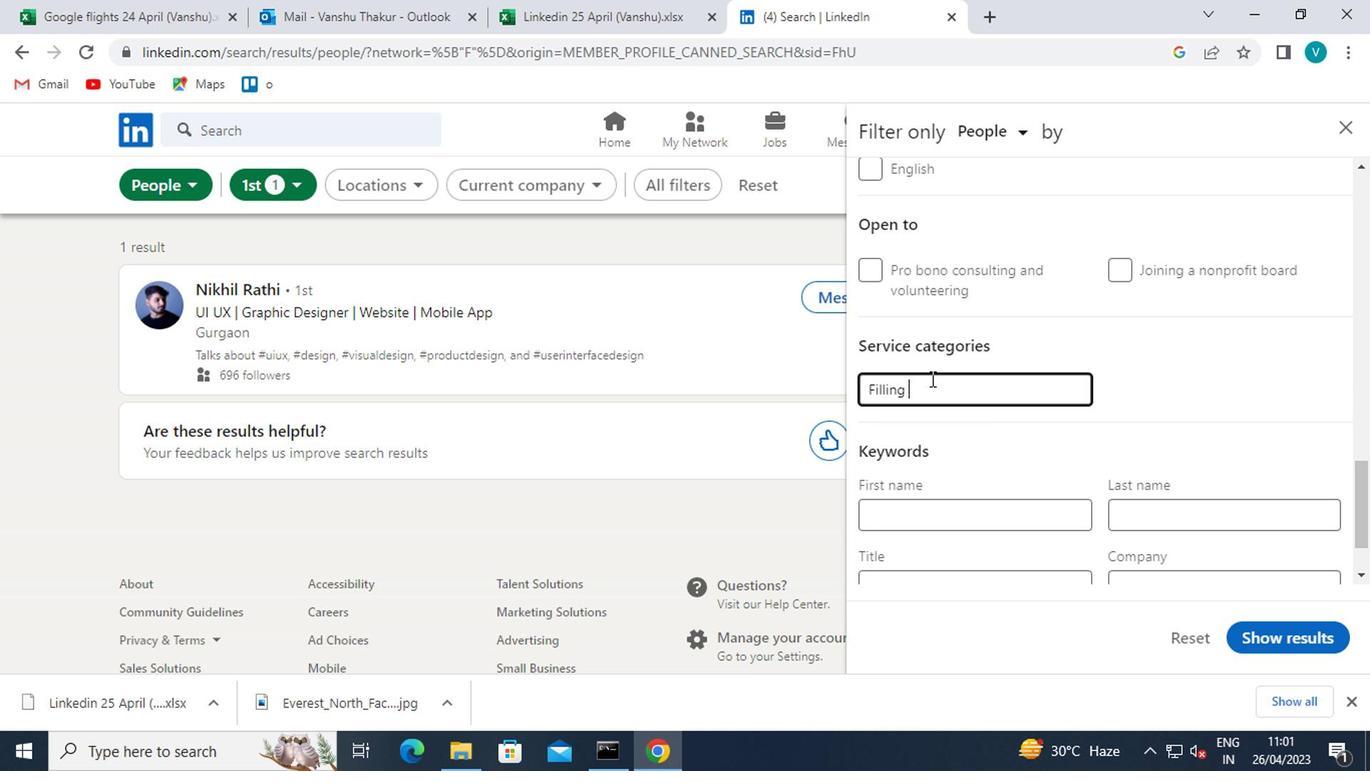 
Action: Mouse scrolled (925, 379) with delta (0, 0)
Screenshot: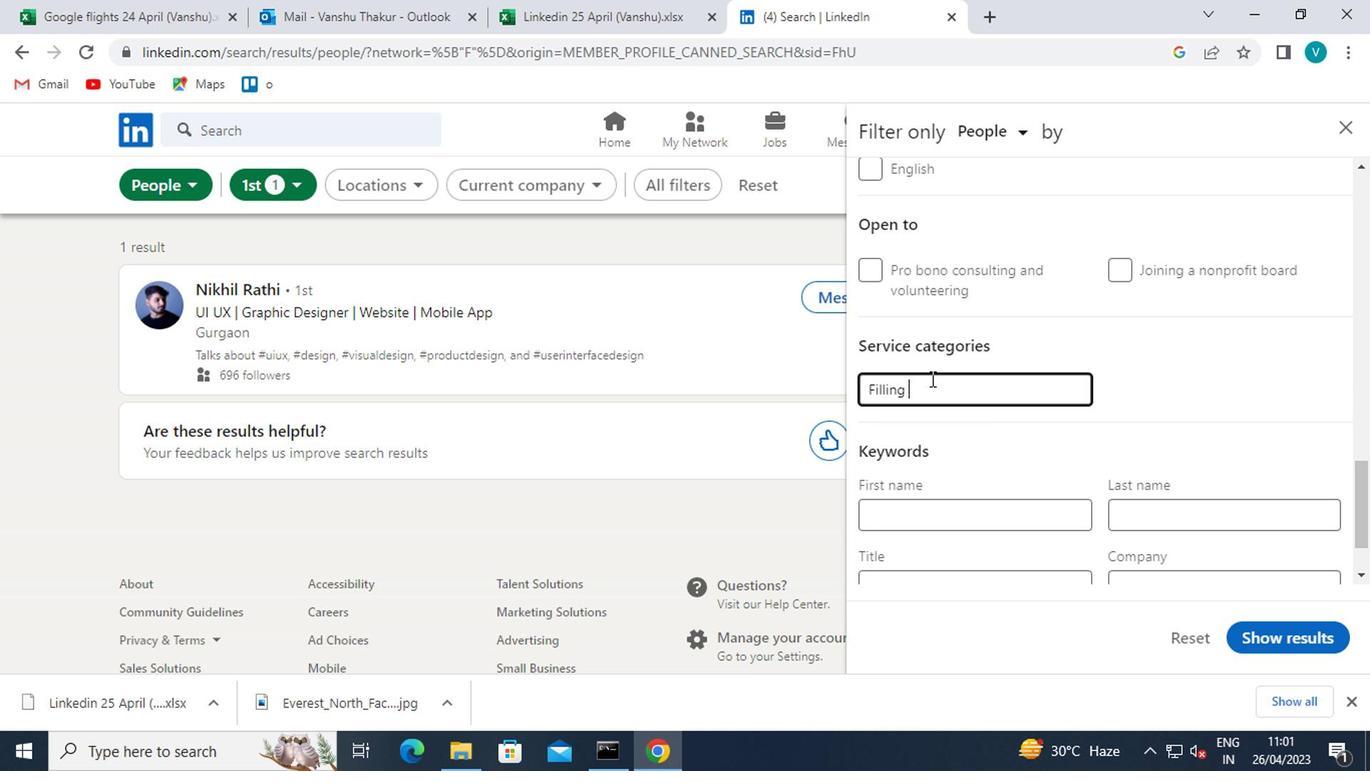 
Action: Mouse moved to (894, 491)
Screenshot: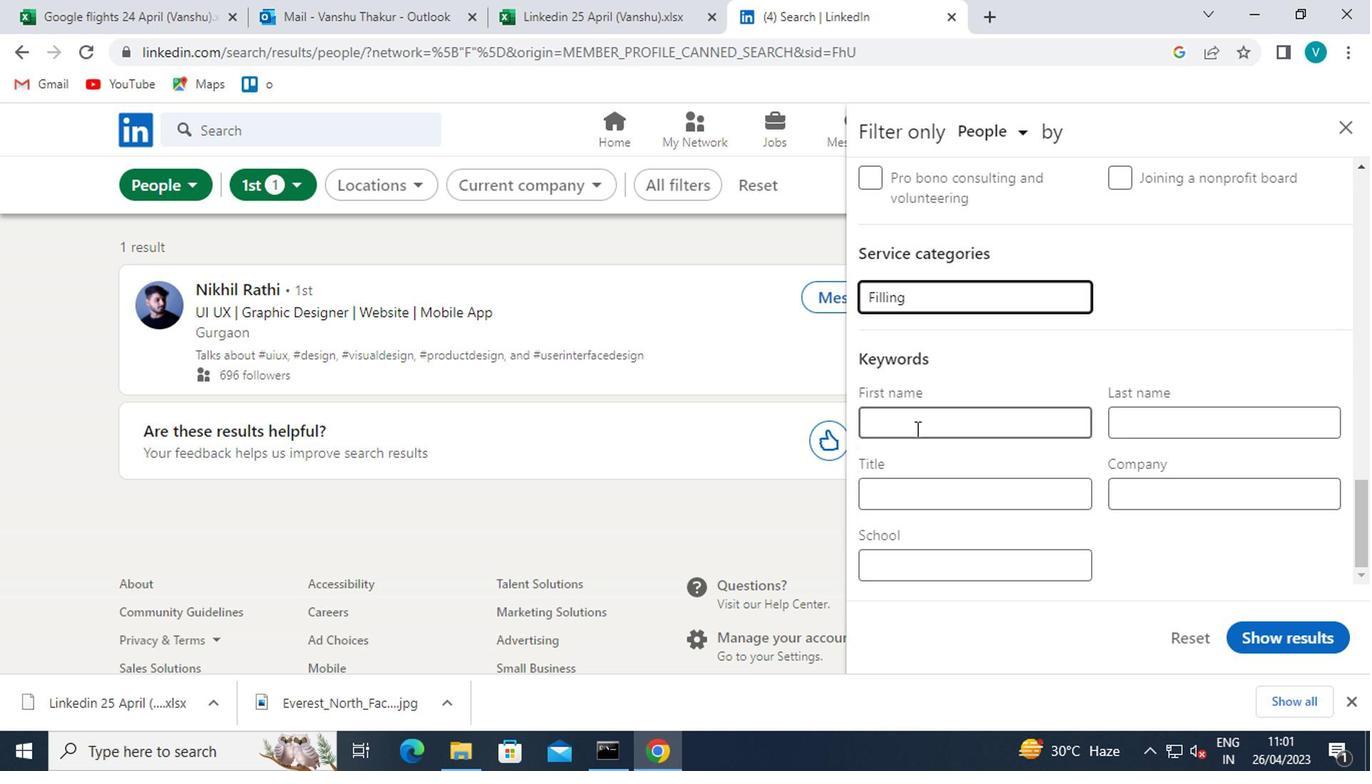 
Action: Mouse pressed left at (894, 491)
Screenshot: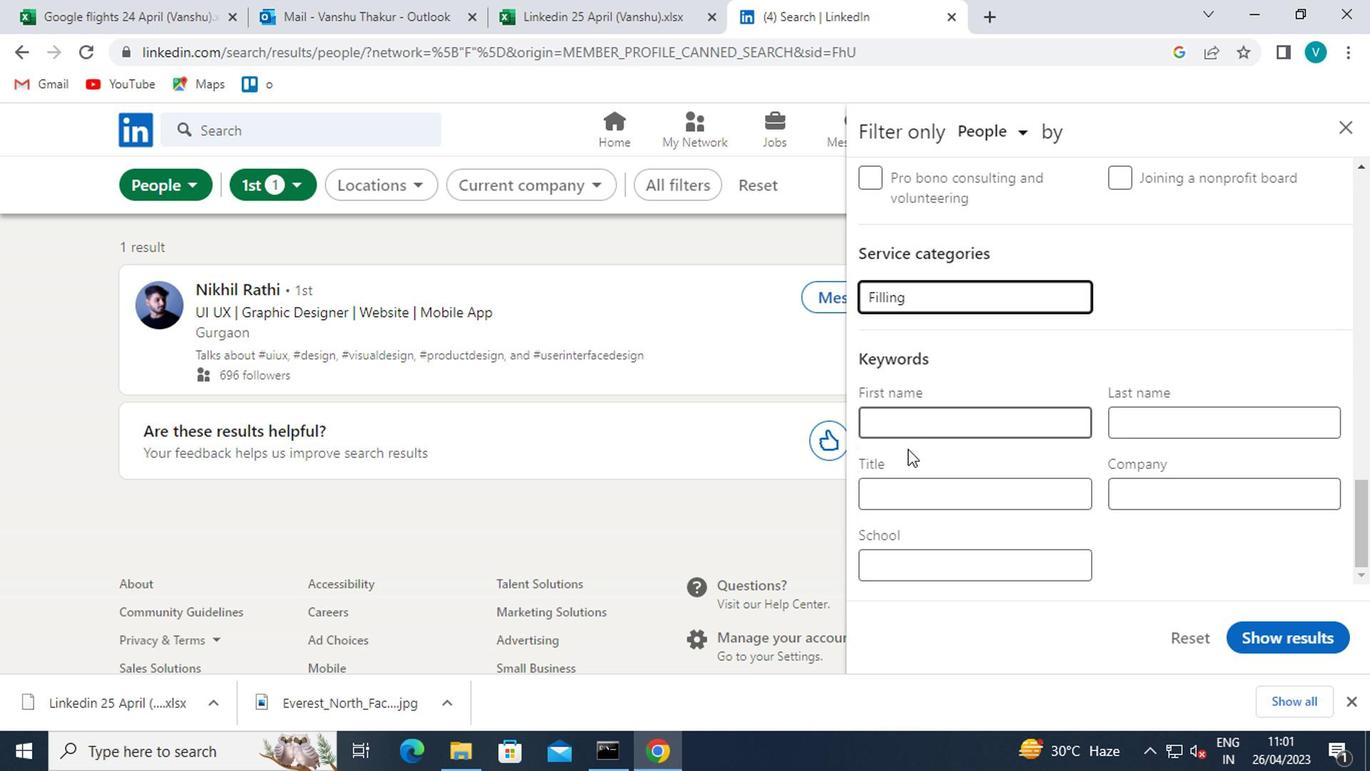 
Action: Key pressed <Key.shift>ANIMAL<Key.space><Key.shift>SHELTER<Key.space><Key.shift>WORKER
Screenshot: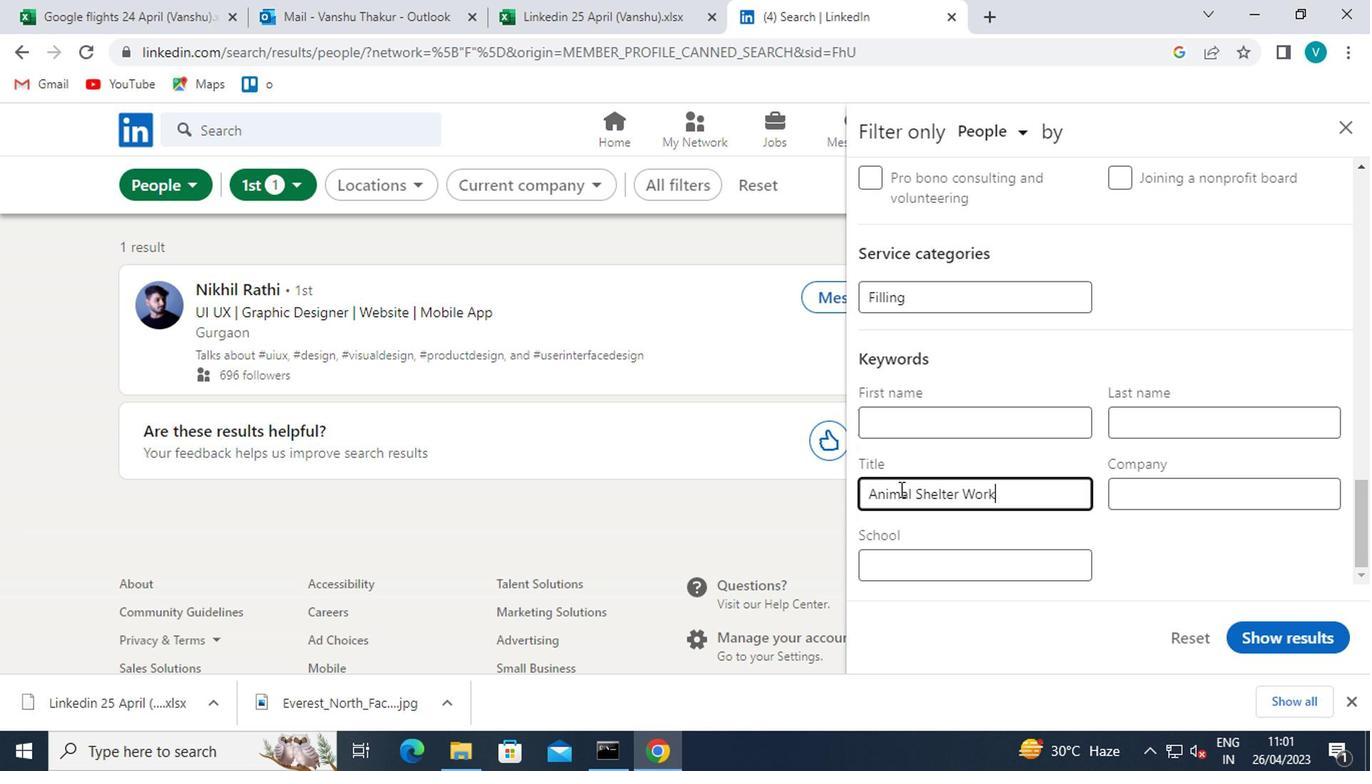 
Action: Mouse moved to (1275, 633)
Screenshot: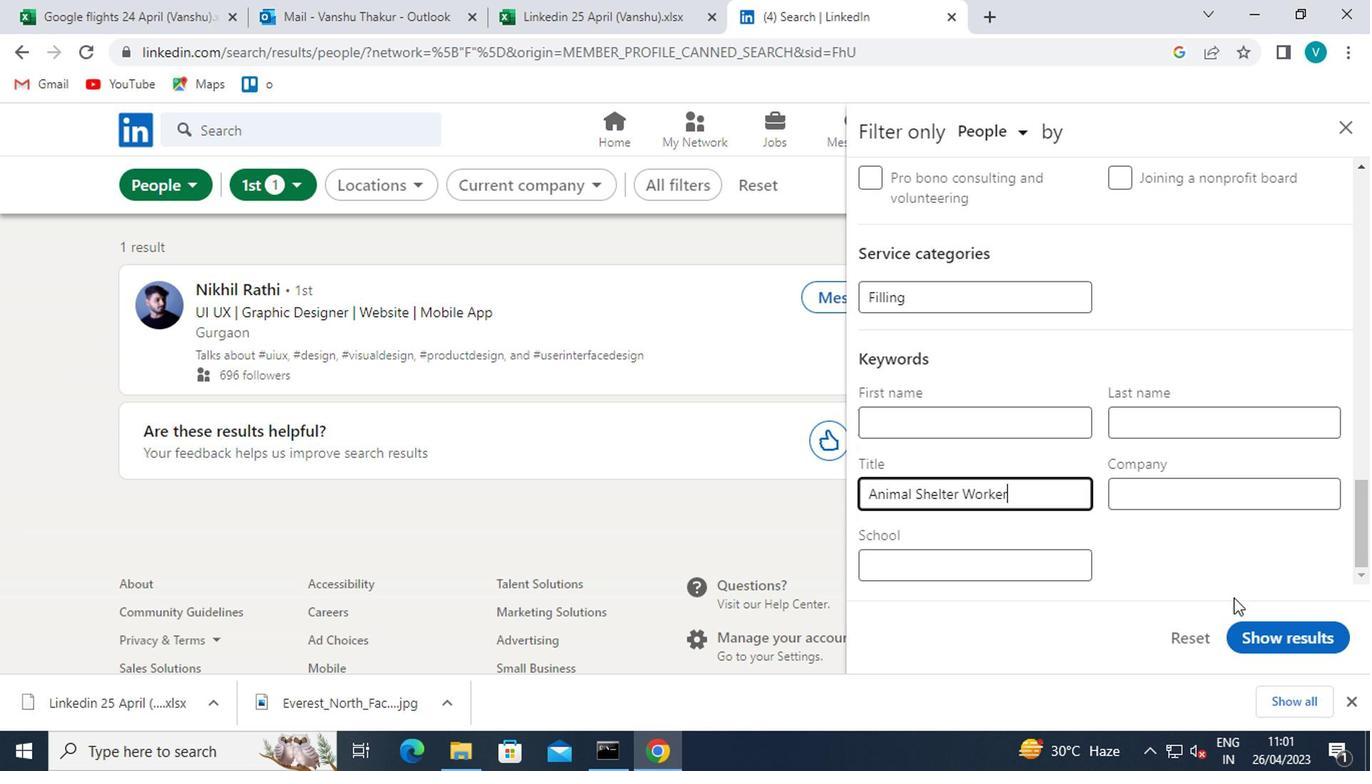 
Action: Mouse pressed left at (1275, 633)
Screenshot: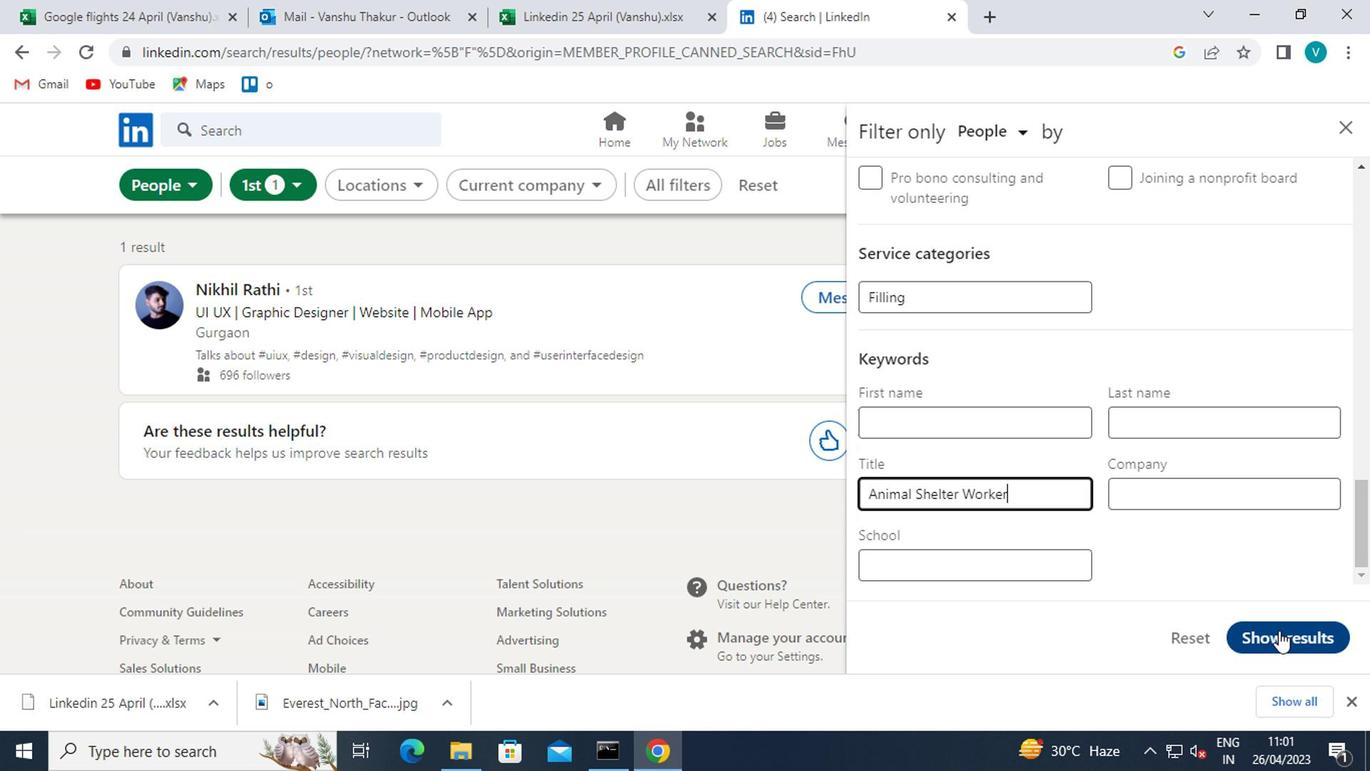 
